 Task: Find connections with filter location Jāmtāra with filter topic #staysafewith filter profile language French with filter current company VICE Media with filter school Saraswati Education Societys Saraswati College of Engineering Kharghar Navi Mumbai with filter industry Cable and Satellite Programming with filter service category Videography with filter keywords title Line Cook
Action: Mouse moved to (560, 71)
Screenshot: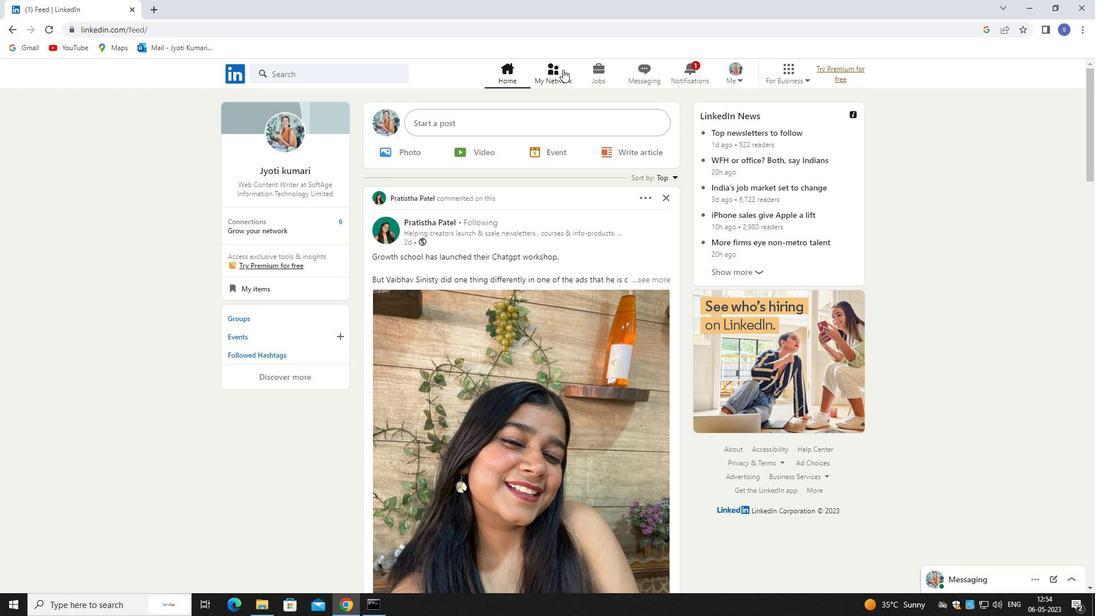 
Action: Mouse pressed left at (560, 71)
Screenshot: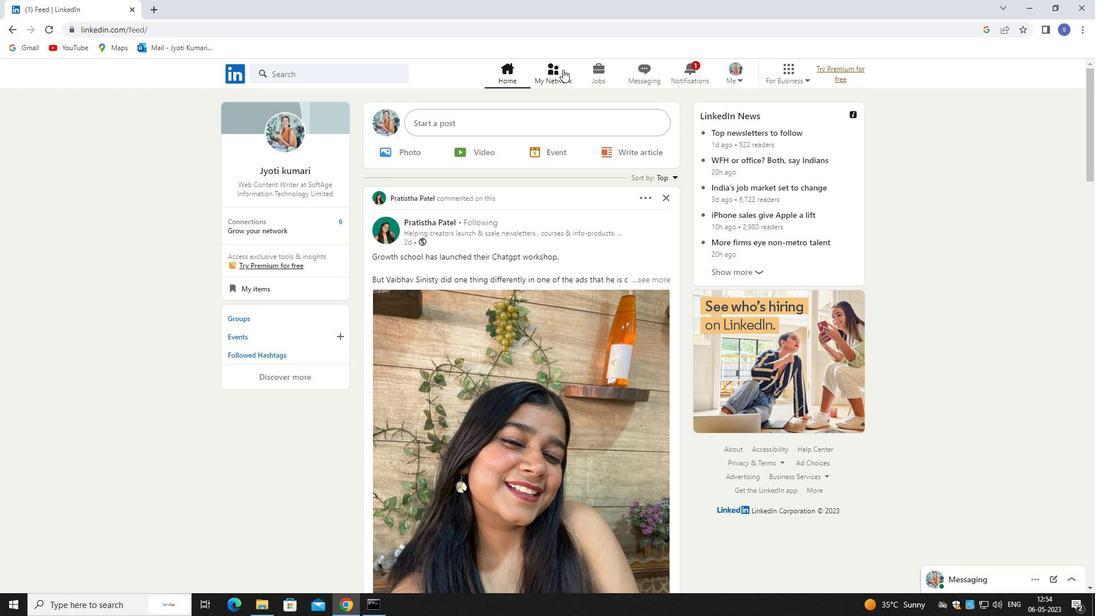
Action: Mouse pressed left at (560, 71)
Screenshot: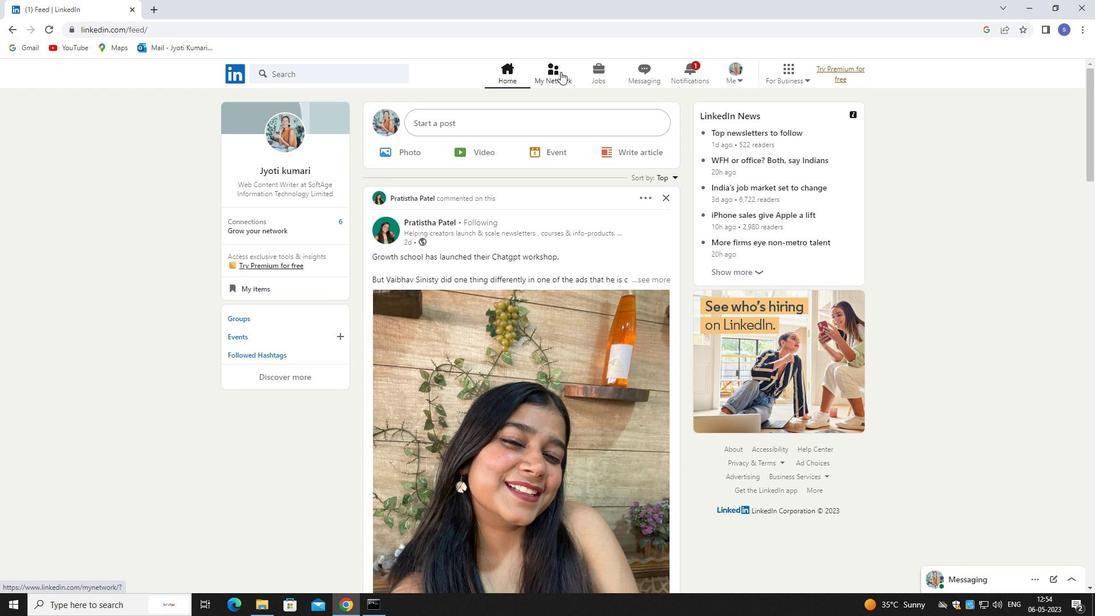 
Action: Mouse moved to (337, 122)
Screenshot: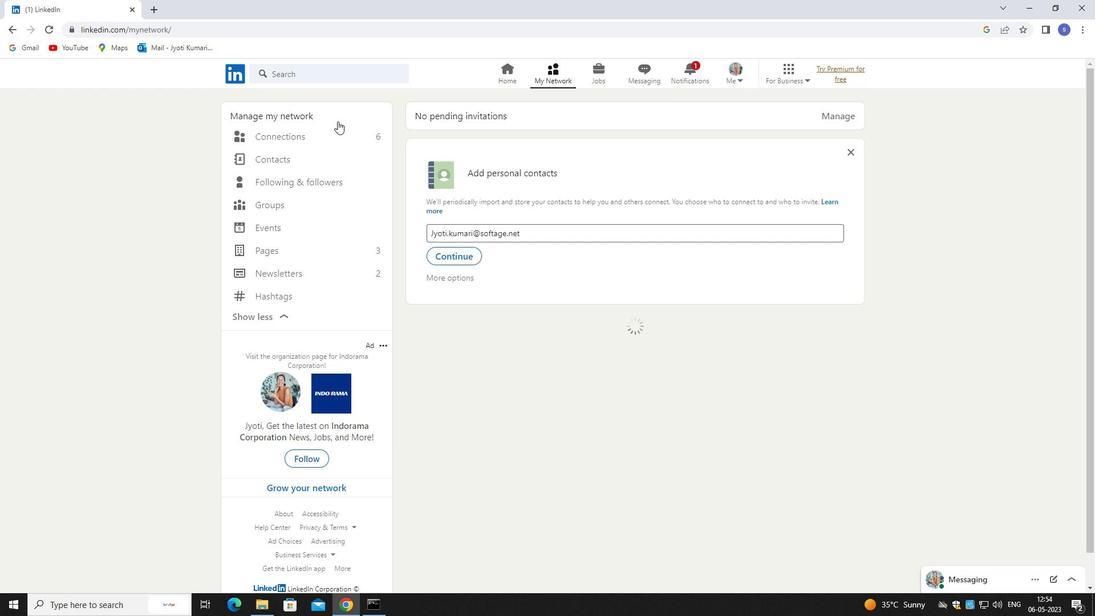 
Action: Mouse pressed left at (337, 122)
Screenshot: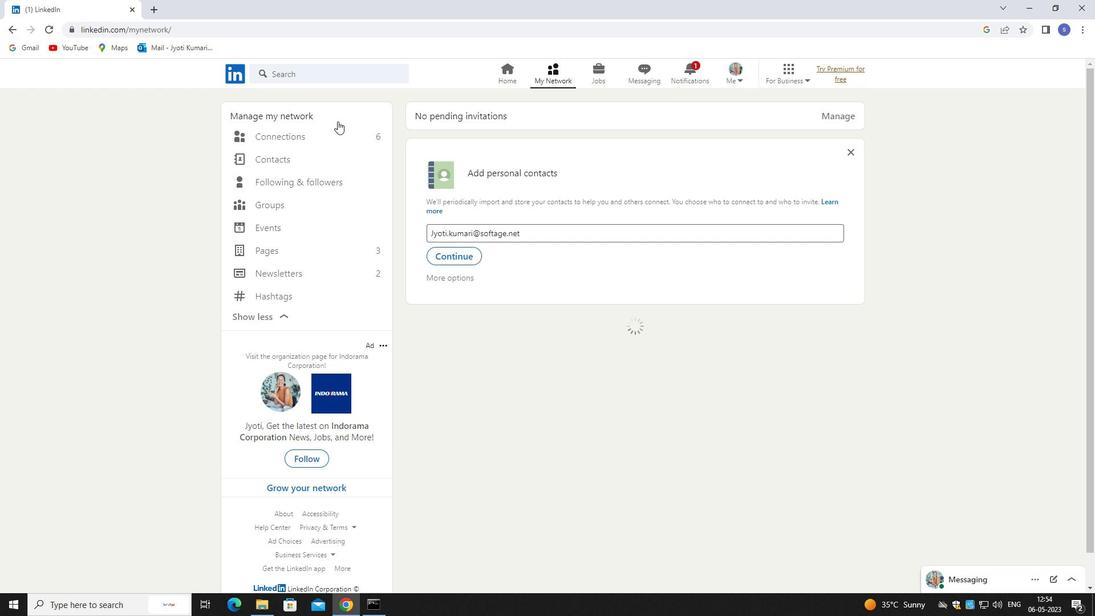 
Action: Mouse moved to (330, 132)
Screenshot: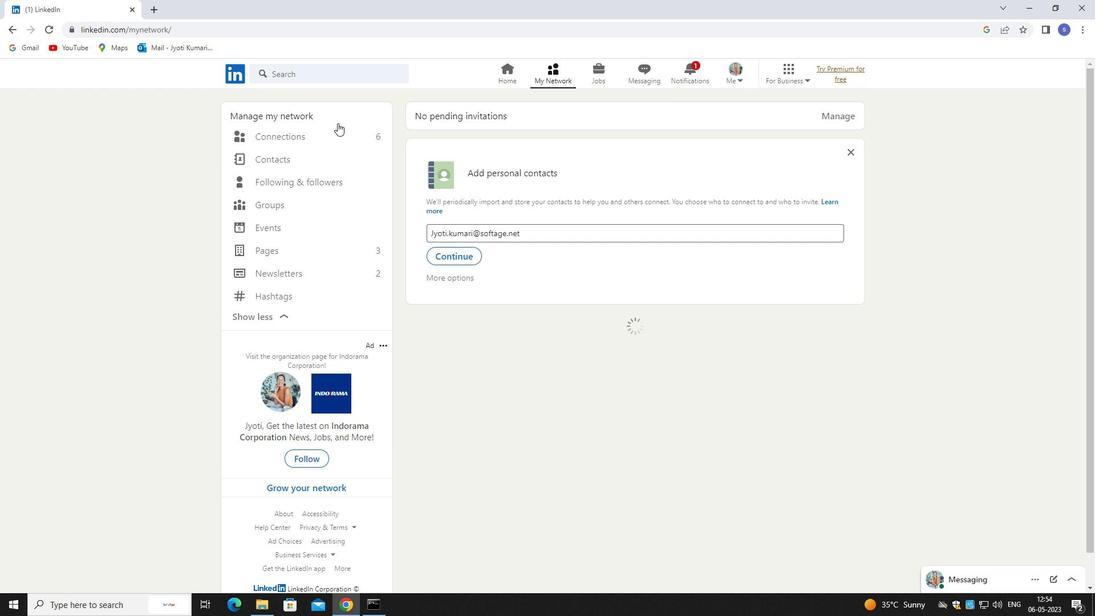 
Action: Mouse pressed left at (330, 132)
Screenshot: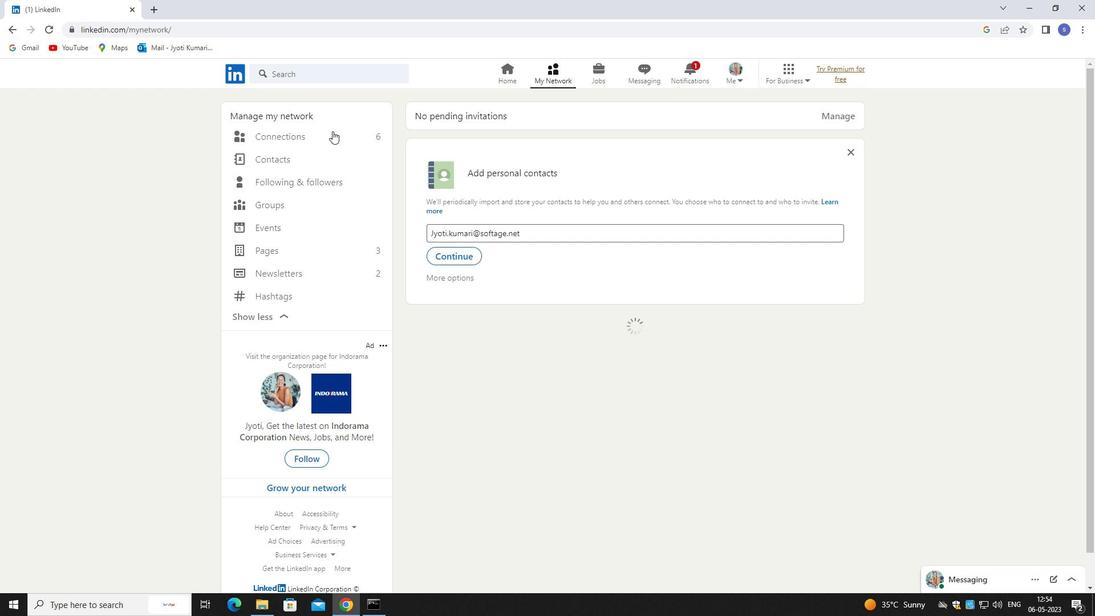 
Action: Mouse moved to (331, 132)
Screenshot: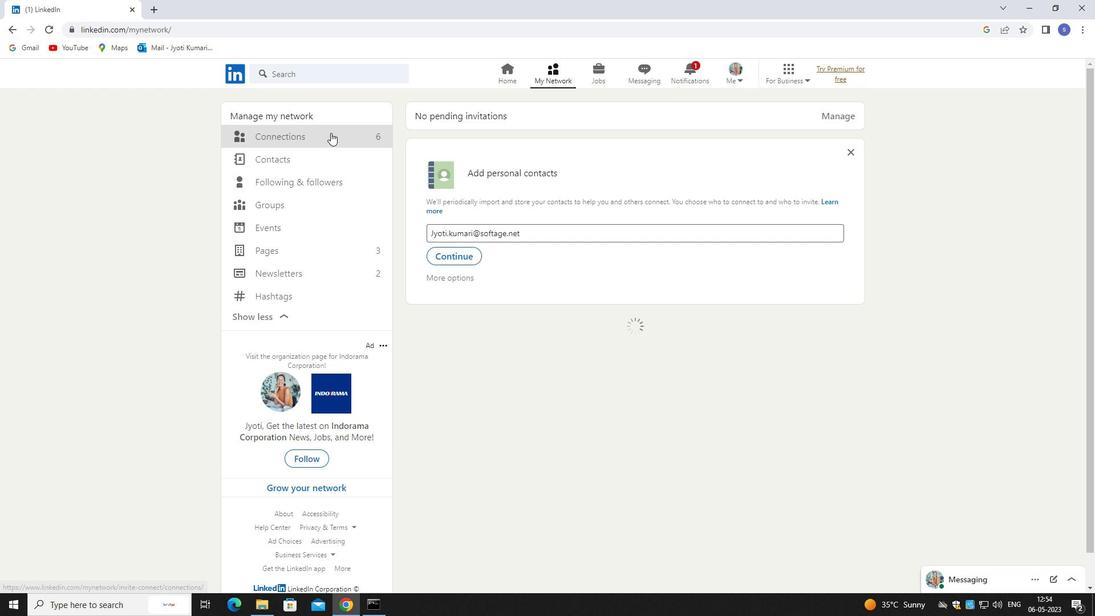 
Action: Mouse pressed left at (331, 132)
Screenshot: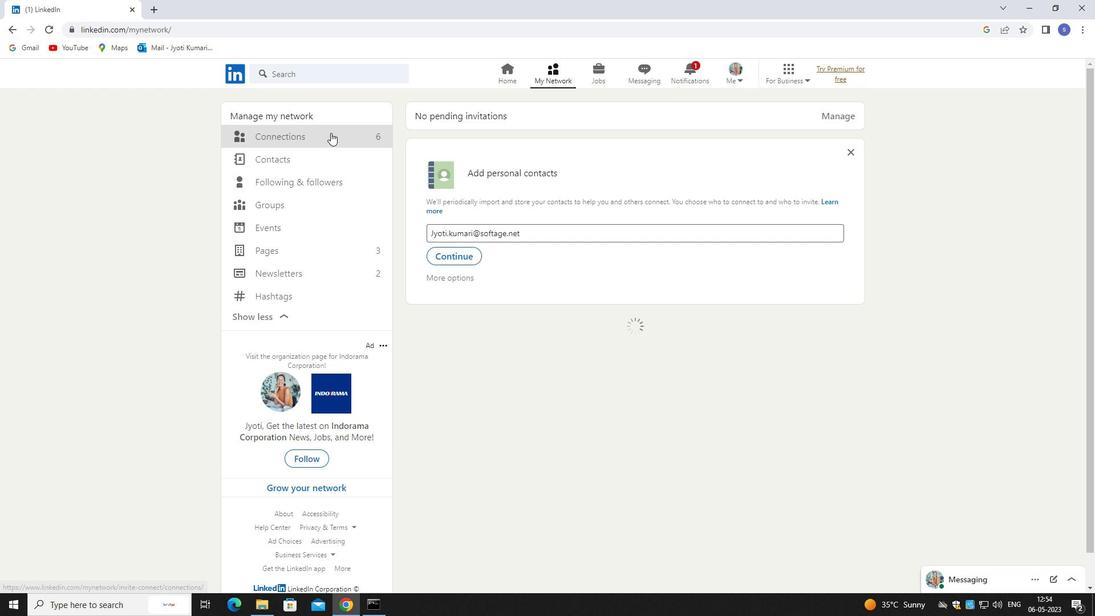 
Action: Mouse moved to (615, 131)
Screenshot: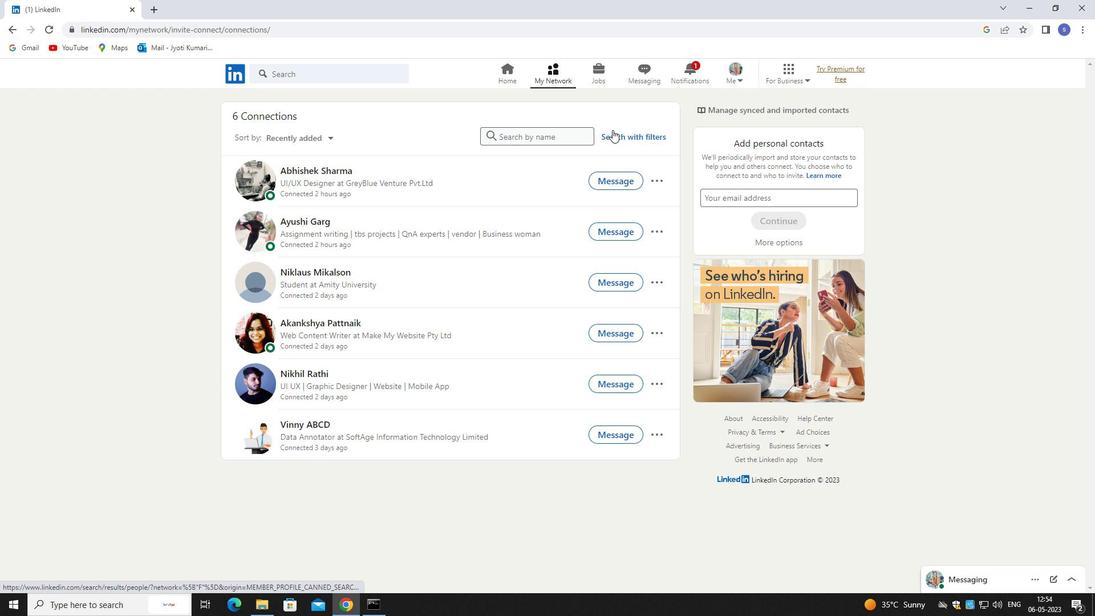 
Action: Mouse pressed left at (615, 131)
Screenshot: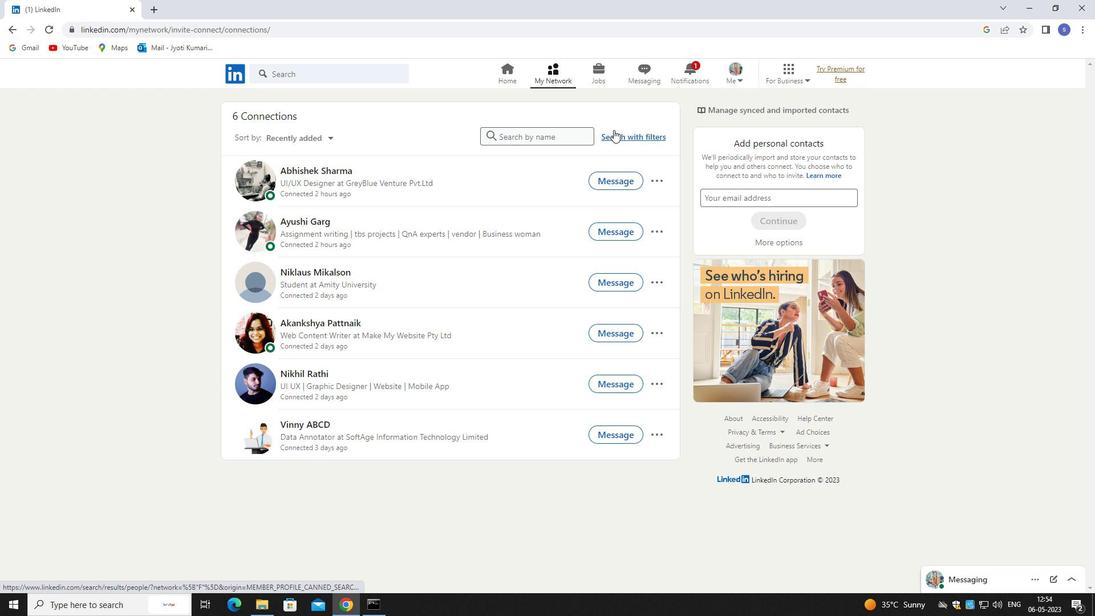 
Action: Mouse moved to (595, 107)
Screenshot: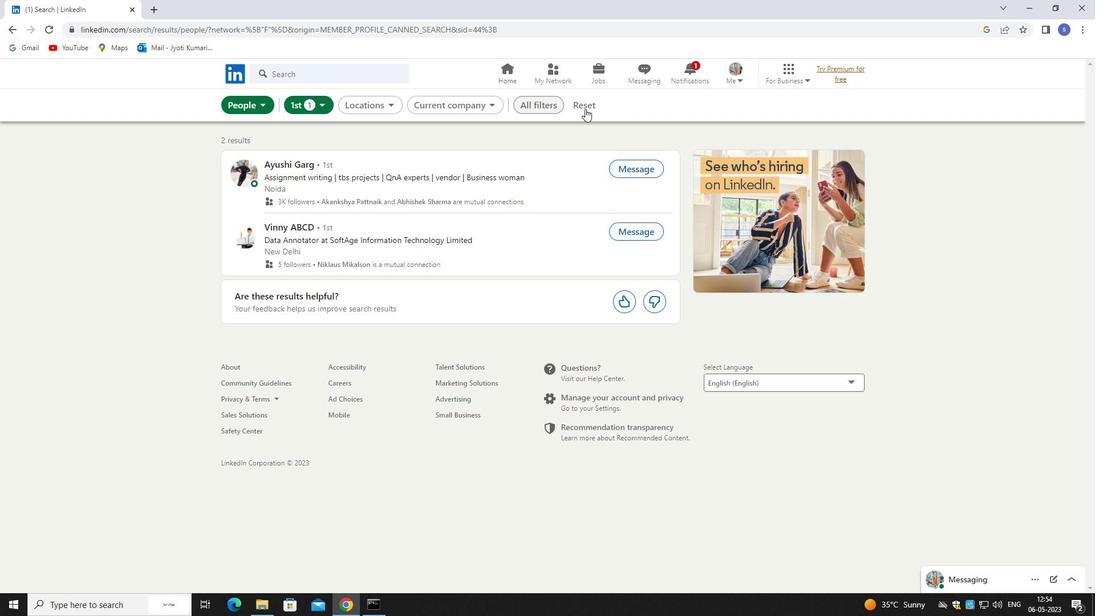 
Action: Mouse pressed left at (595, 107)
Screenshot: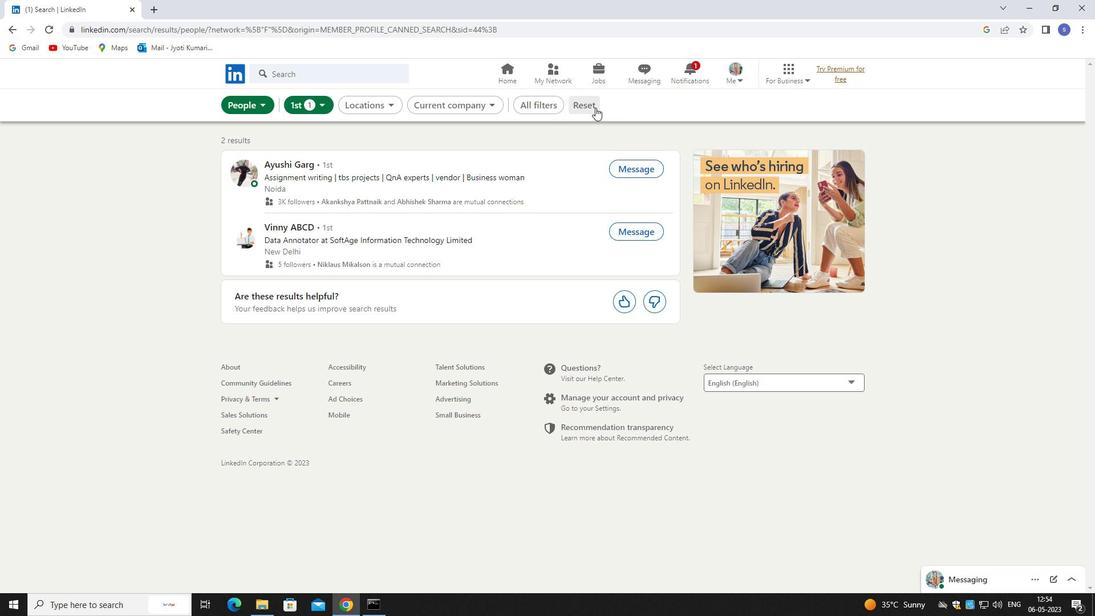 
Action: Mouse moved to (546, 104)
Screenshot: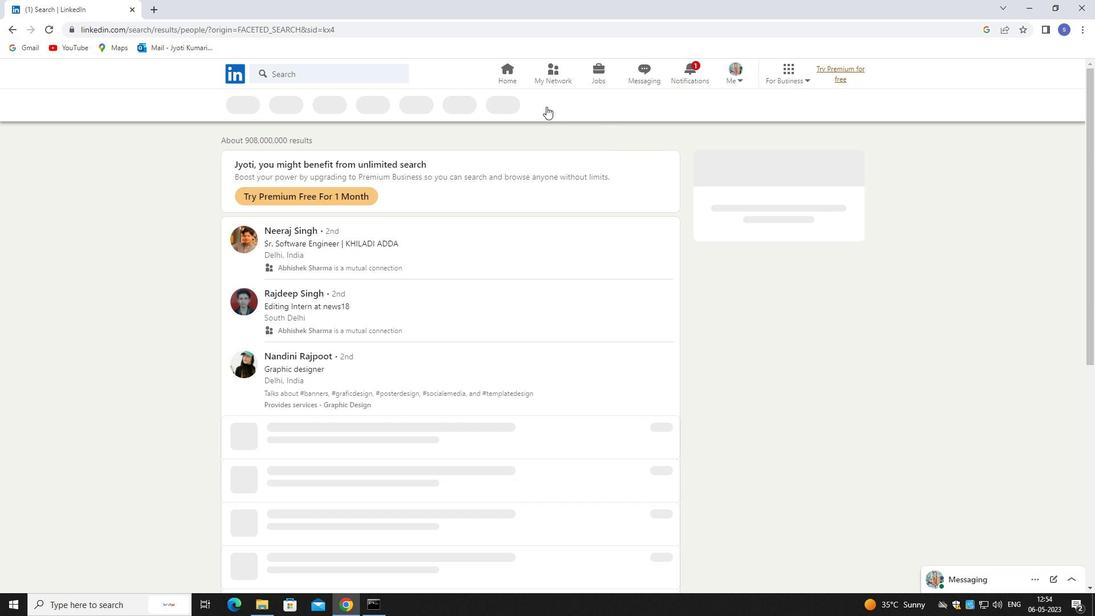 
Action: Mouse pressed left at (546, 104)
Screenshot: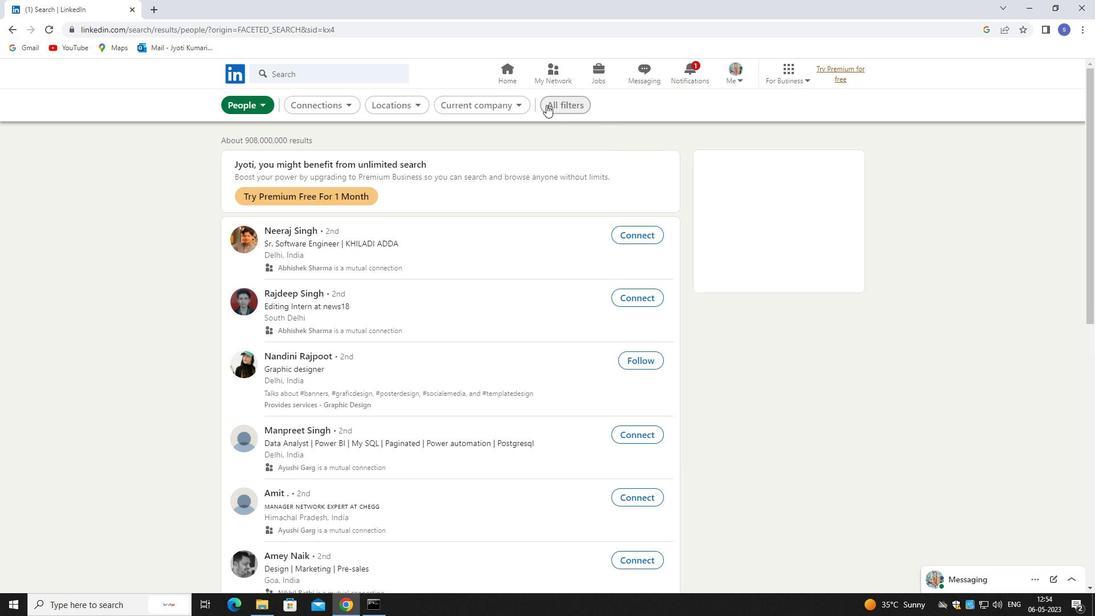 
Action: Mouse moved to (559, 107)
Screenshot: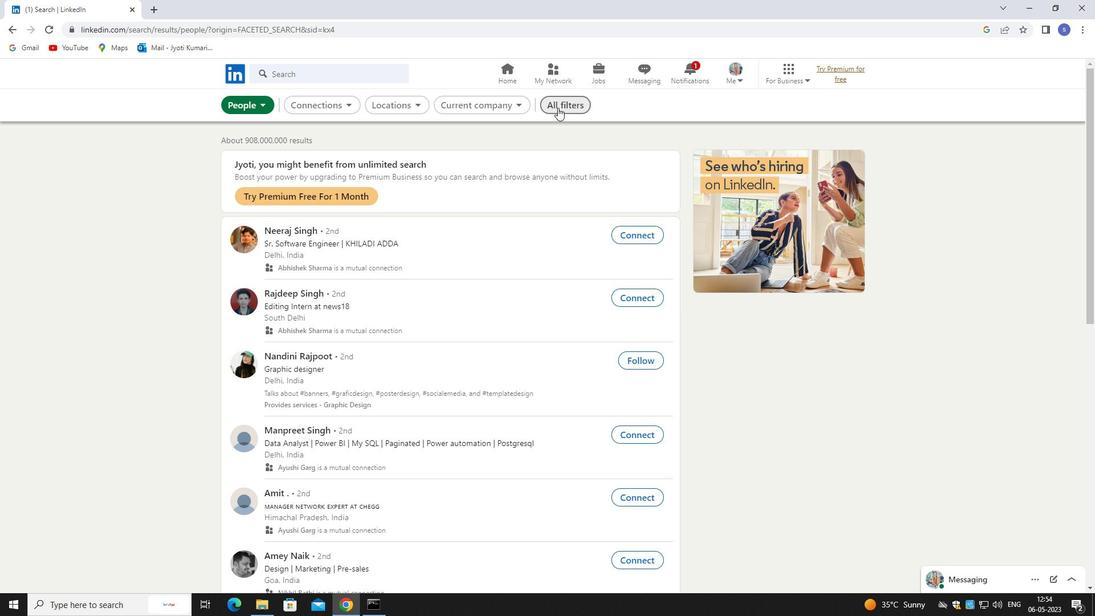 
Action: Mouse pressed left at (559, 107)
Screenshot: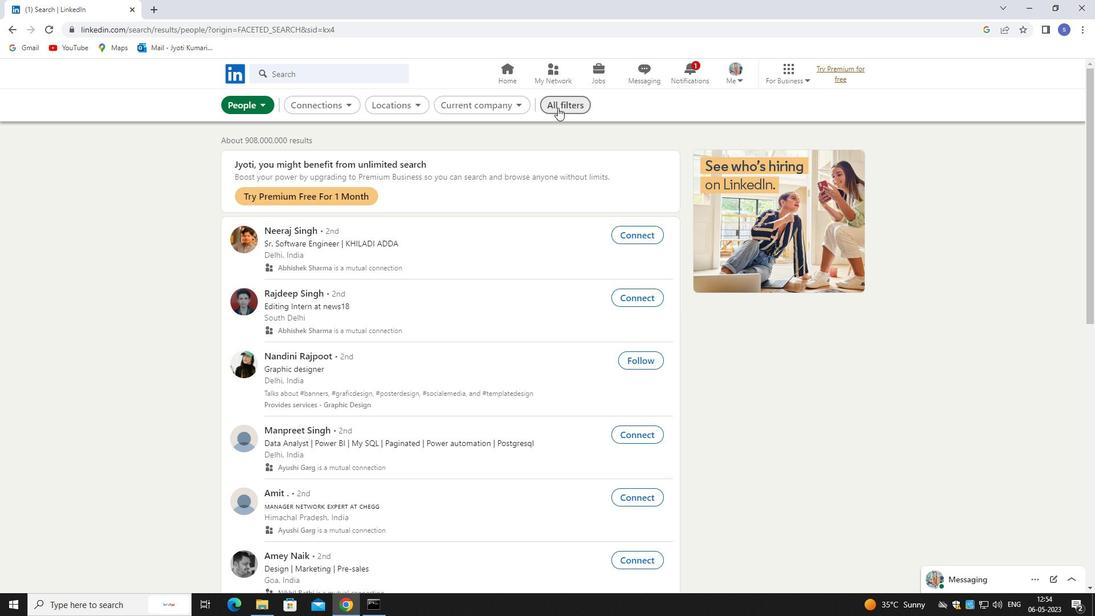 
Action: Mouse moved to (551, 104)
Screenshot: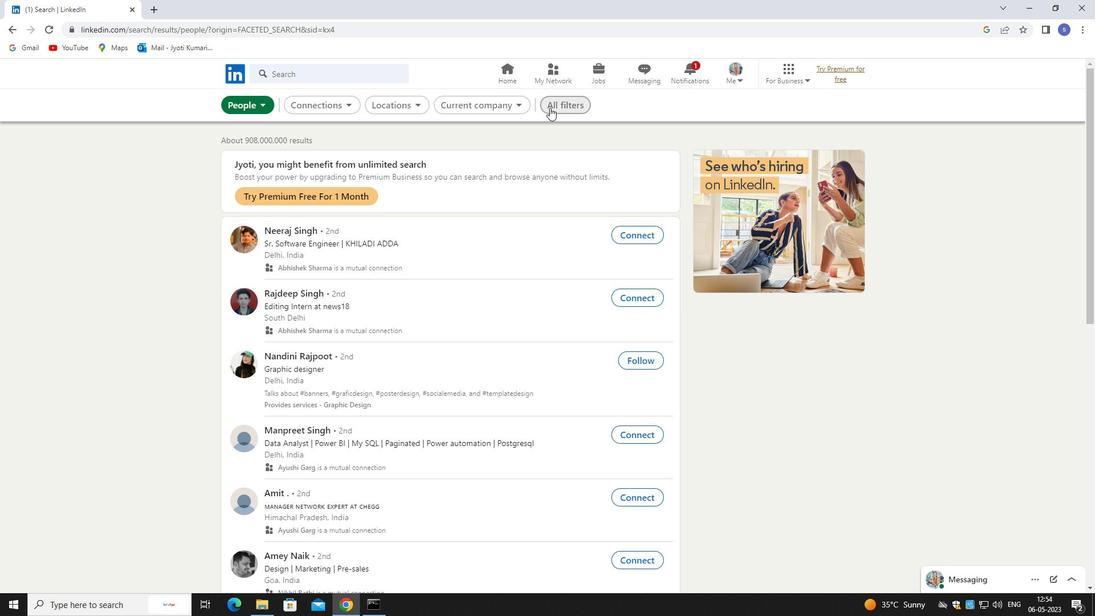 
Action: Mouse pressed left at (551, 104)
Screenshot: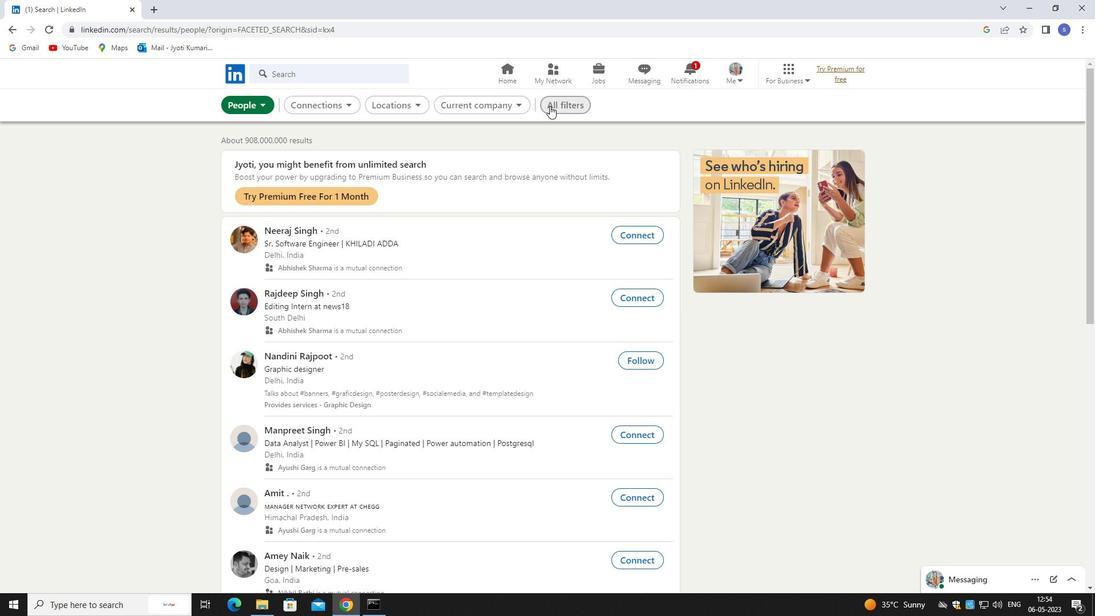 
Action: Mouse pressed left at (551, 104)
Screenshot: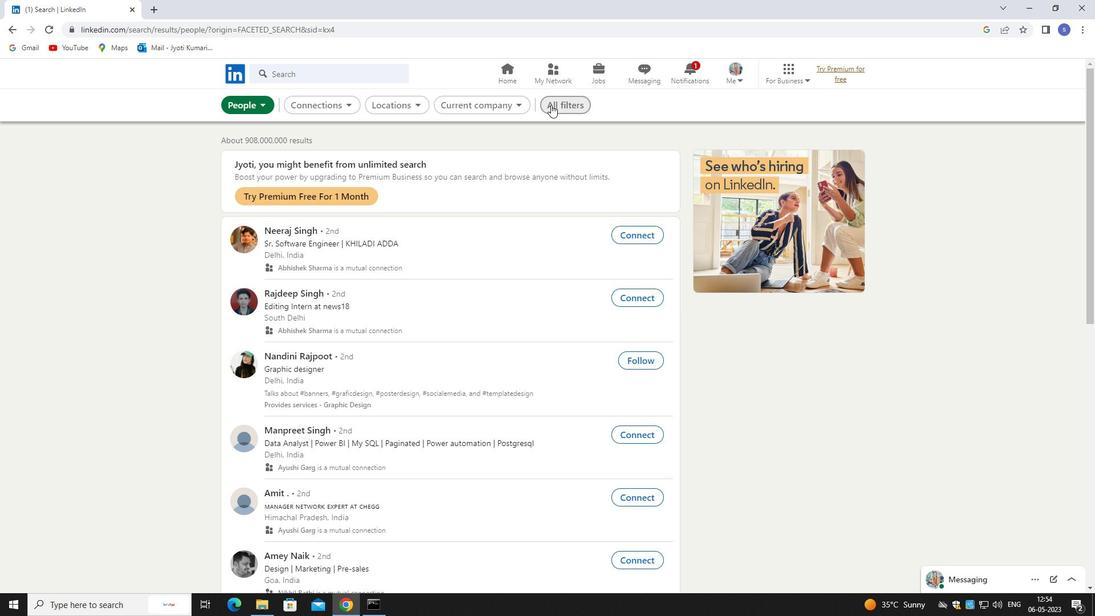 
Action: Mouse moved to (551, 104)
Screenshot: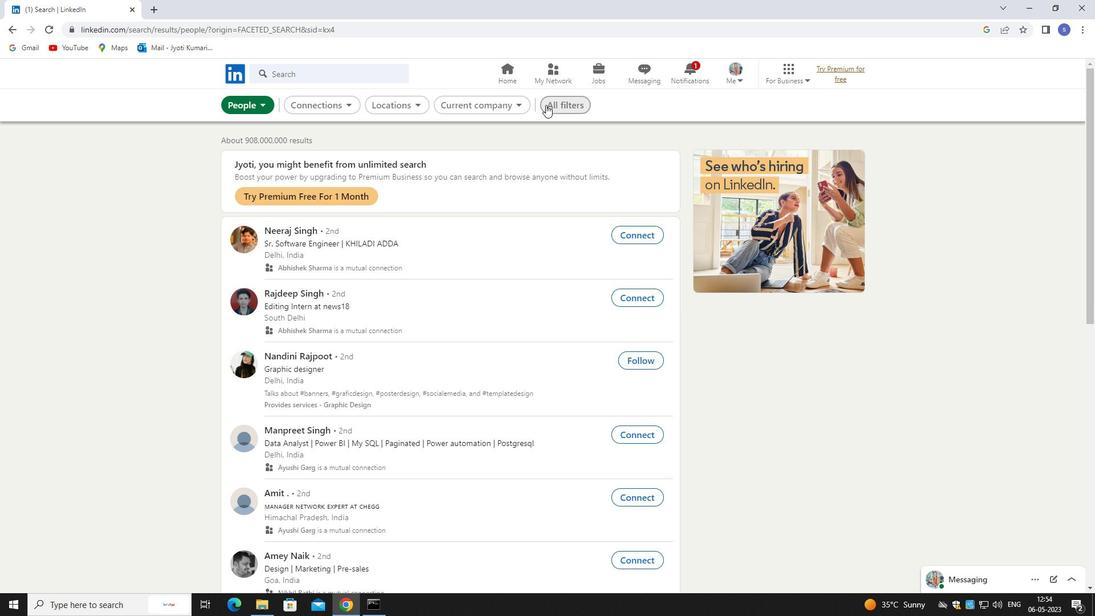 
Action: Mouse pressed left at (551, 104)
Screenshot: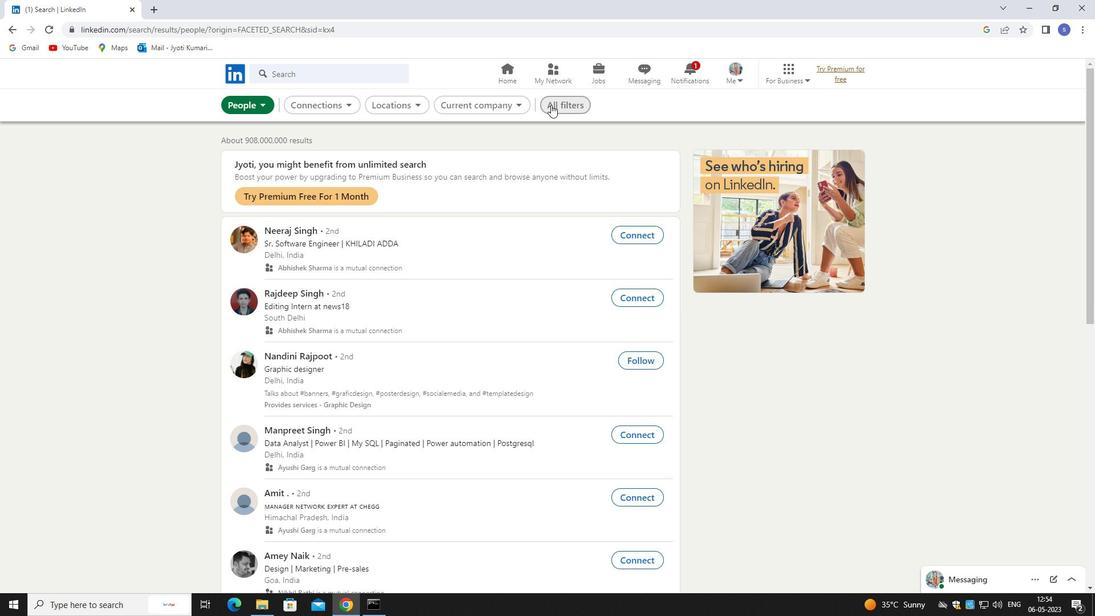 
Action: Mouse moved to (969, 448)
Screenshot: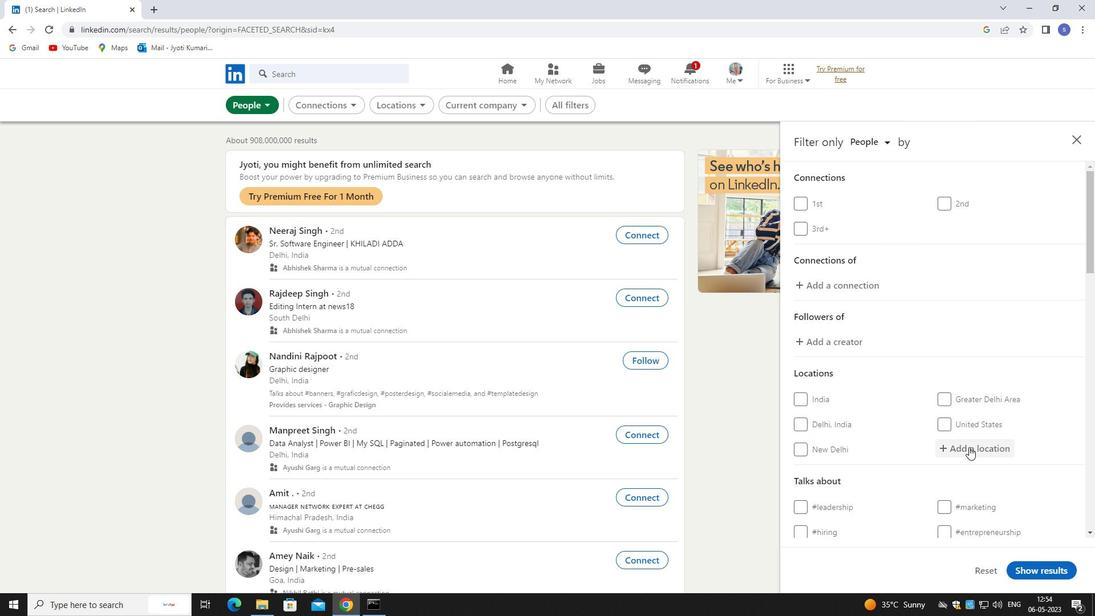 
Action: Mouse pressed left at (969, 448)
Screenshot: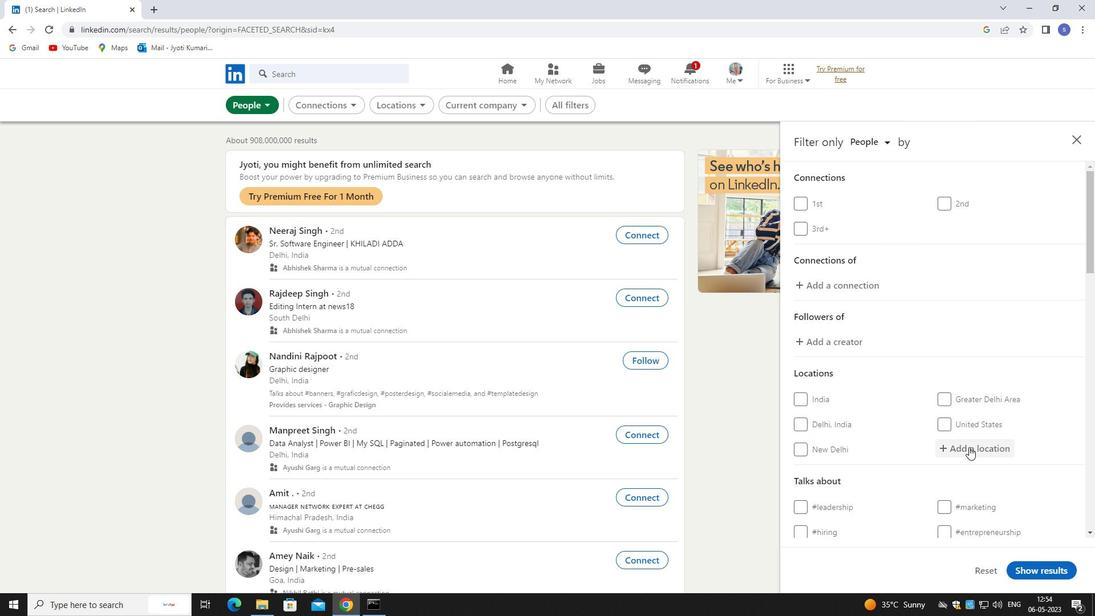 
Action: Mouse moved to (935, 423)
Screenshot: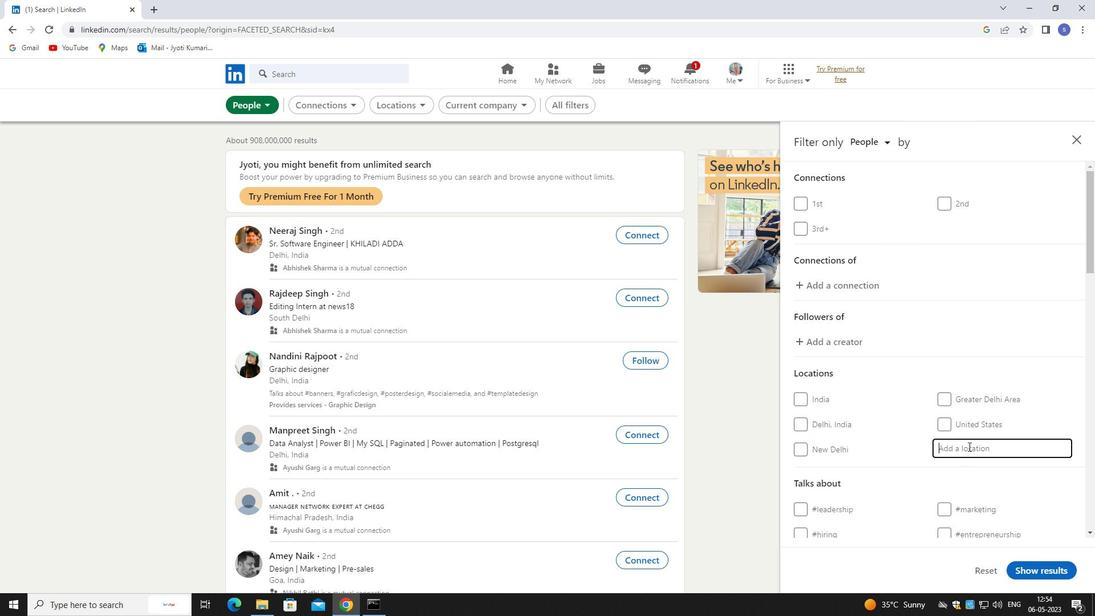 
Action: Key pressed jamtar
Screenshot: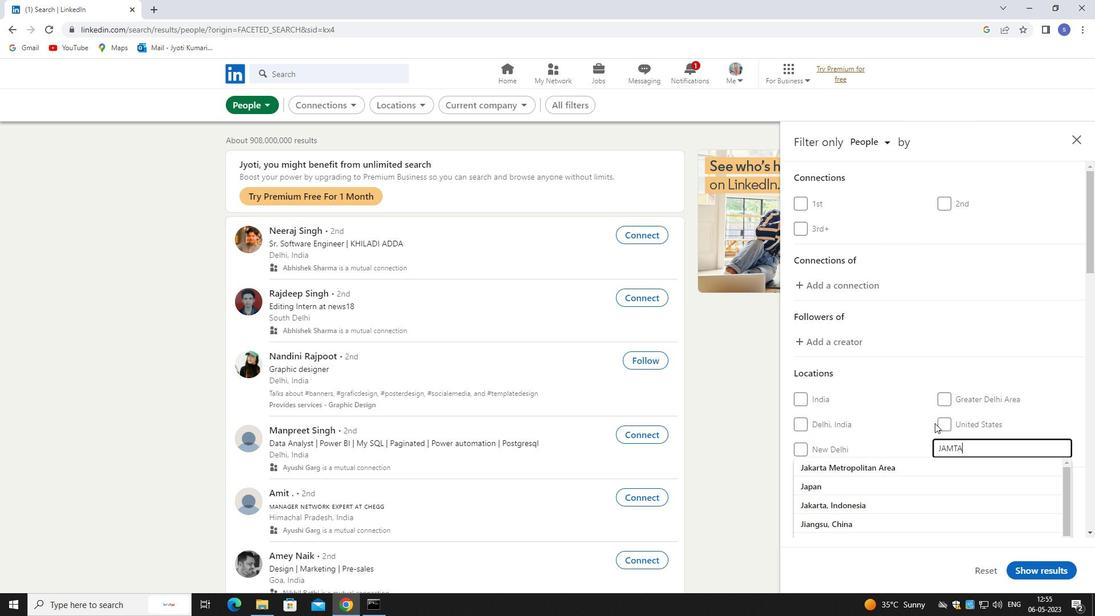 
Action: Mouse moved to (972, 464)
Screenshot: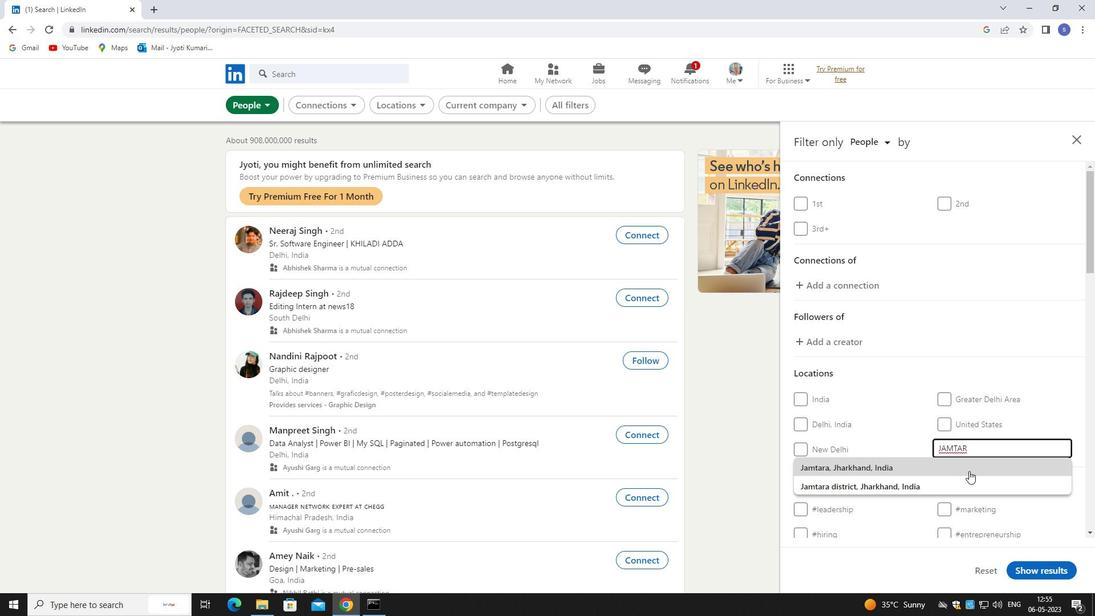 
Action: Mouse pressed left at (972, 464)
Screenshot: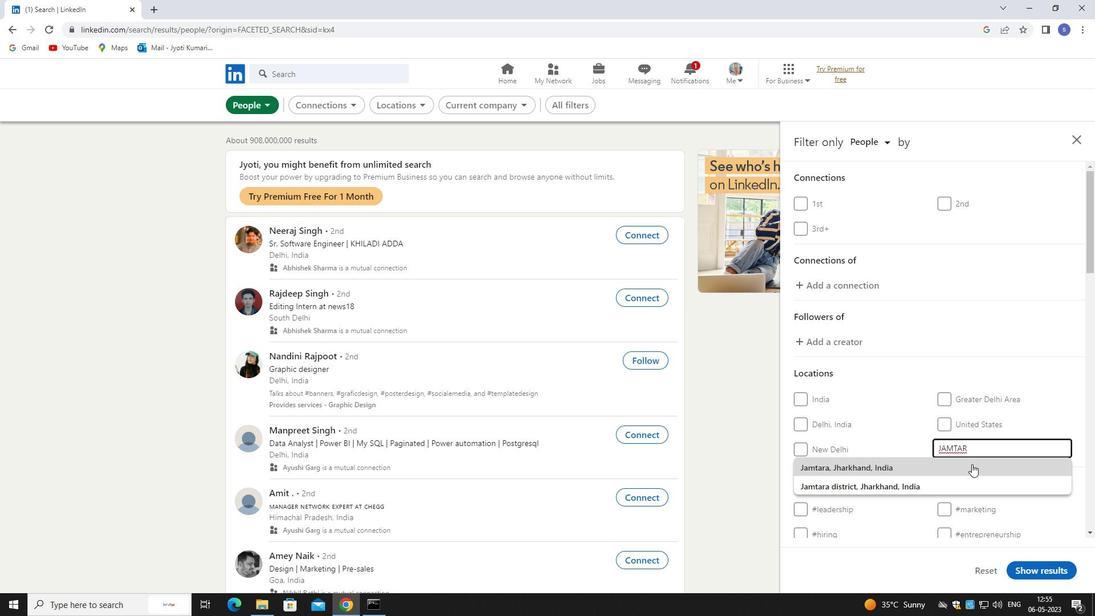 
Action: Mouse moved to (973, 463)
Screenshot: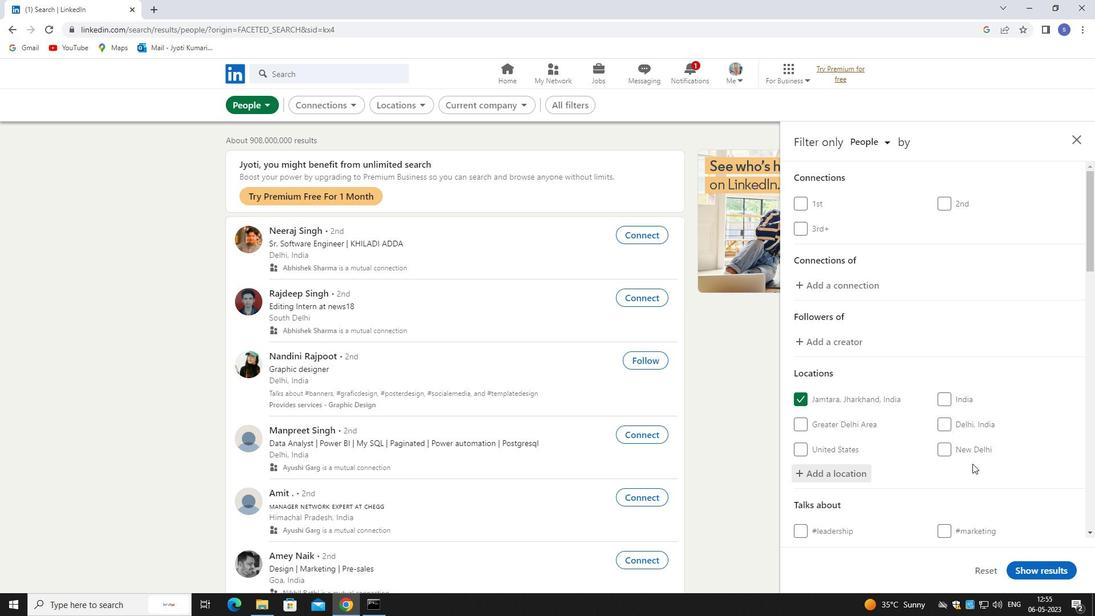 
Action: Key pressed <Key.caps_lock>
Screenshot: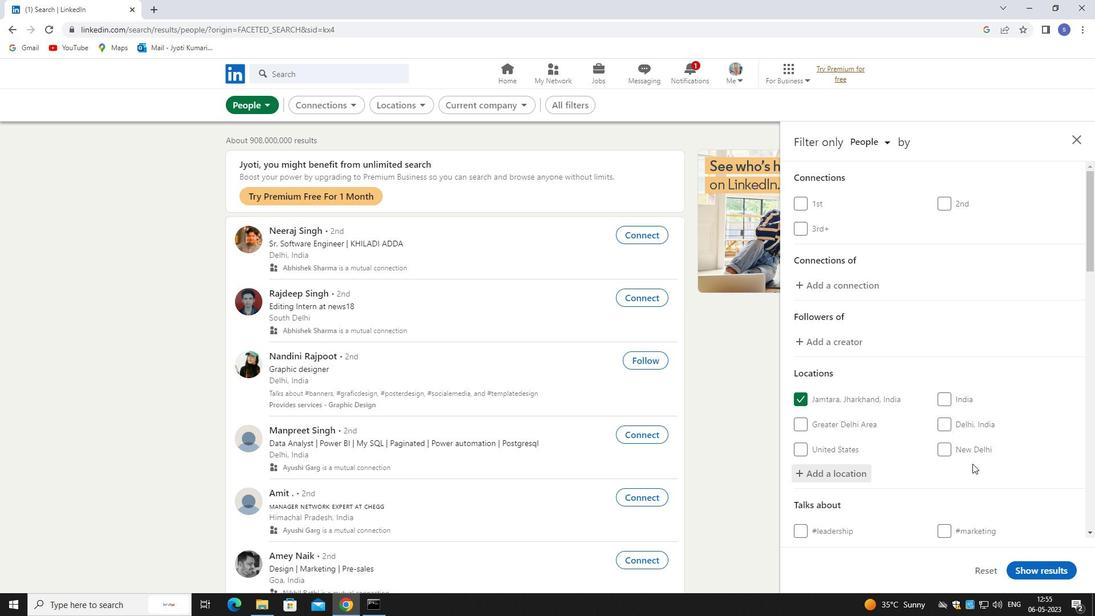 
Action: Mouse moved to (973, 461)
Screenshot: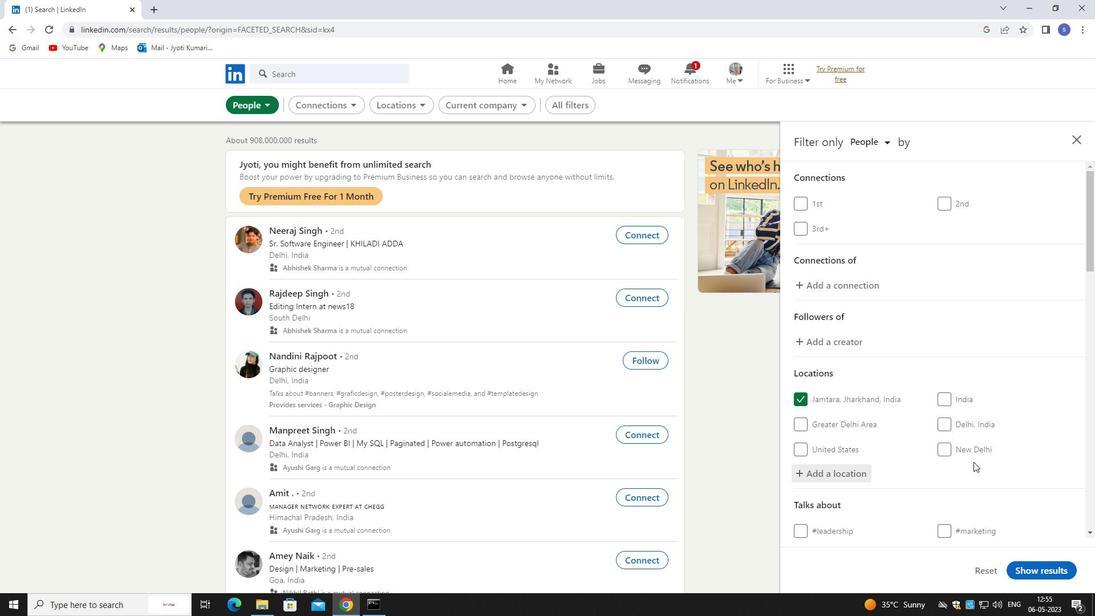 
Action: Mouse scrolled (973, 461) with delta (0, 0)
Screenshot: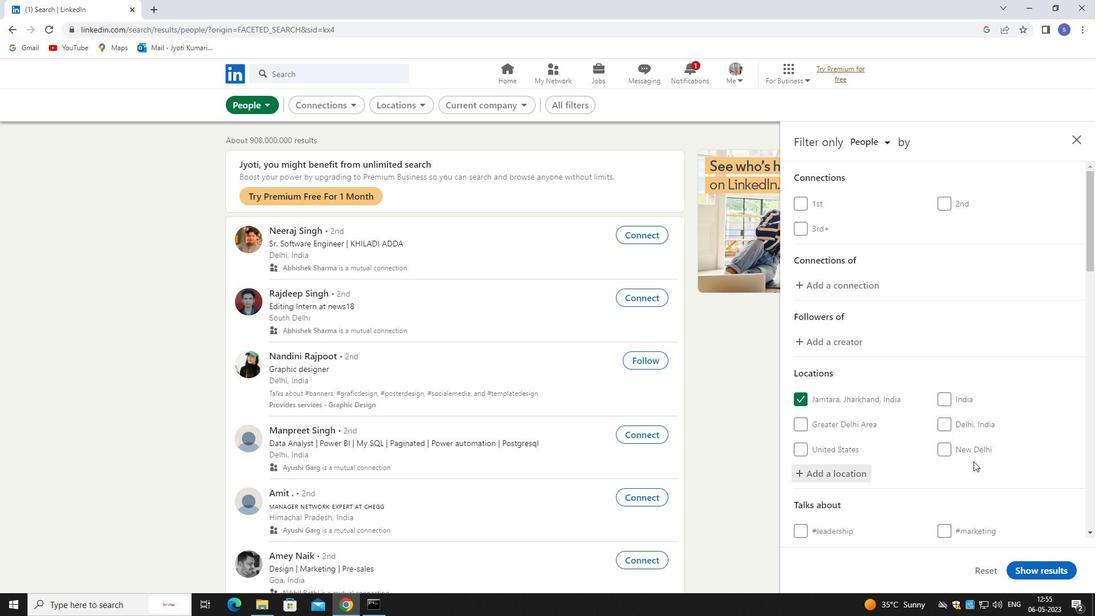 
Action: Mouse scrolled (973, 461) with delta (0, 0)
Screenshot: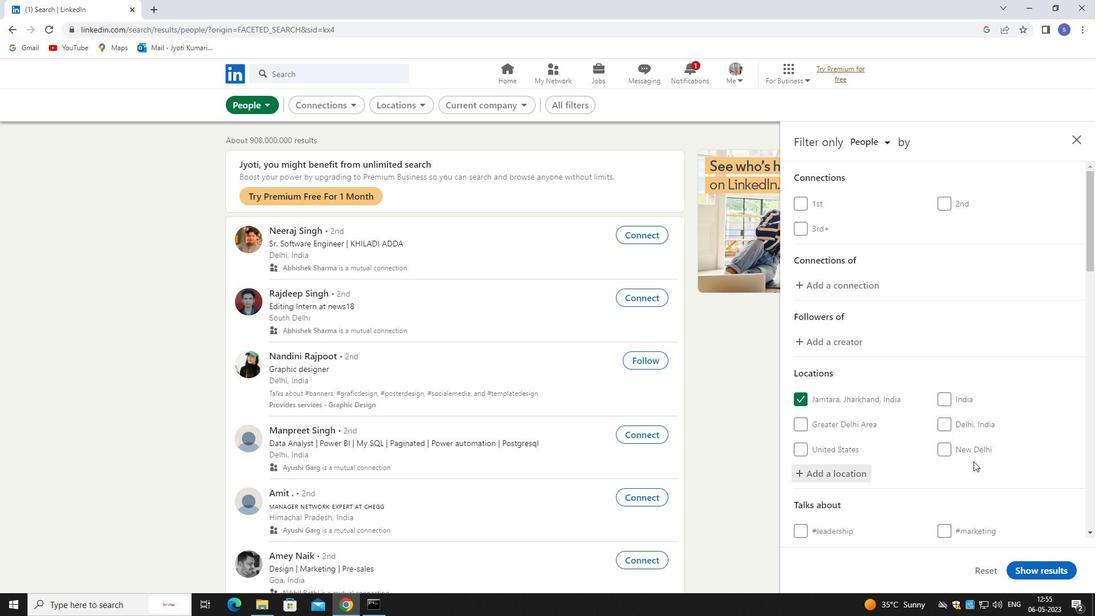 
Action: Mouse scrolled (973, 461) with delta (0, 0)
Screenshot: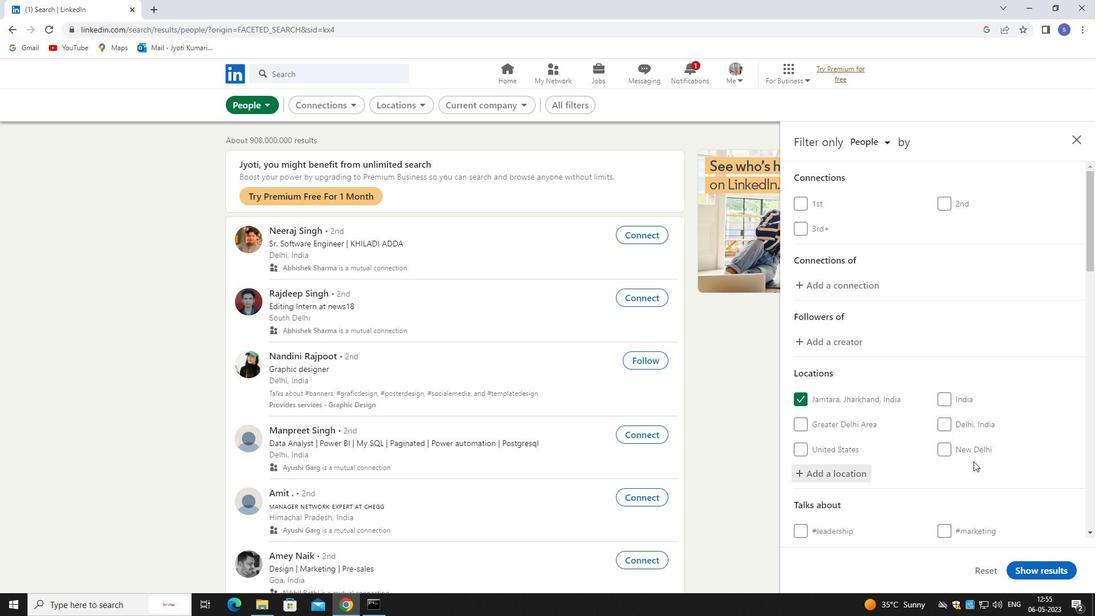 
Action: Mouse scrolled (973, 461) with delta (0, 0)
Screenshot: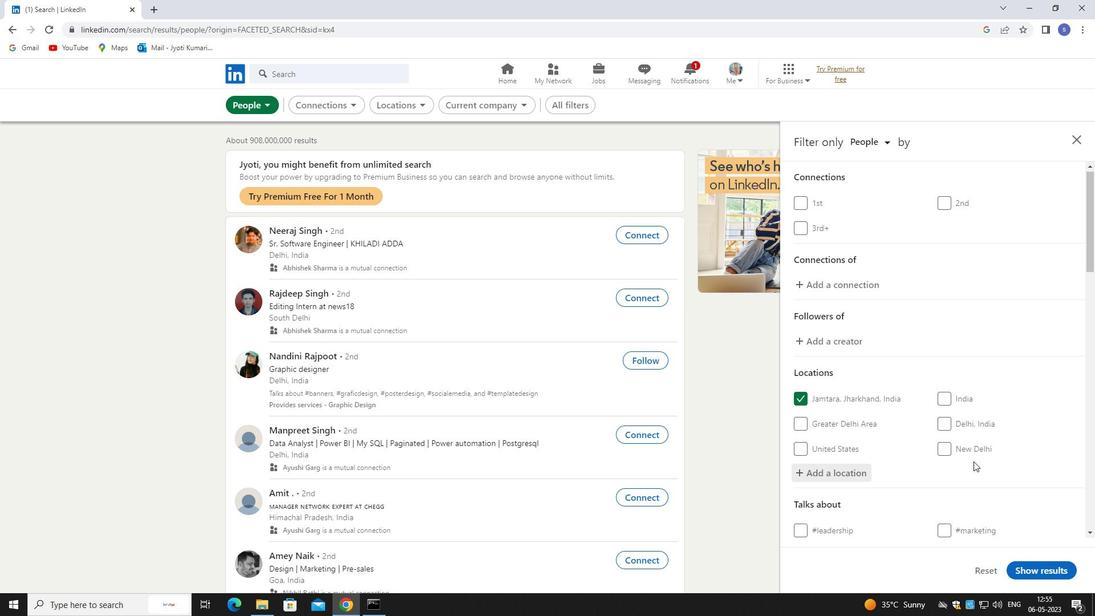
Action: Mouse moved to (973, 350)
Screenshot: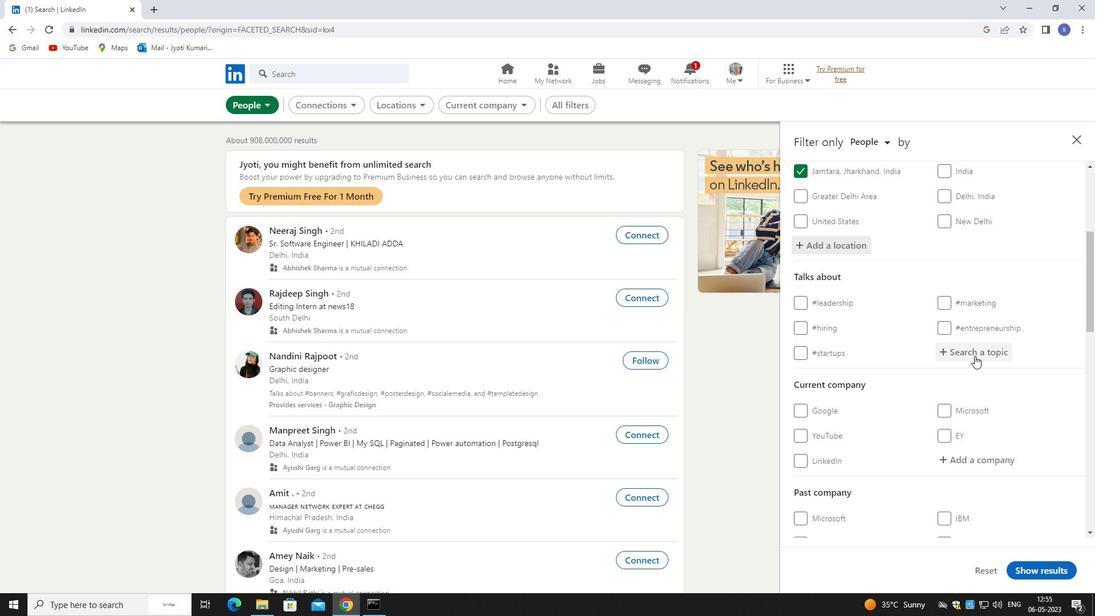 
Action: Mouse pressed left at (973, 350)
Screenshot: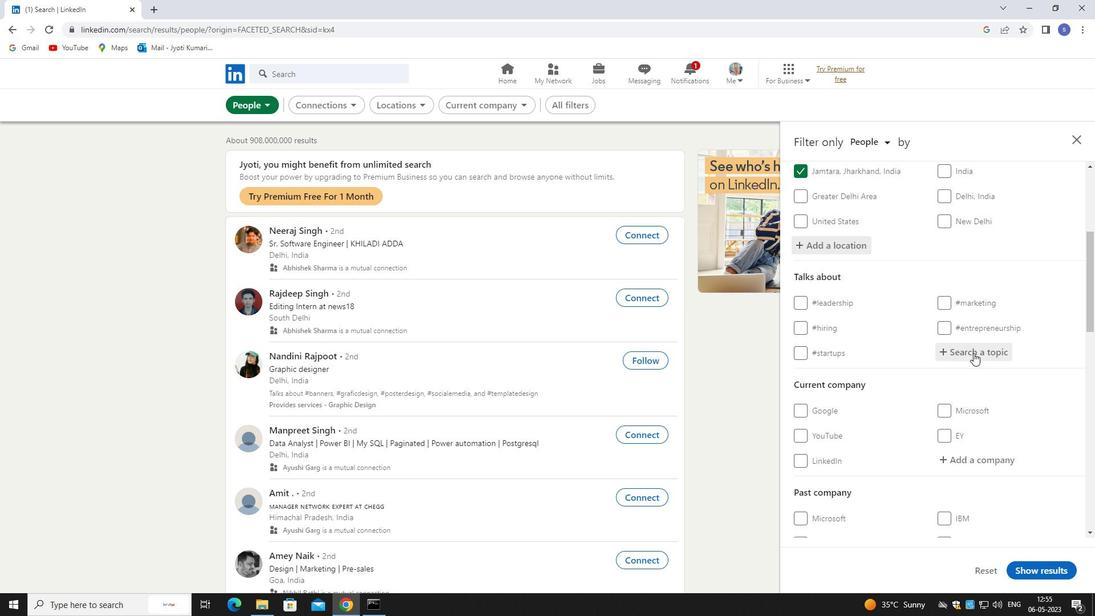 
Action: Mouse moved to (965, 344)
Screenshot: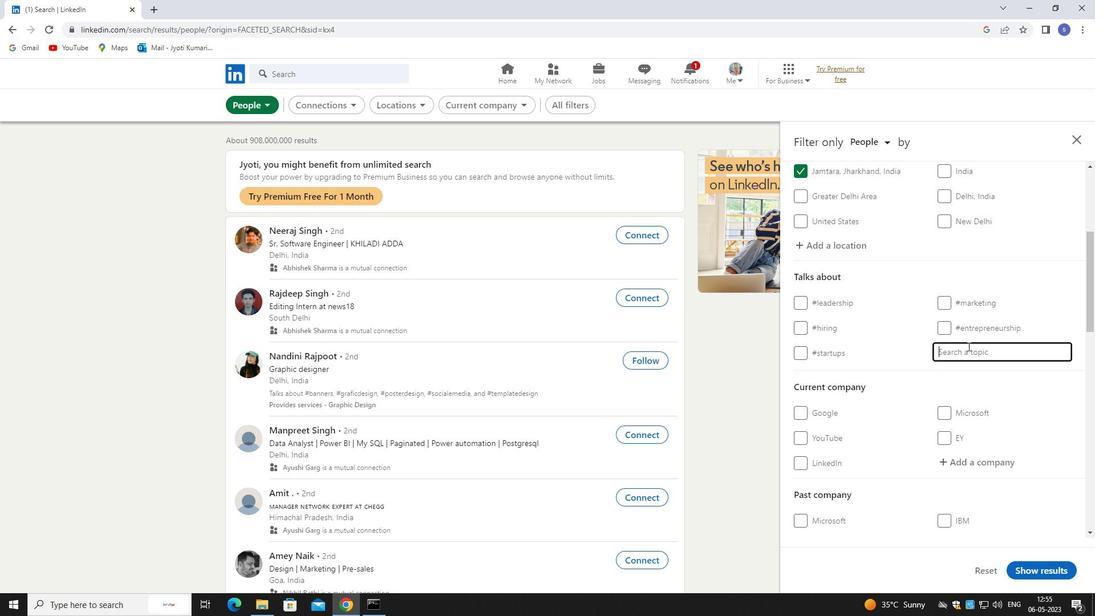 
Action: Key pressed stsyesa
Screenshot: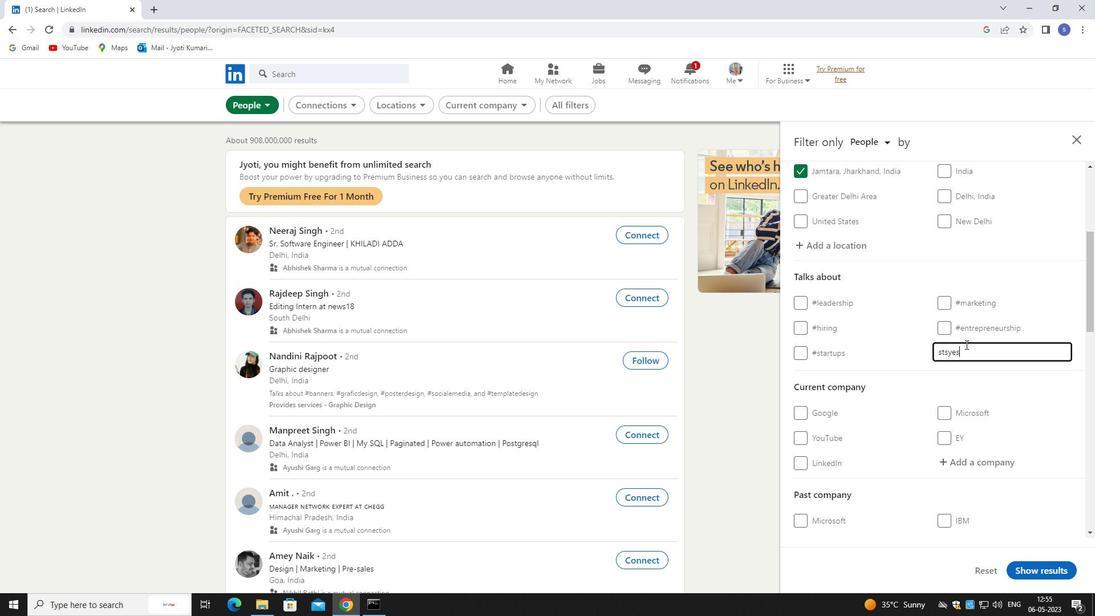 
Action: Mouse moved to (952, 346)
Screenshot: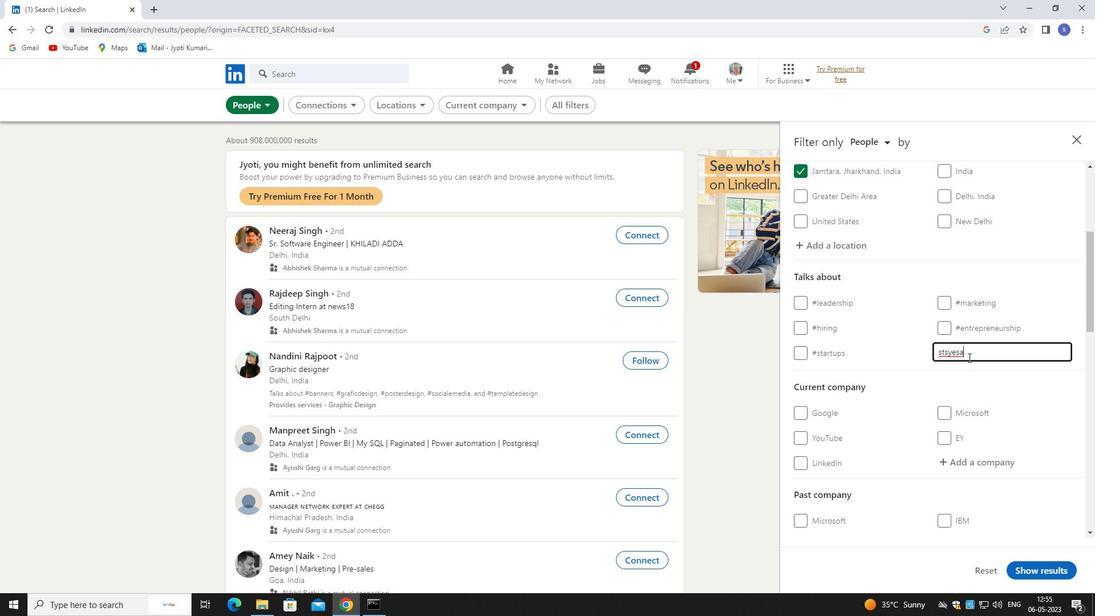 
Action: Key pressed <Key.backspace><Key.backspace><Key.backspace><Key.backspace><Key.backspace>atsafe
Screenshot: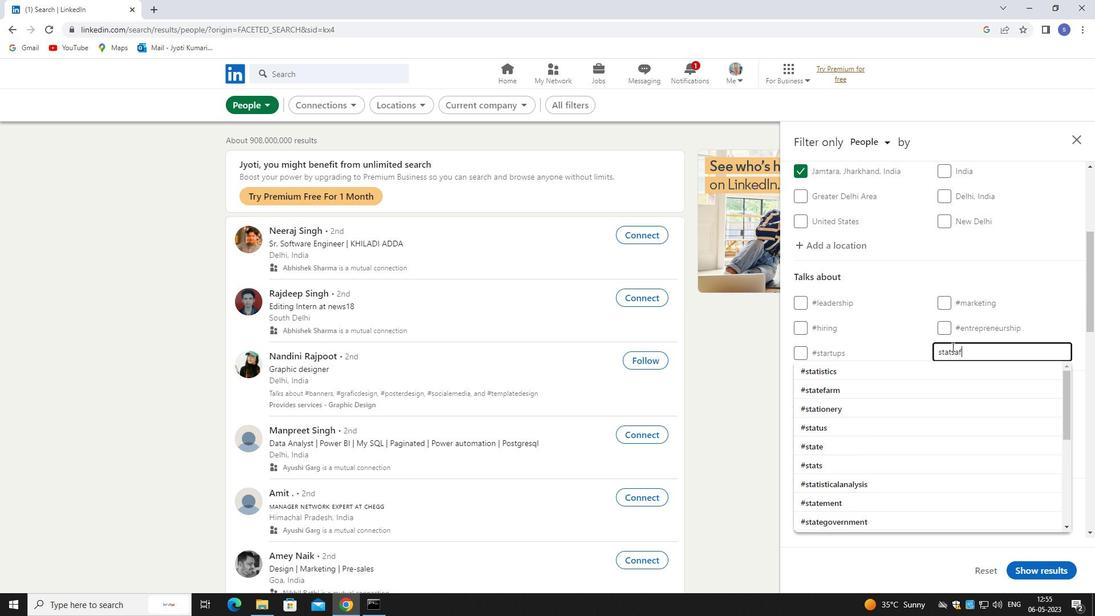 
Action: Mouse moved to (963, 385)
Screenshot: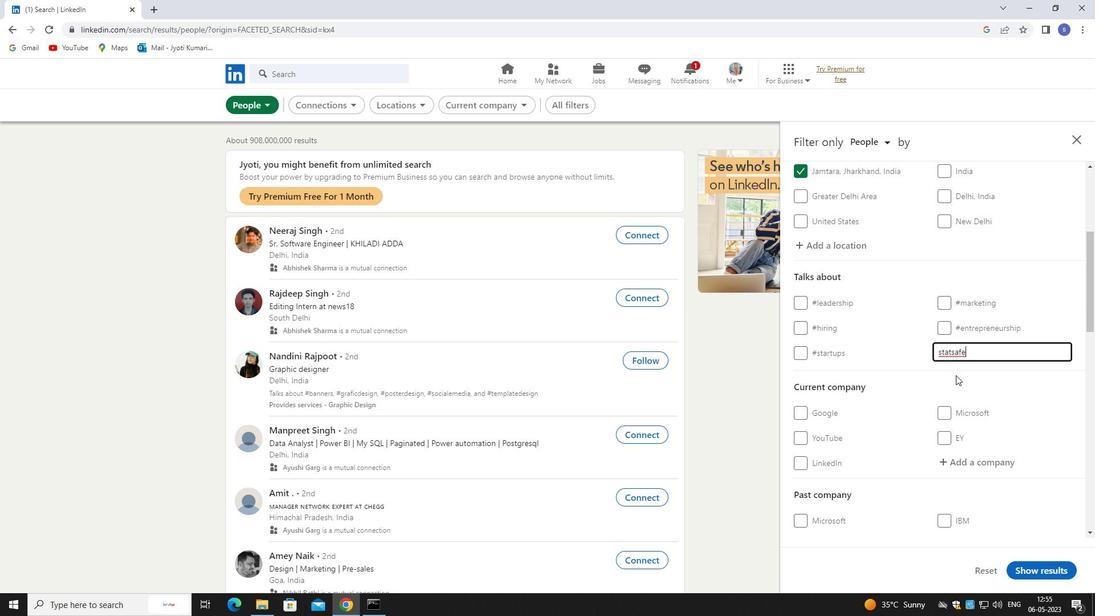 
Action: Mouse scrolled (963, 384) with delta (0, 0)
Screenshot: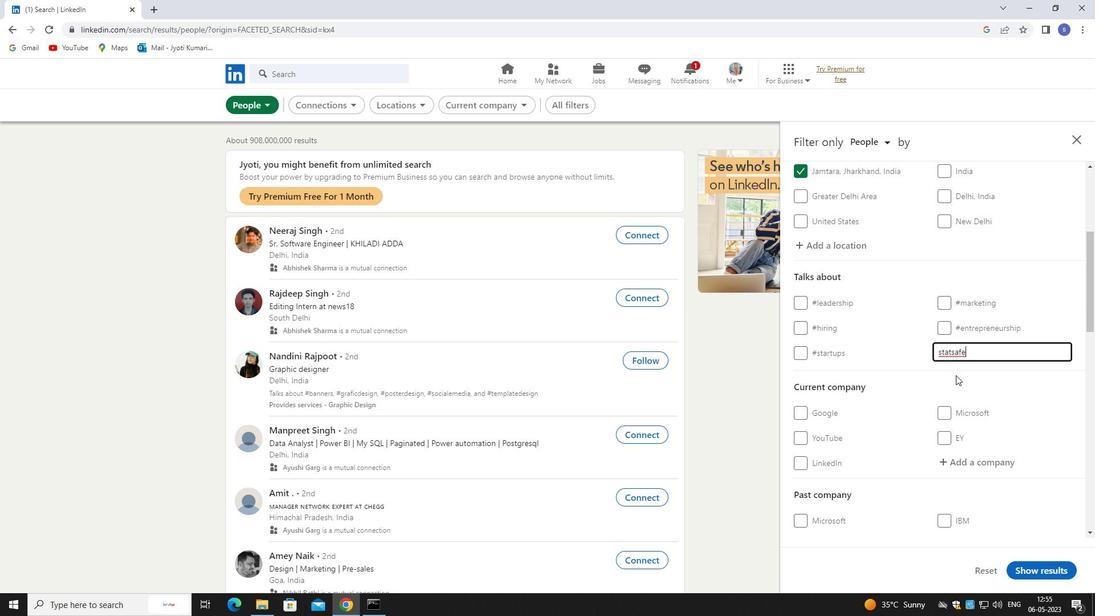 
Action: Mouse moved to (964, 386)
Screenshot: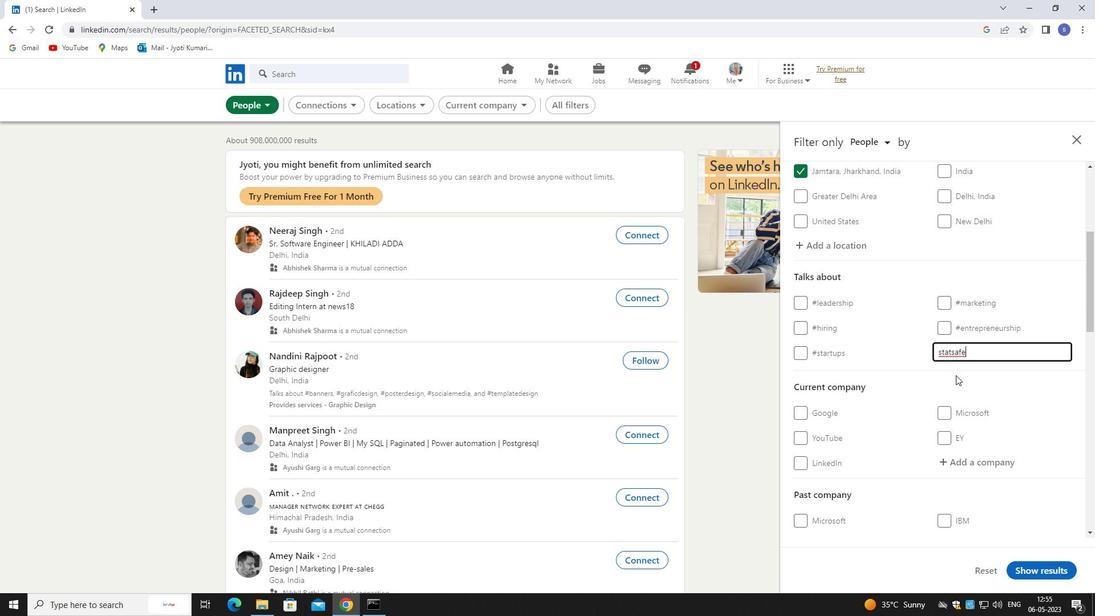 
Action: Mouse scrolled (964, 386) with delta (0, 0)
Screenshot: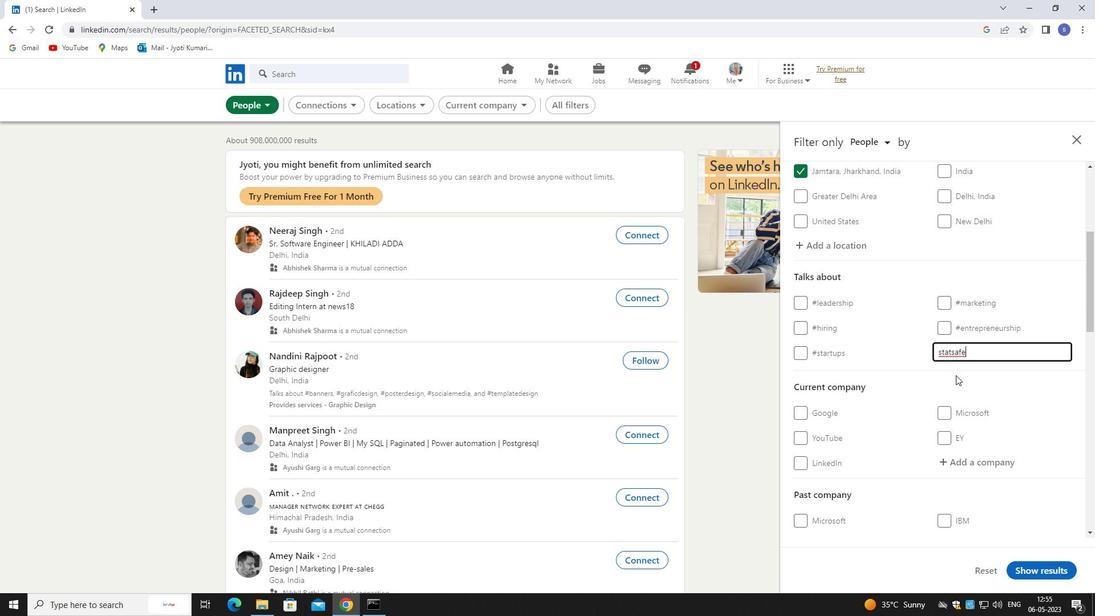 
Action: Mouse moved to (967, 344)
Screenshot: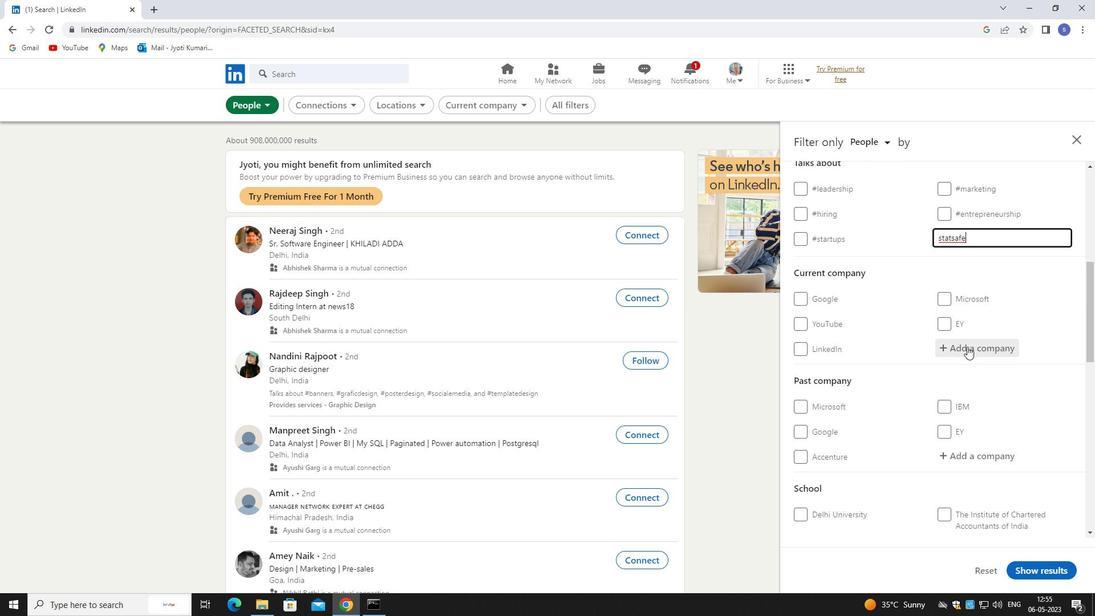 
Action: Mouse pressed left at (967, 344)
Screenshot: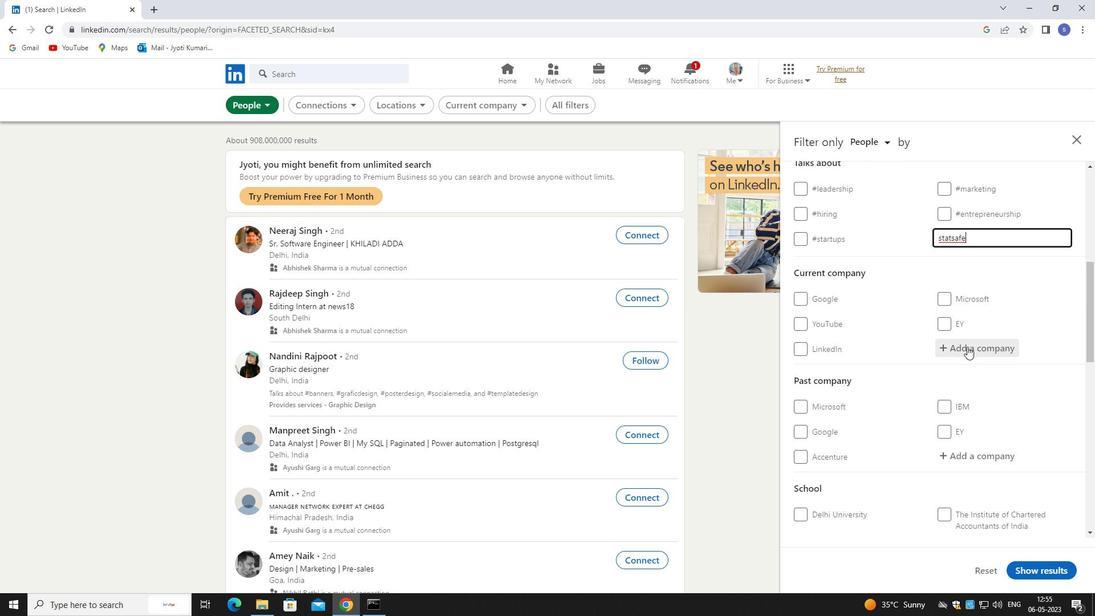 
Action: Mouse moved to (967, 341)
Screenshot: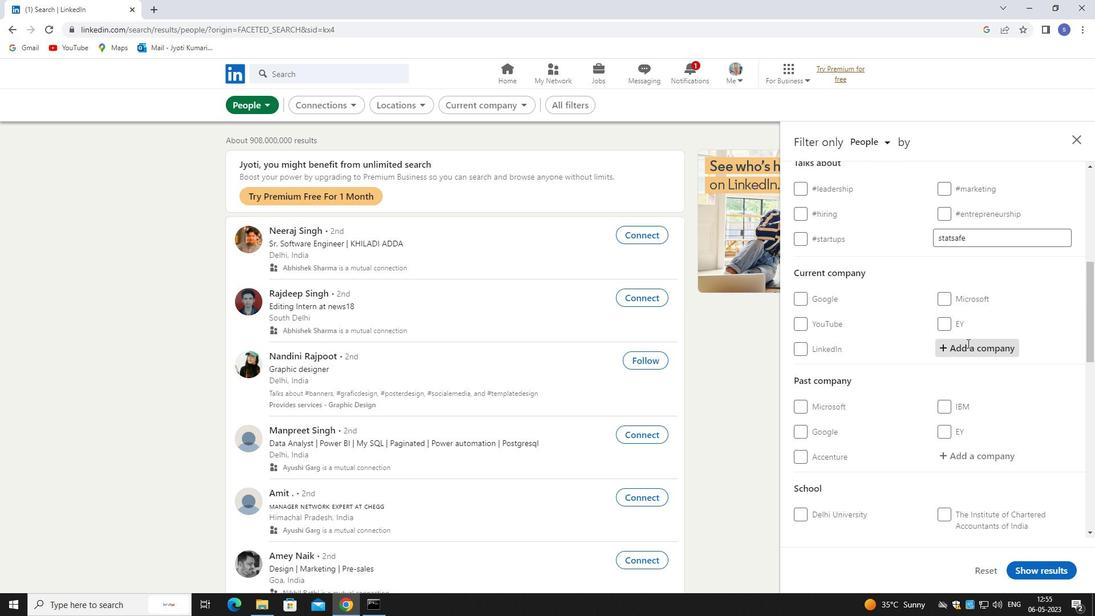 
Action: Key pressed vice<Key.f10><Key.backspace>
Screenshot: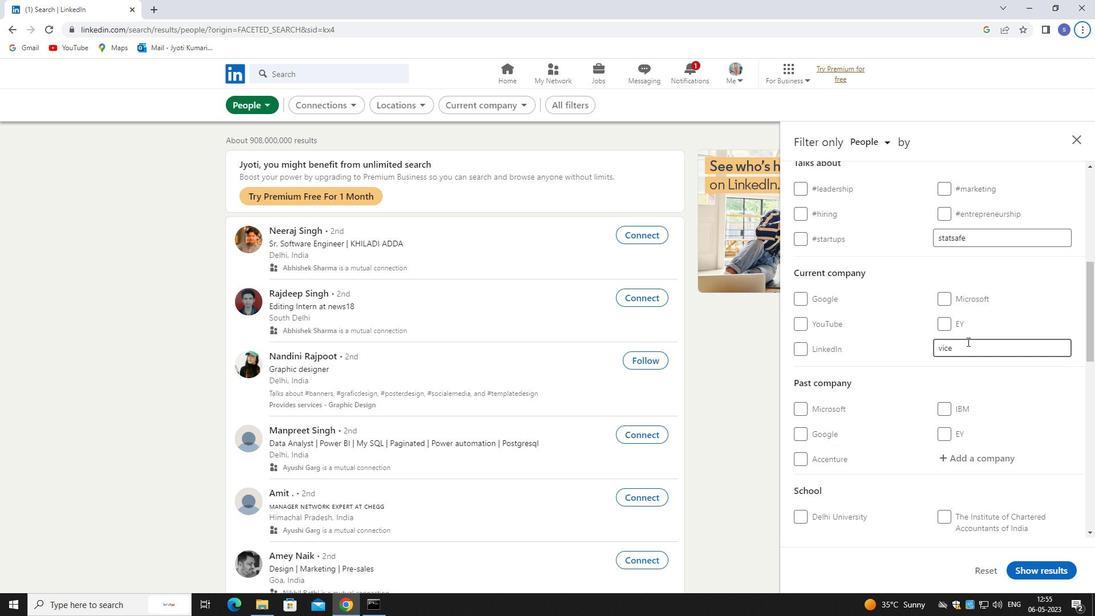 
Action: Mouse moved to (972, 346)
Screenshot: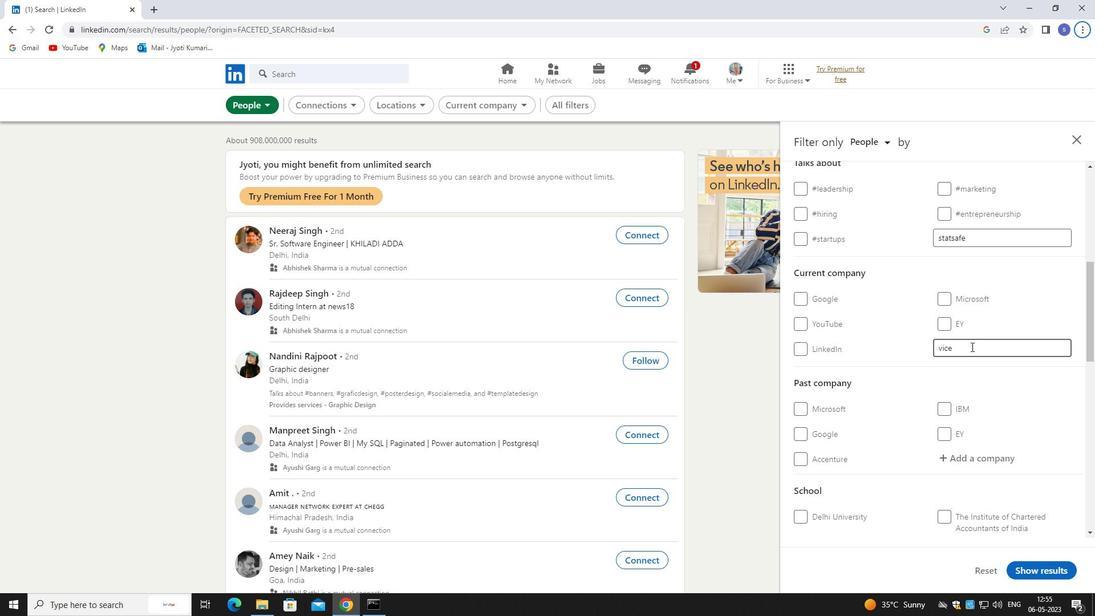 
Action: Mouse pressed left at (972, 346)
Screenshot: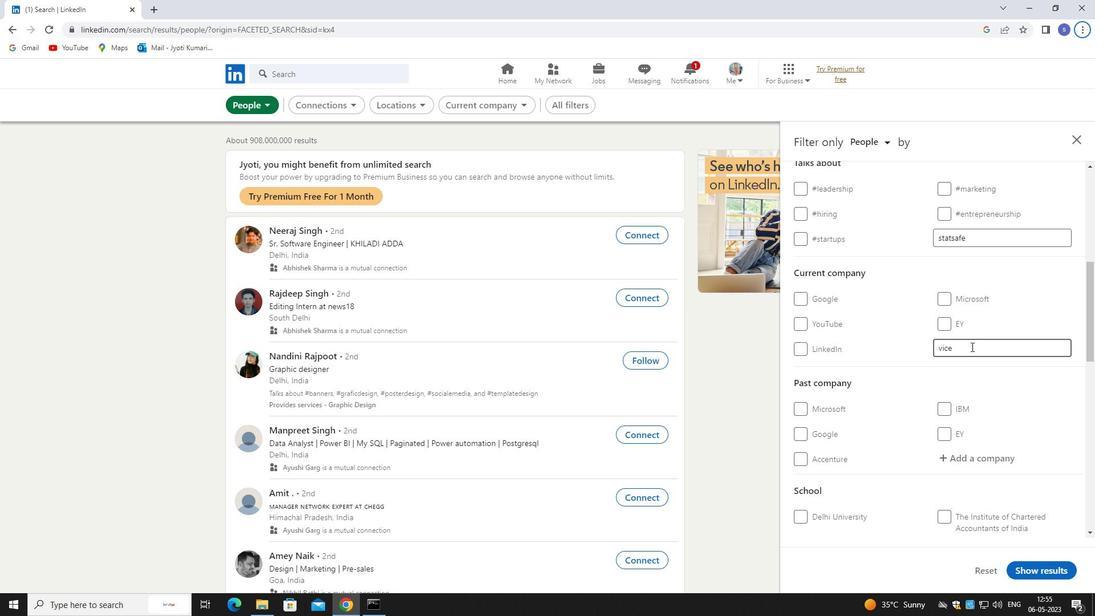
Action: Mouse moved to (868, 360)
Screenshot: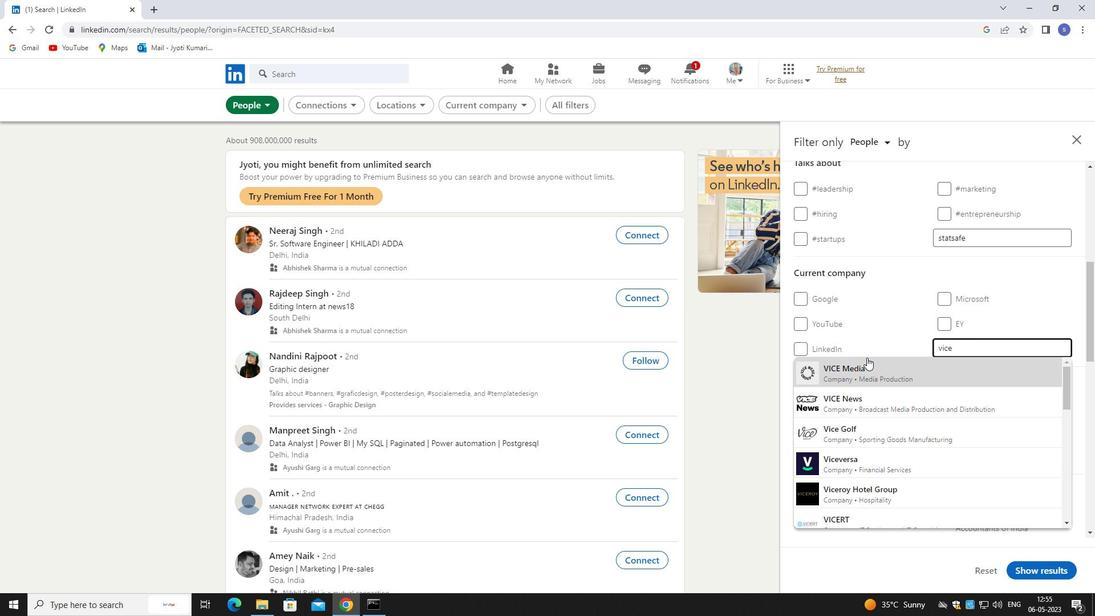 
Action: Mouse pressed left at (868, 360)
Screenshot: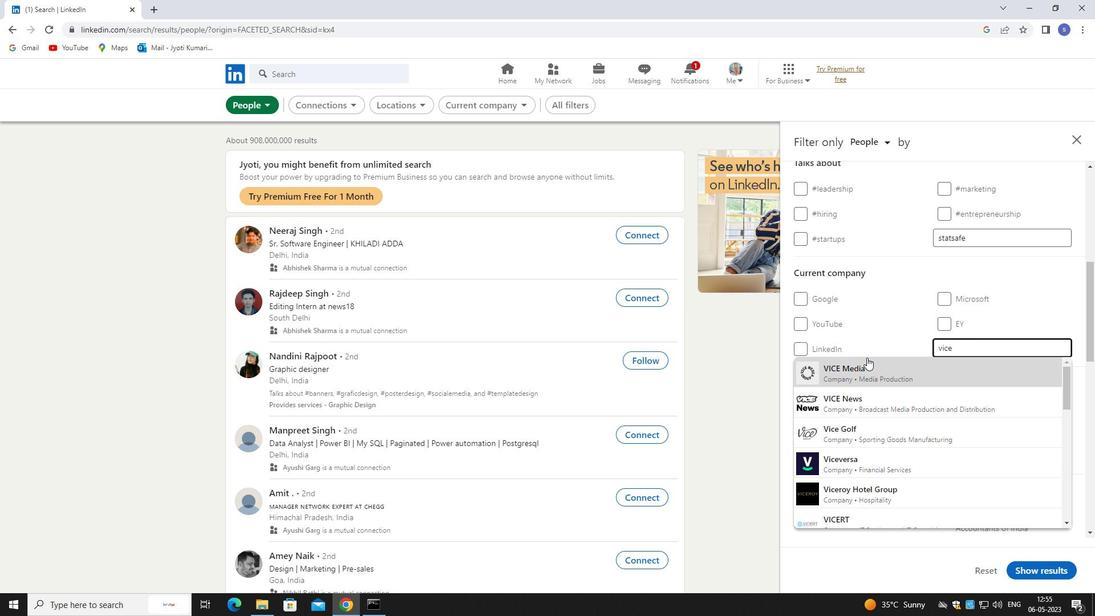 
Action: Mouse moved to (891, 358)
Screenshot: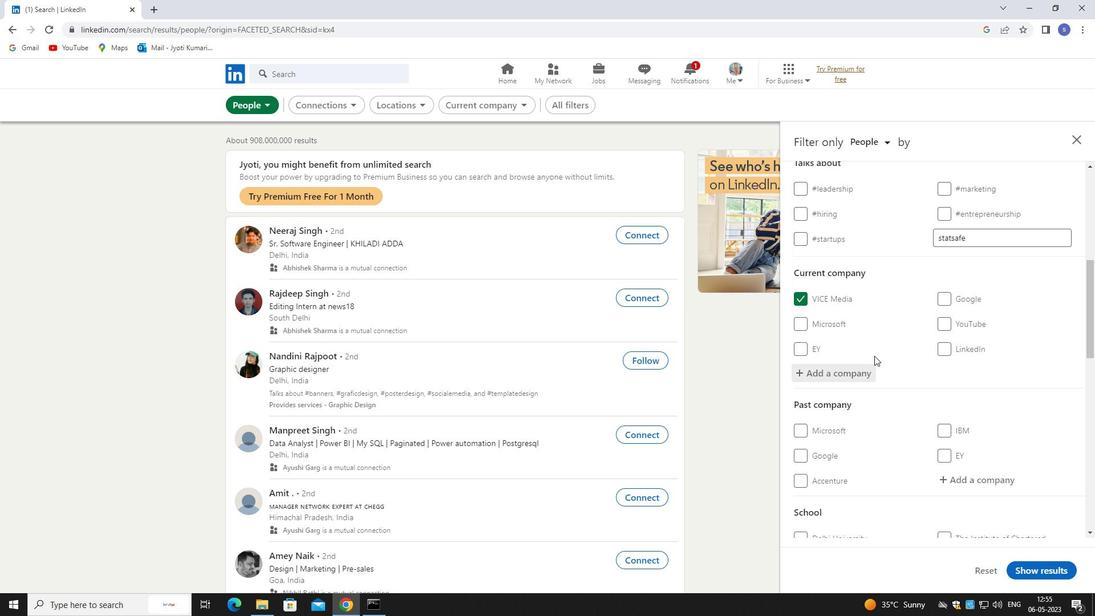 
Action: Mouse scrolled (891, 358) with delta (0, 0)
Screenshot: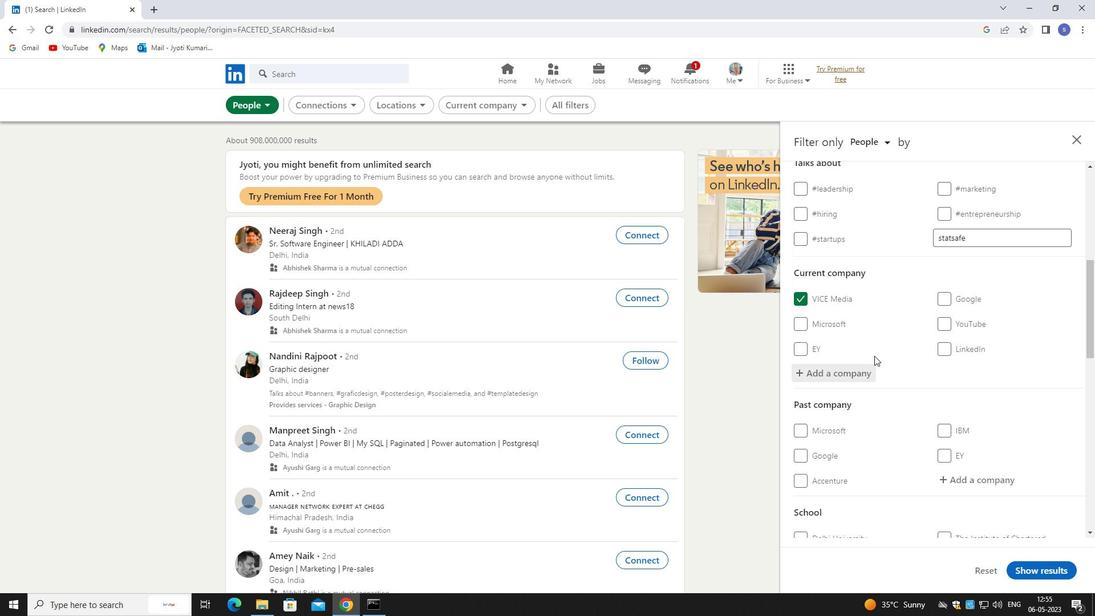 
Action: Mouse moved to (935, 378)
Screenshot: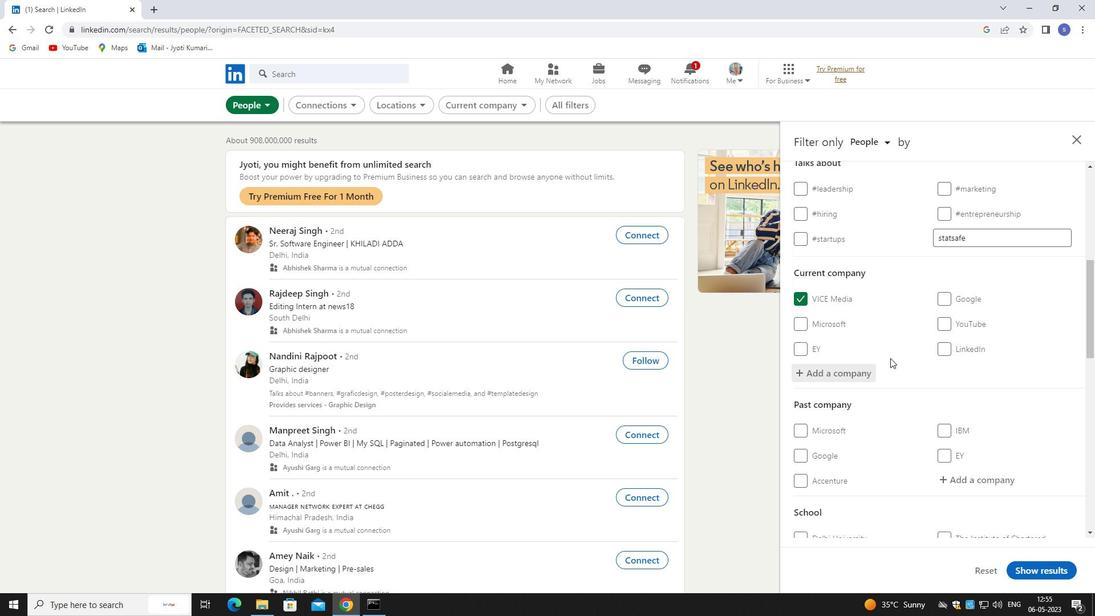 
Action: Mouse scrolled (935, 377) with delta (0, 0)
Screenshot: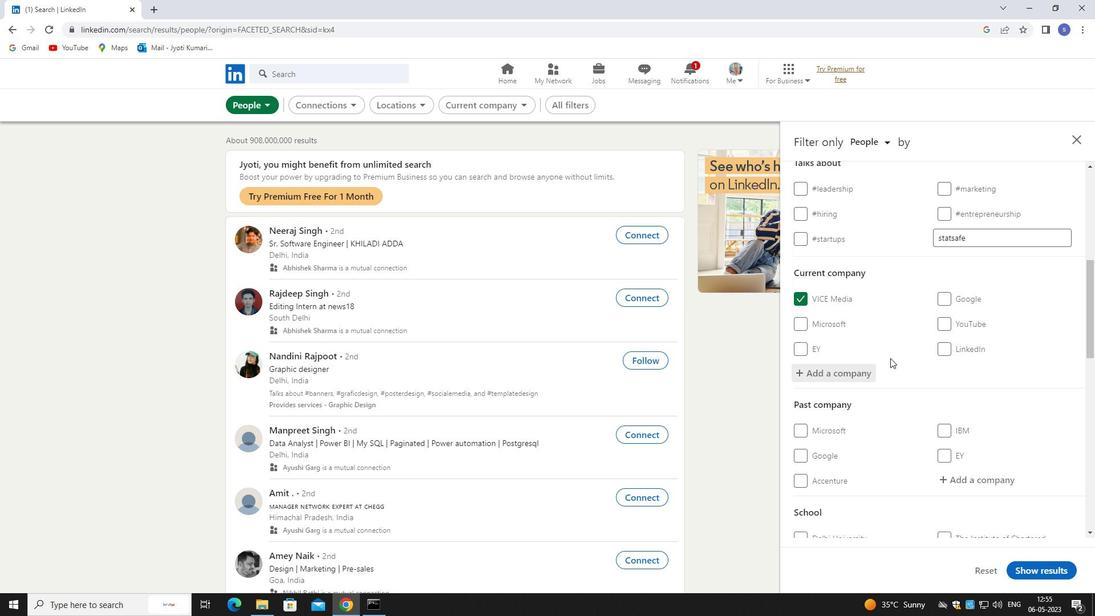 
Action: Mouse moved to (992, 411)
Screenshot: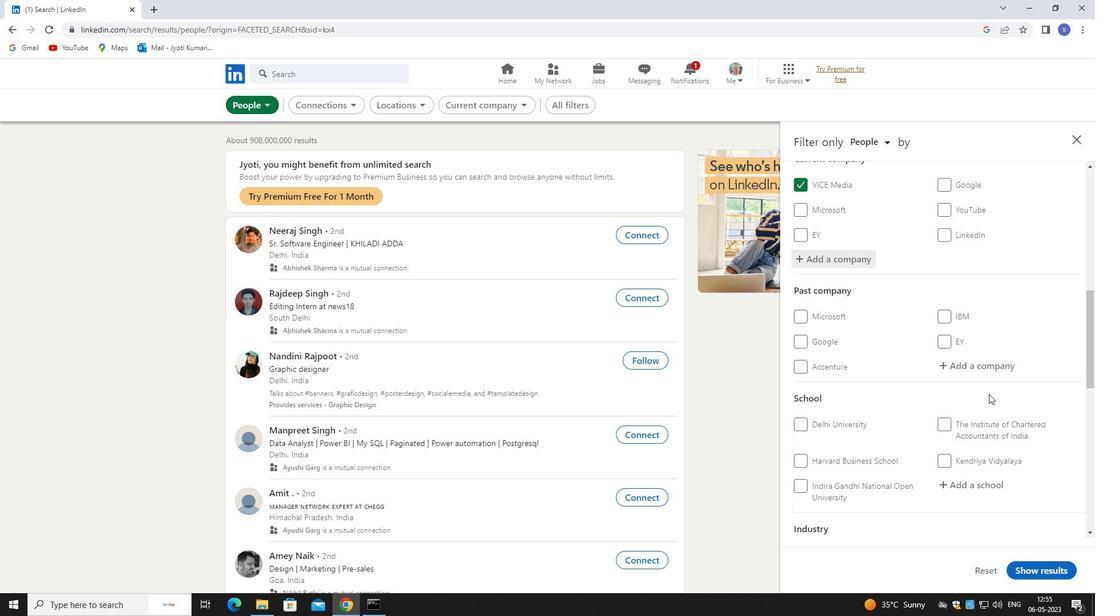 
Action: Mouse scrolled (992, 410) with delta (0, 0)
Screenshot: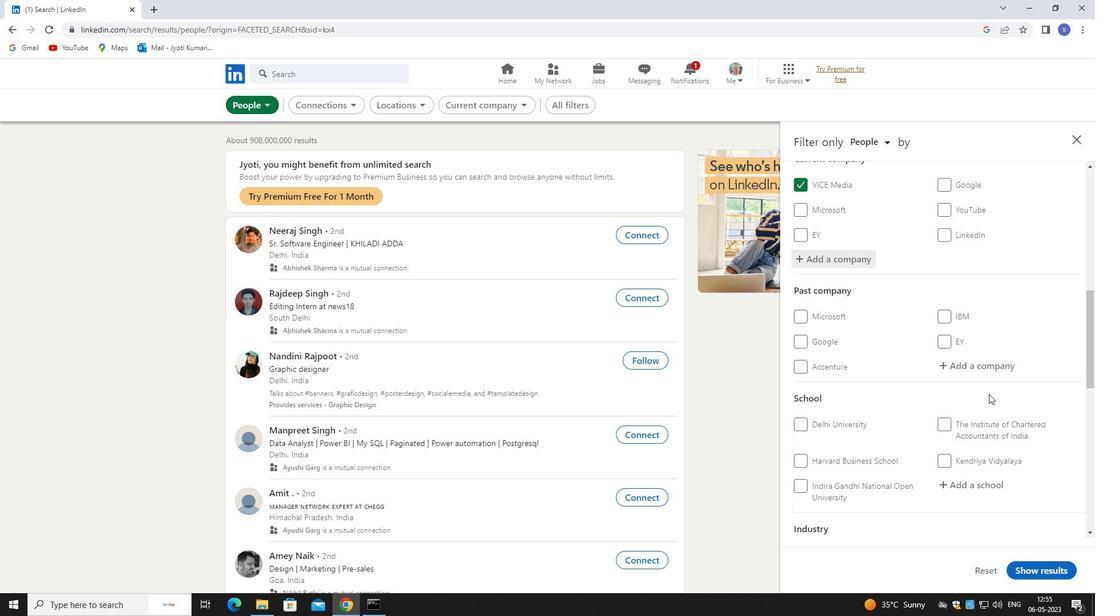 
Action: Mouse moved to (985, 427)
Screenshot: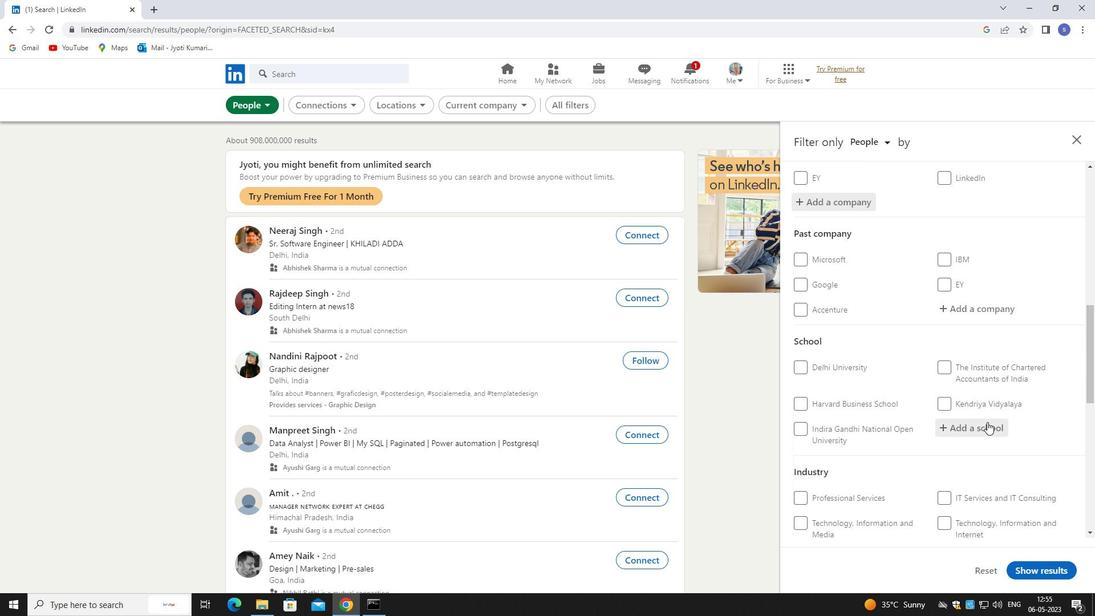 
Action: Mouse pressed left at (985, 427)
Screenshot: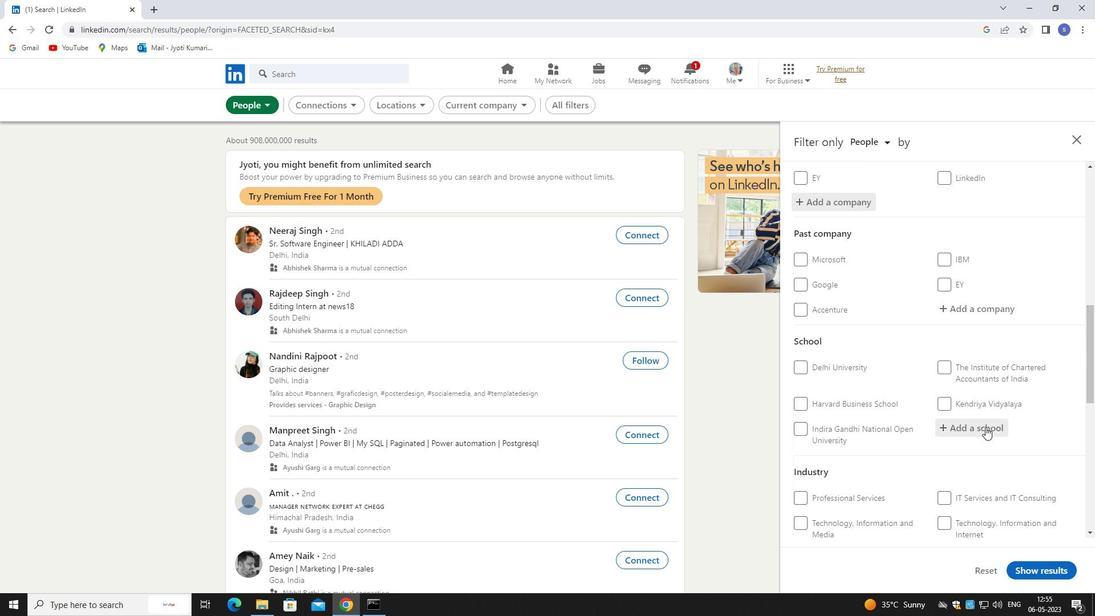 
Action: Mouse moved to (987, 423)
Screenshot: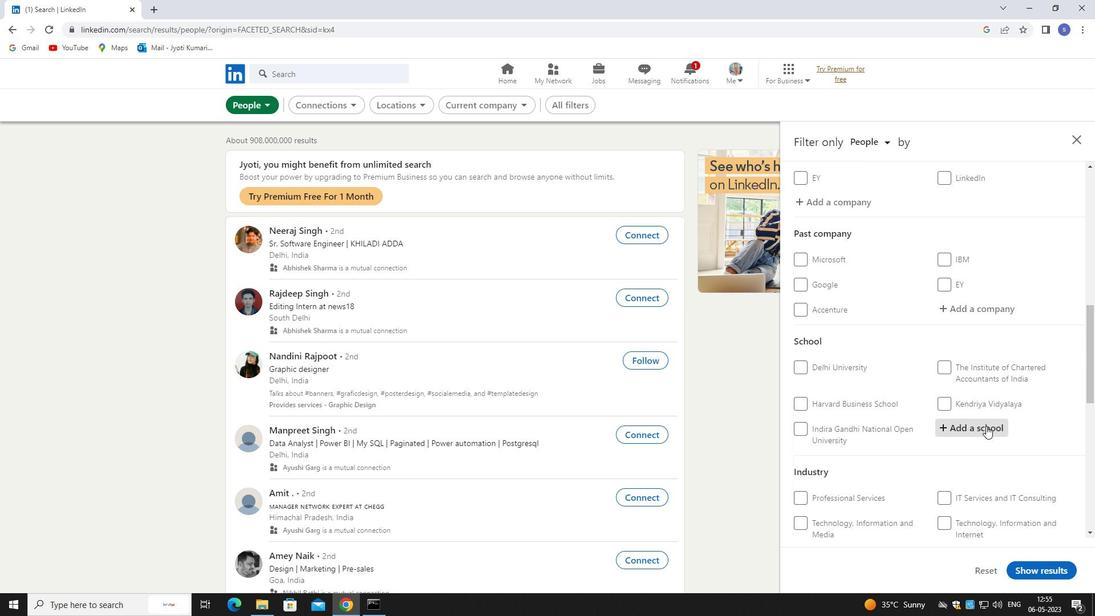 
Action: Key pressed saraswa
Screenshot: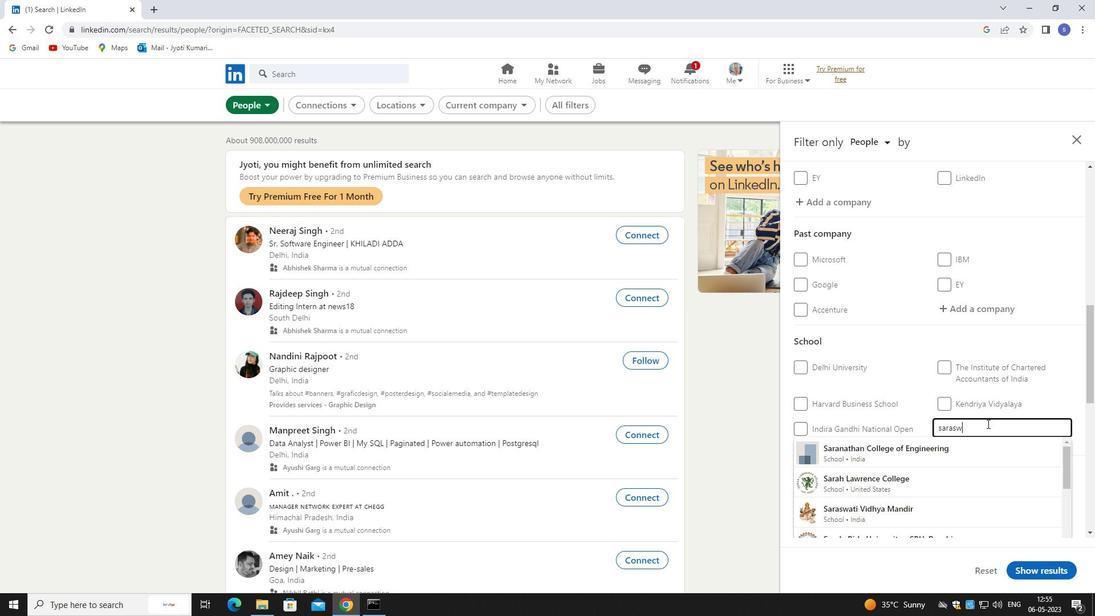
Action: Mouse moved to (939, 479)
Screenshot: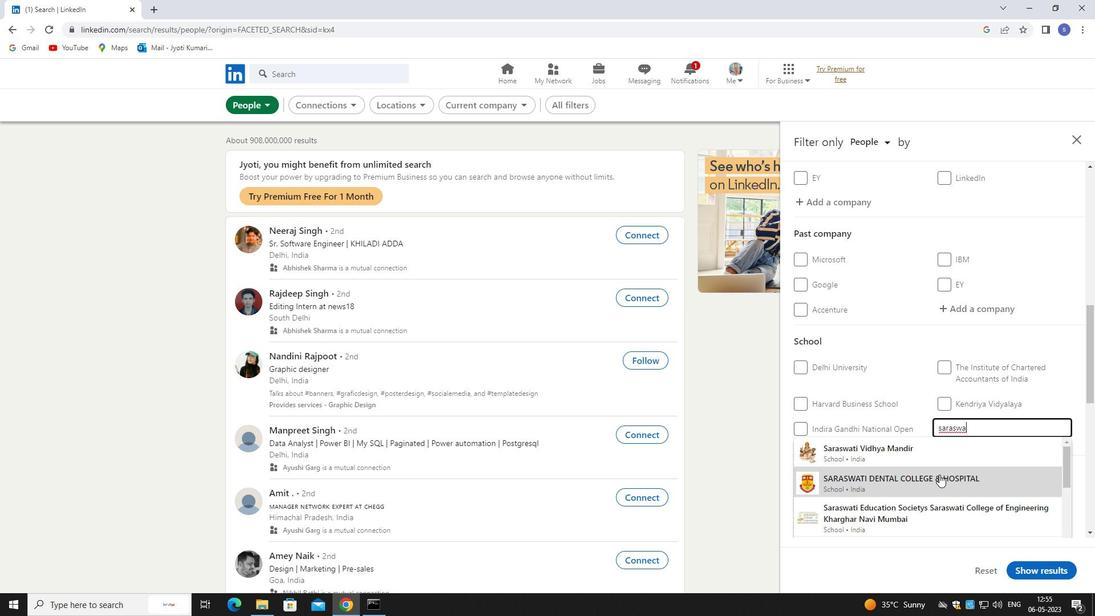 
Action: Mouse scrolled (939, 478) with delta (0, 0)
Screenshot: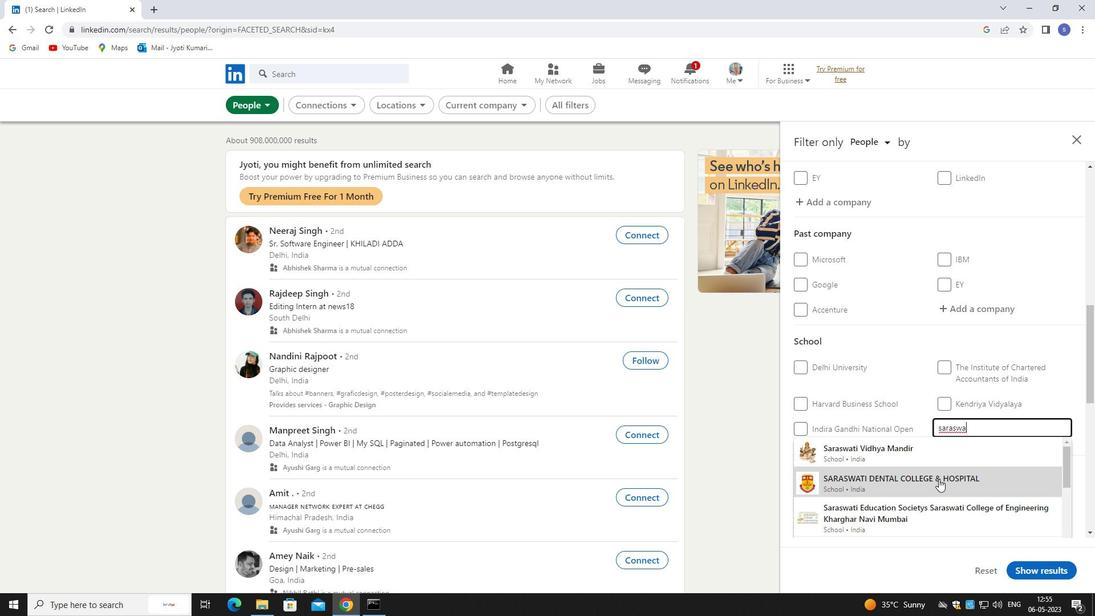 
Action: Mouse scrolled (939, 478) with delta (0, 0)
Screenshot: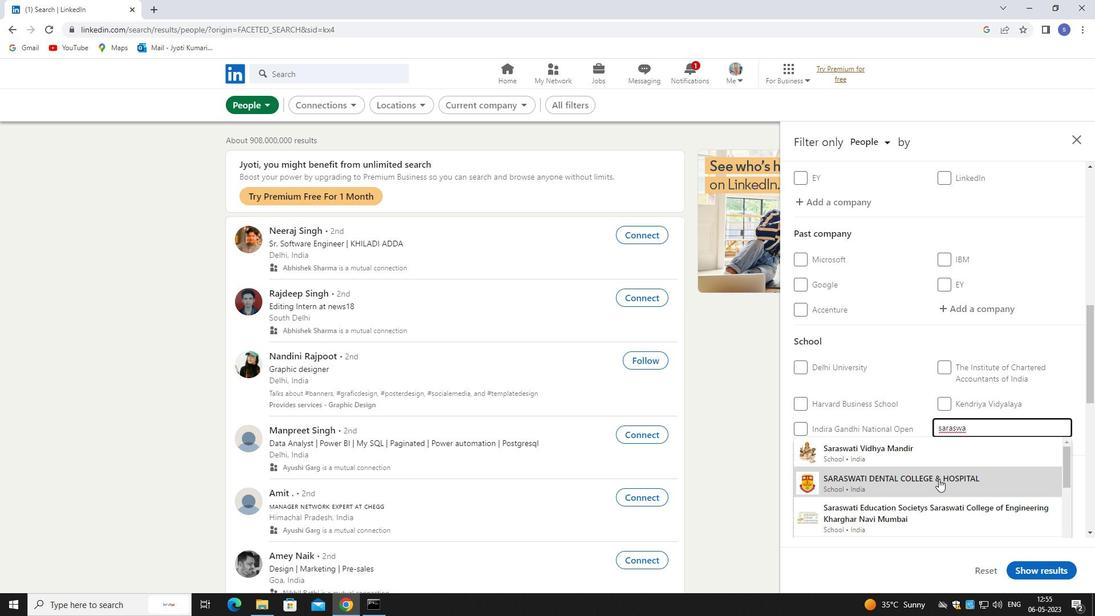 
Action: Mouse moved to (939, 477)
Screenshot: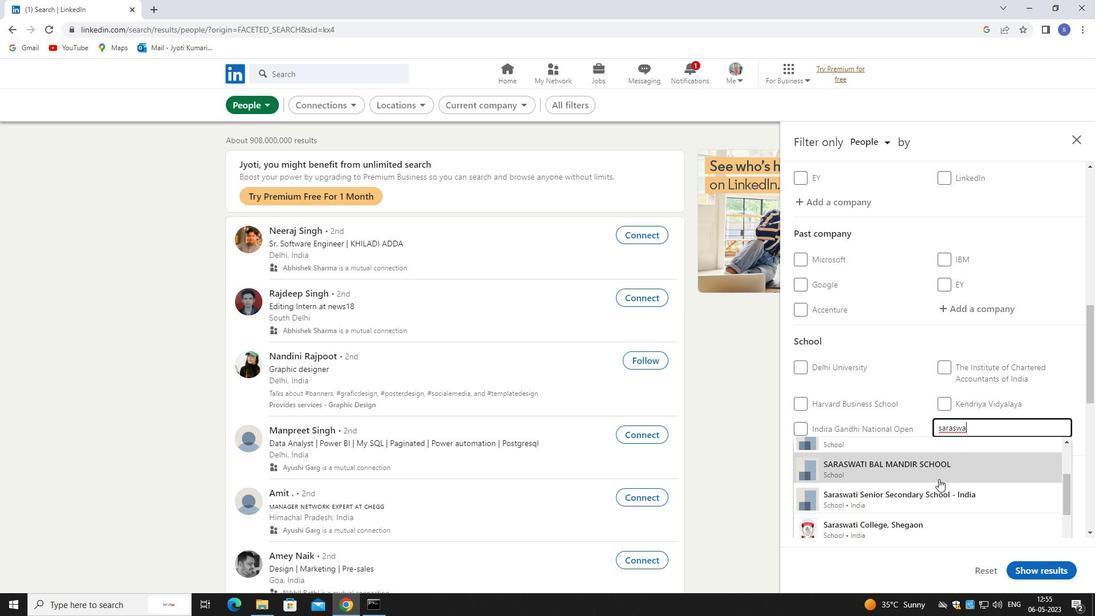 
Action: Mouse scrolled (939, 478) with delta (0, 0)
Screenshot: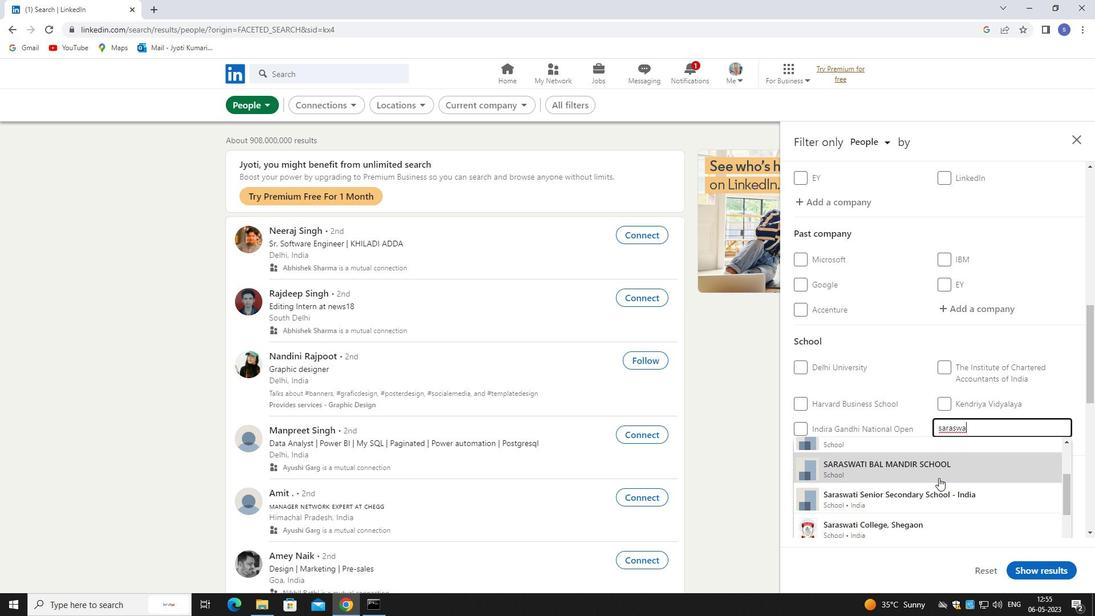 
Action: Mouse moved to (937, 470)
Screenshot: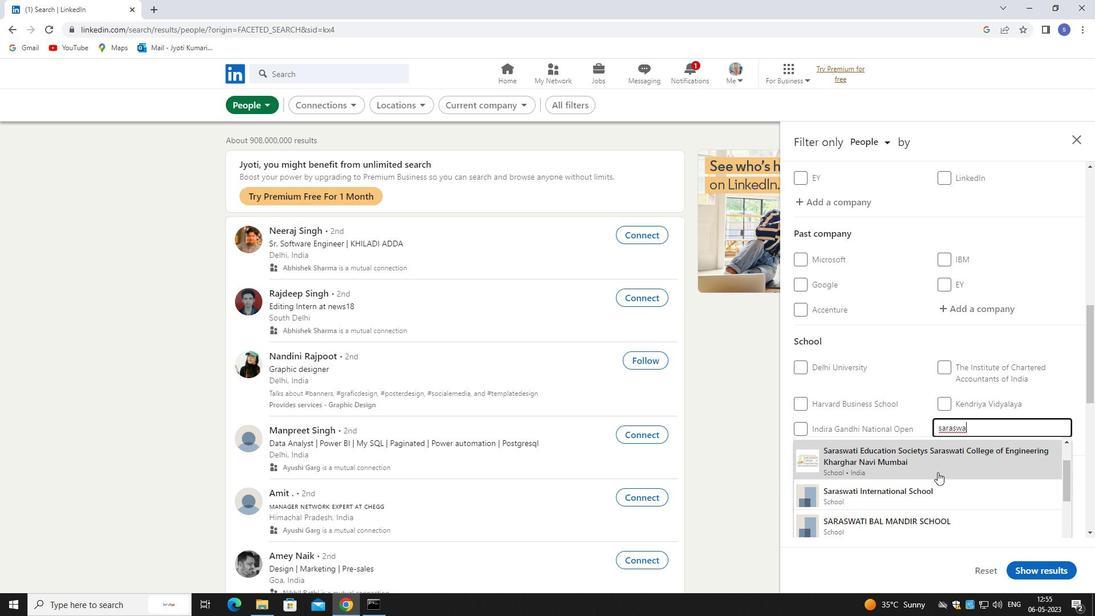 
Action: Mouse pressed left at (937, 470)
Screenshot: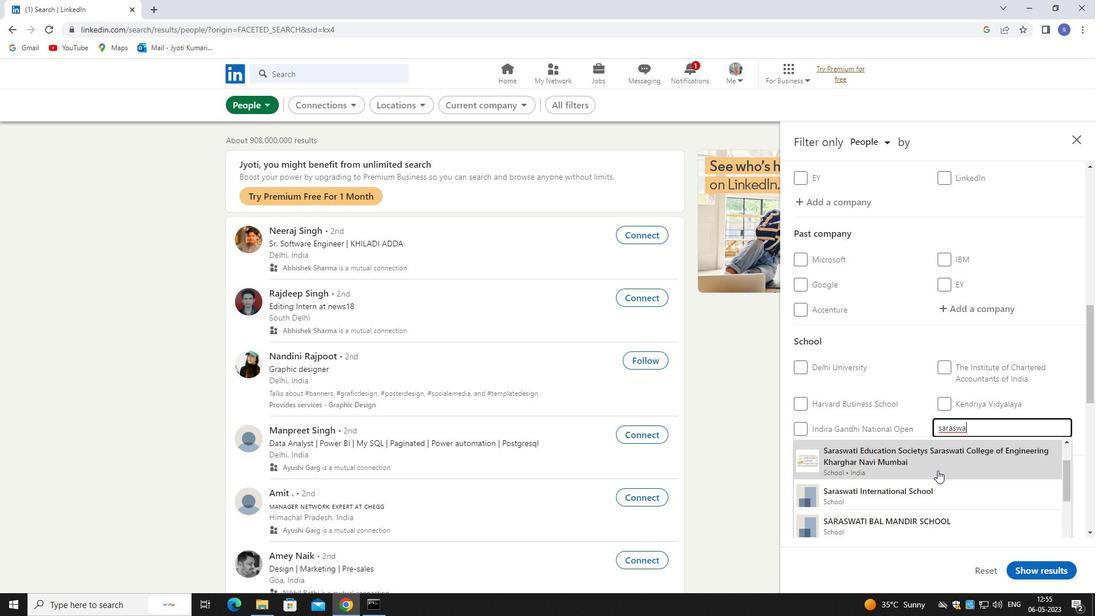 
Action: Mouse moved to (937, 470)
Screenshot: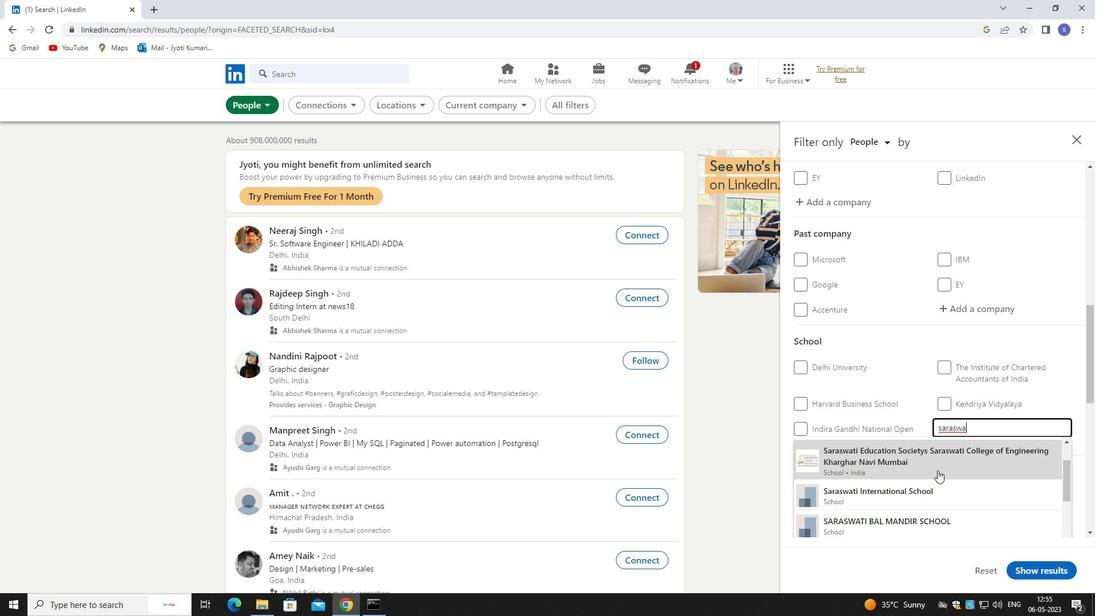 
Action: Mouse scrolled (937, 470) with delta (0, 0)
Screenshot: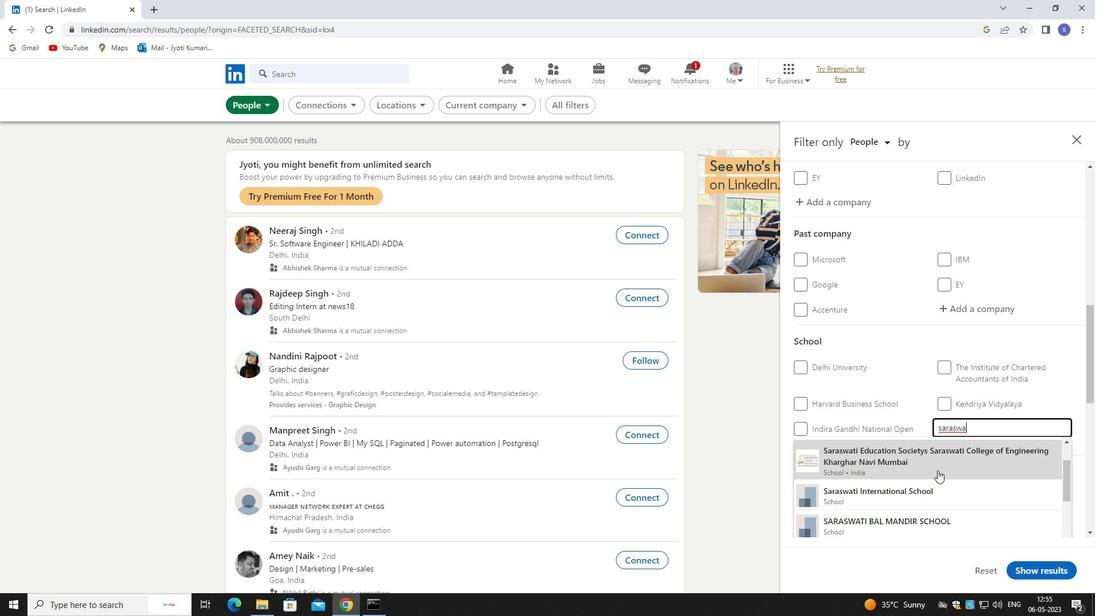 
Action: Mouse moved to (937, 472)
Screenshot: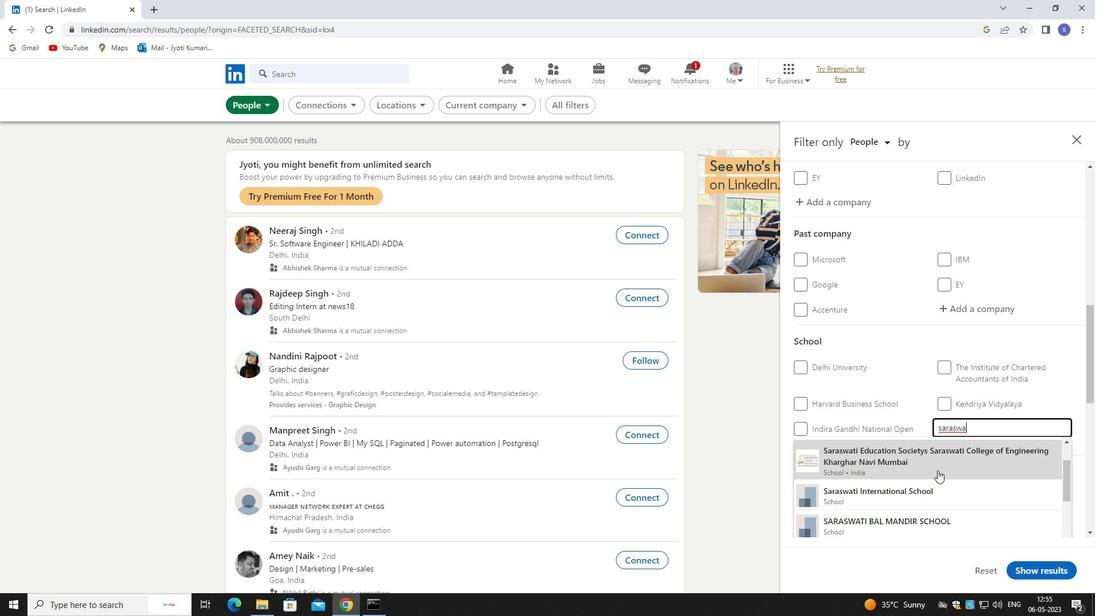 
Action: Mouse scrolled (937, 471) with delta (0, 0)
Screenshot: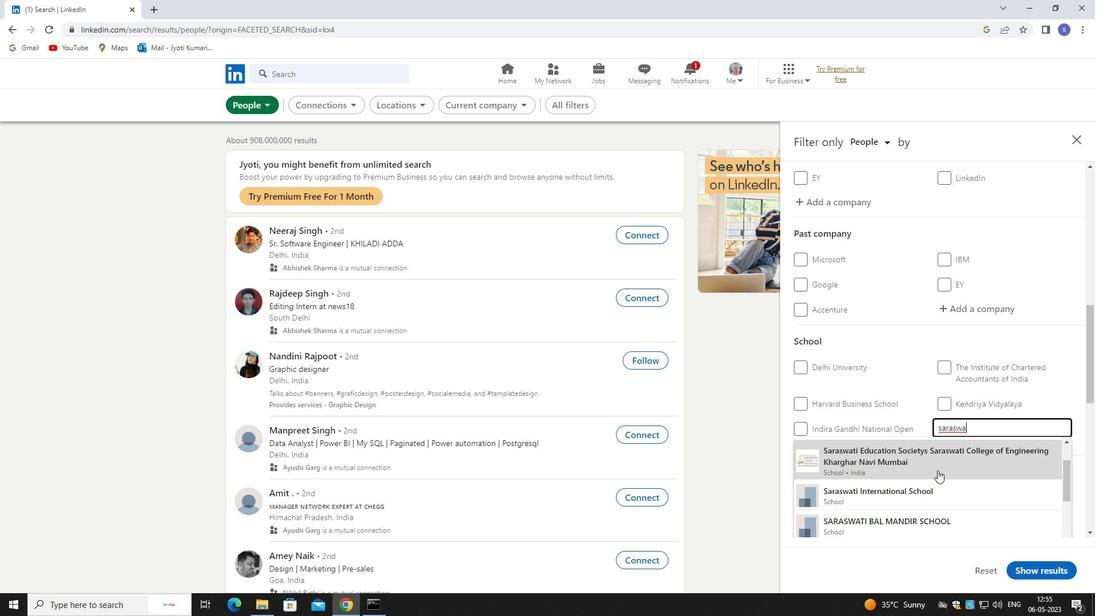 
Action: Mouse moved to (962, 500)
Screenshot: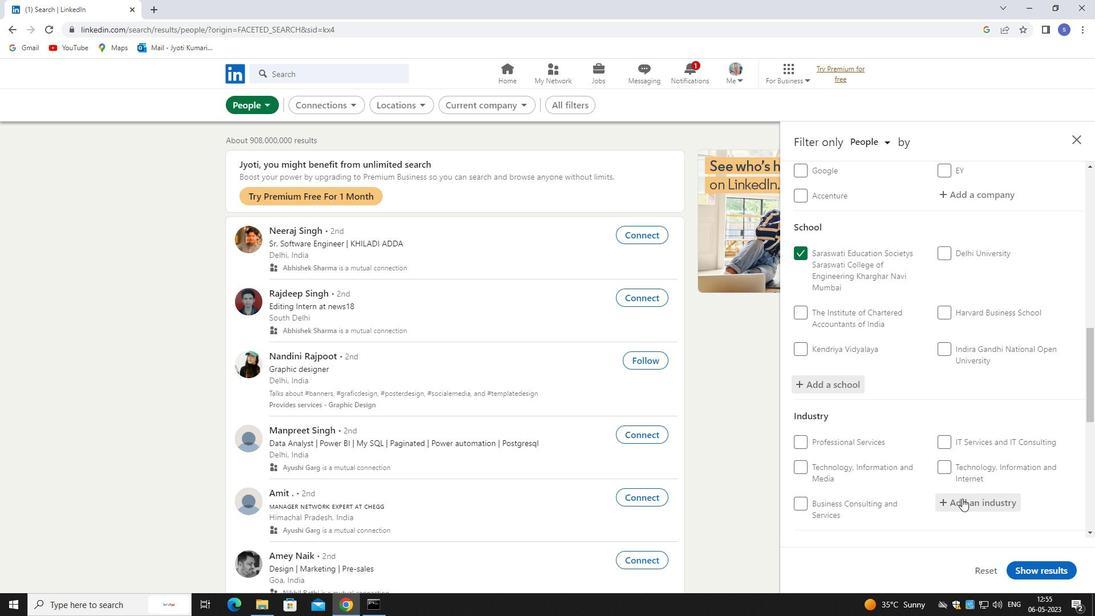 
Action: Mouse pressed left at (962, 500)
Screenshot: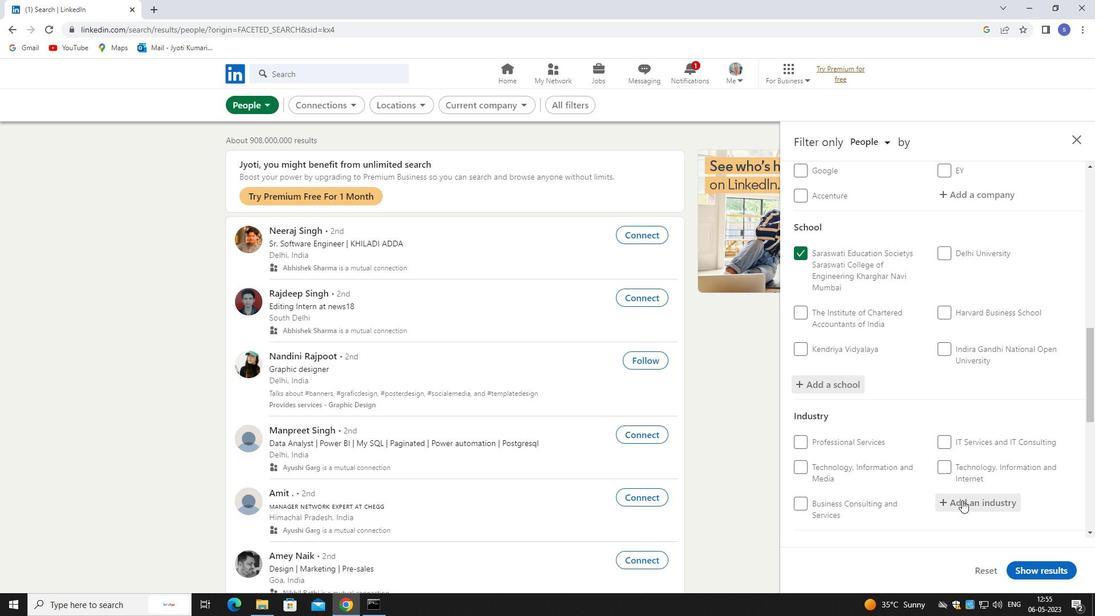 
Action: Key pressed cab
Screenshot: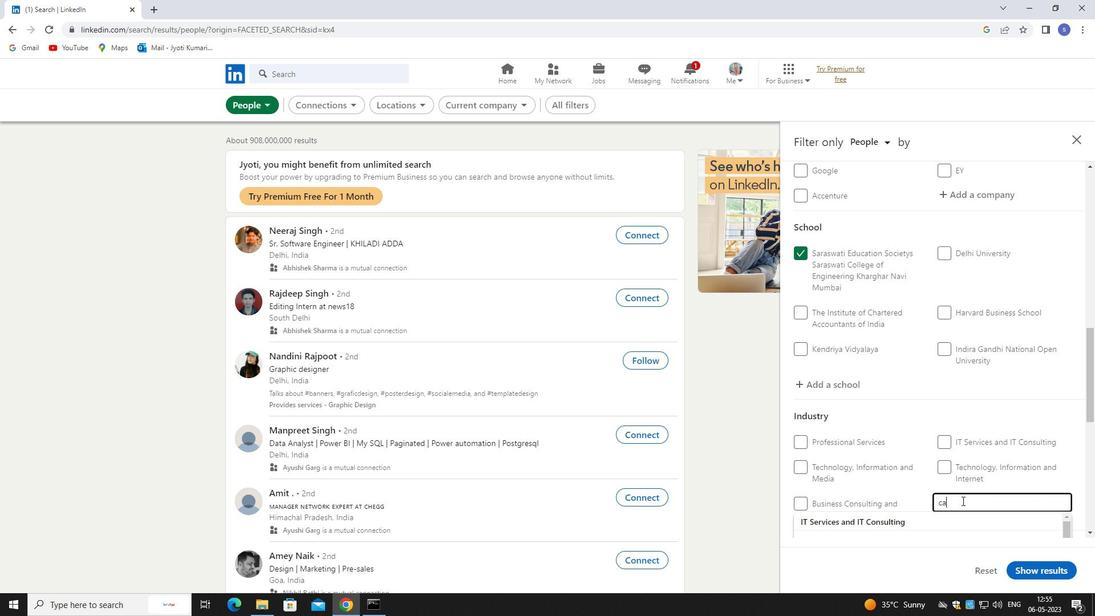 
Action: Mouse moved to (962, 500)
Screenshot: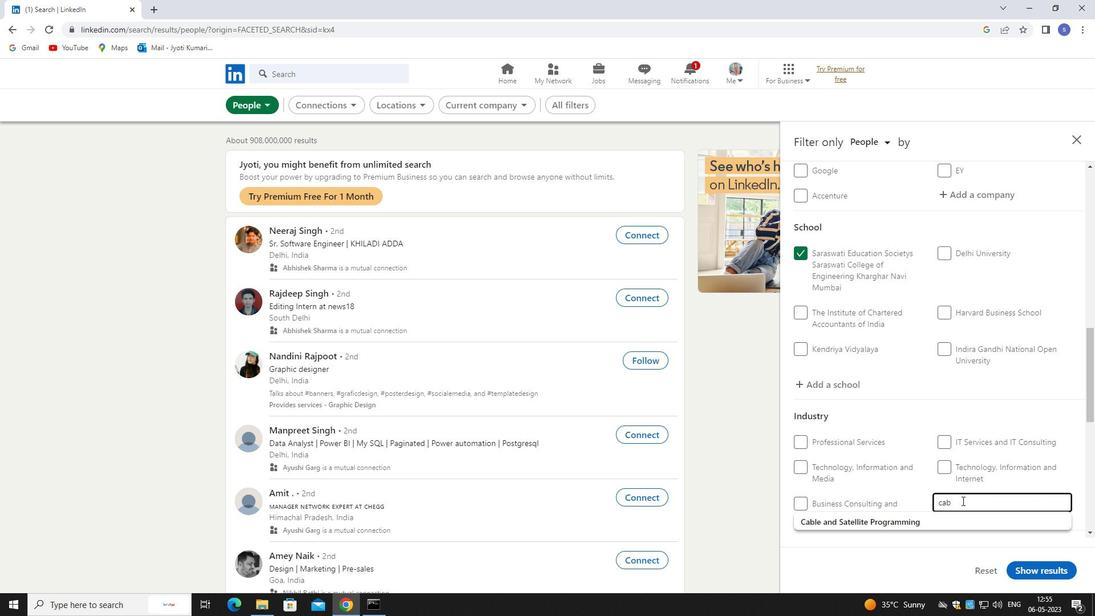 
Action: Mouse scrolled (962, 500) with delta (0, 0)
Screenshot: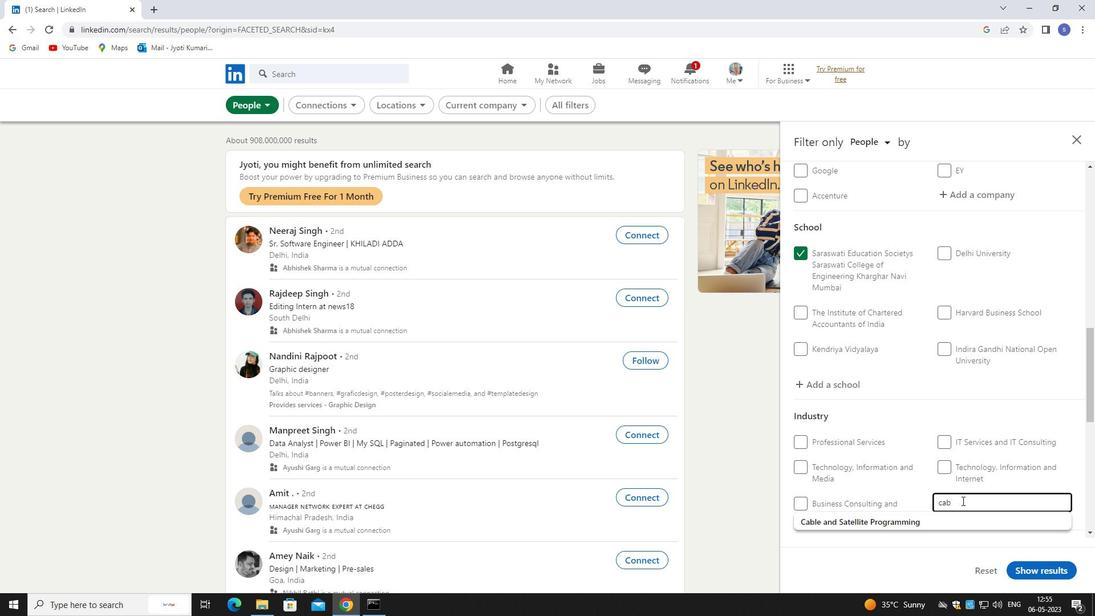
Action: Mouse moved to (961, 468)
Screenshot: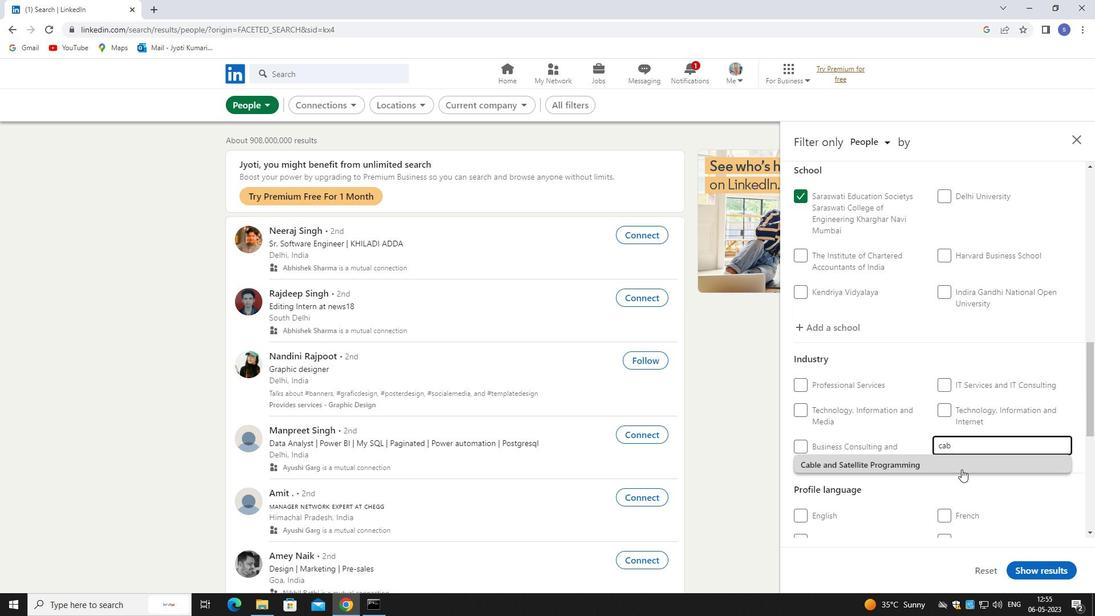 
Action: Mouse pressed left at (961, 468)
Screenshot: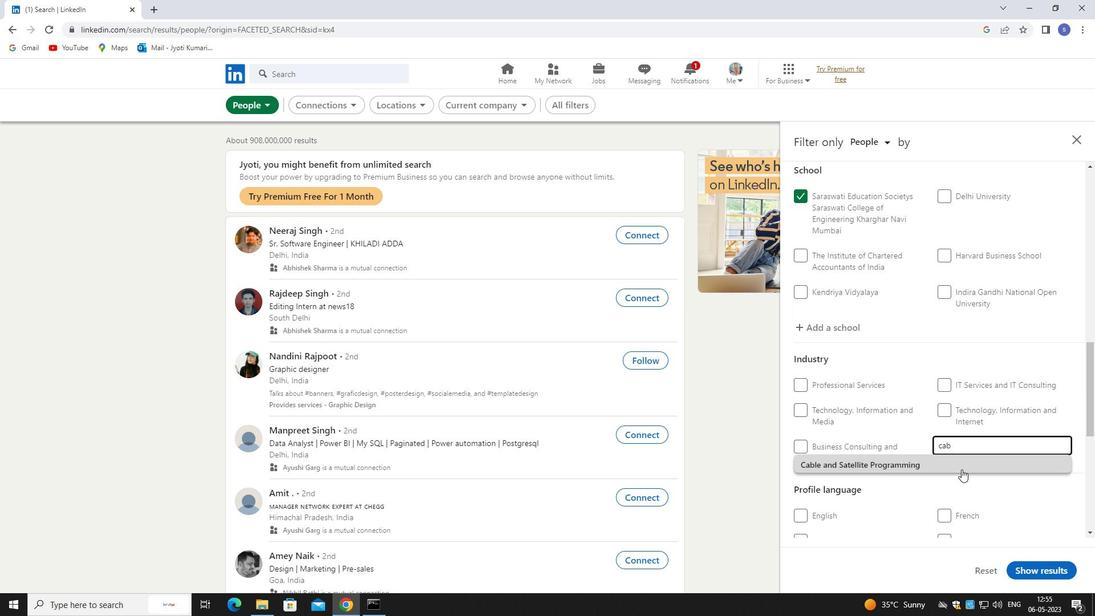 
Action: Mouse moved to (961, 473)
Screenshot: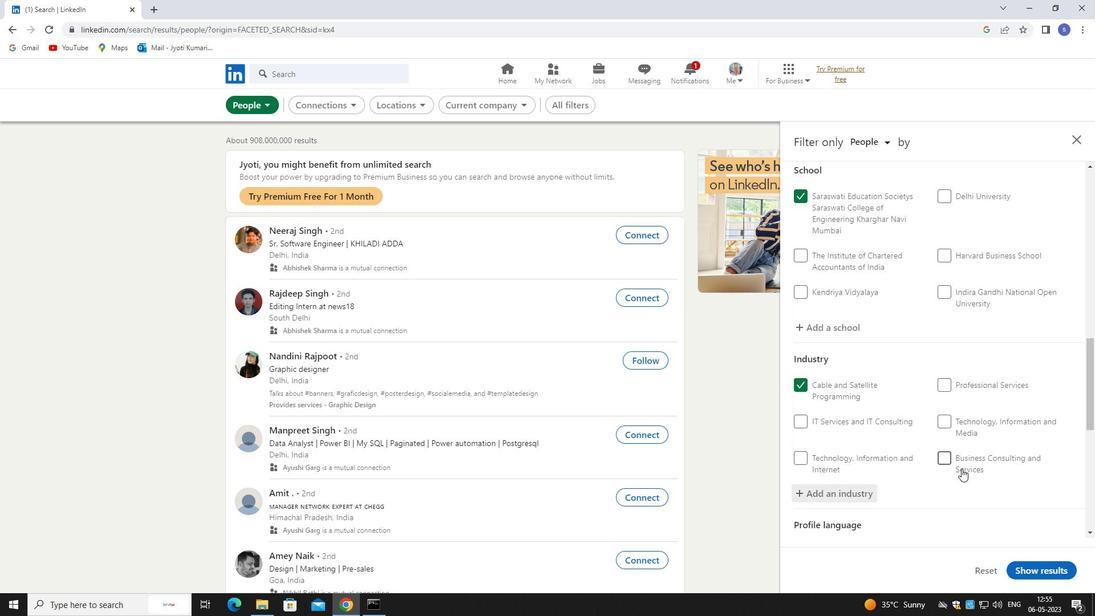 
Action: Mouse scrolled (961, 472) with delta (0, 0)
Screenshot: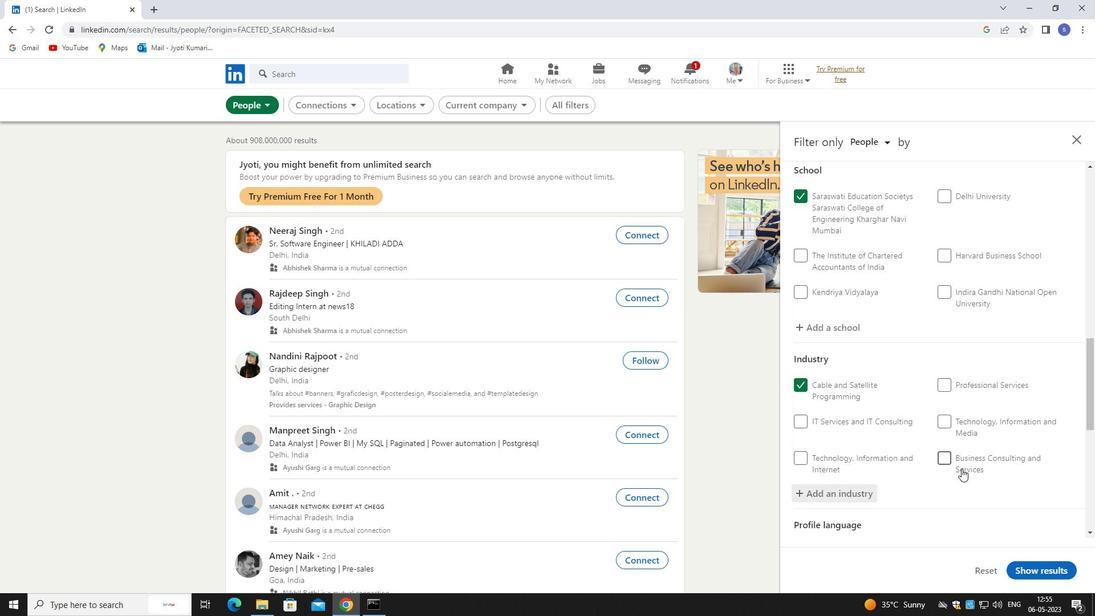 
Action: Mouse moved to (961, 474)
Screenshot: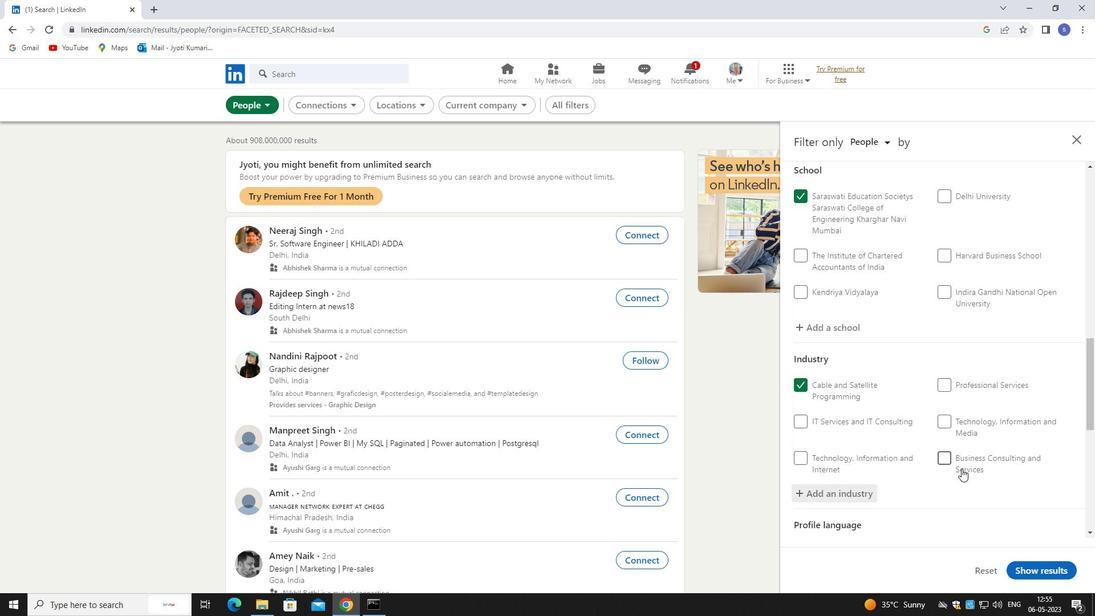 
Action: Mouse scrolled (961, 474) with delta (0, 0)
Screenshot: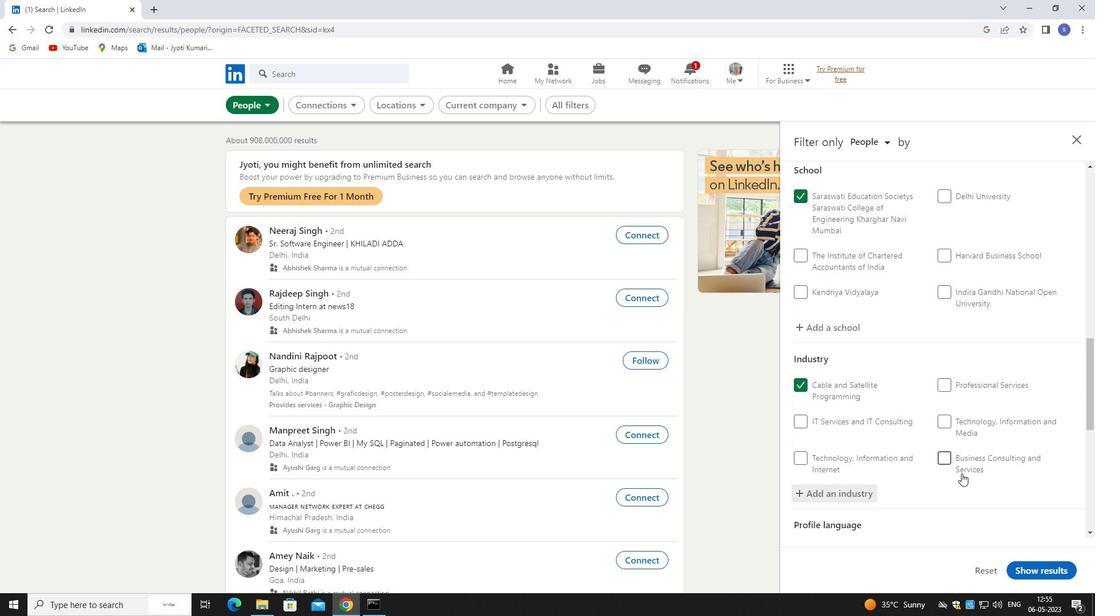 
Action: Mouse moved to (961, 476)
Screenshot: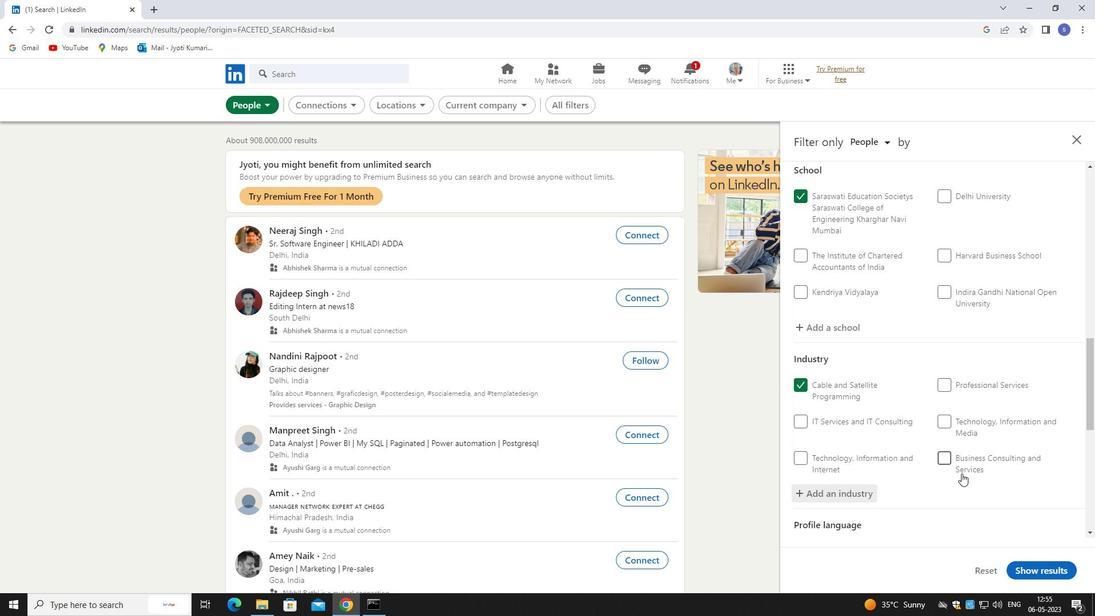 
Action: Mouse scrolled (961, 475) with delta (0, 0)
Screenshot: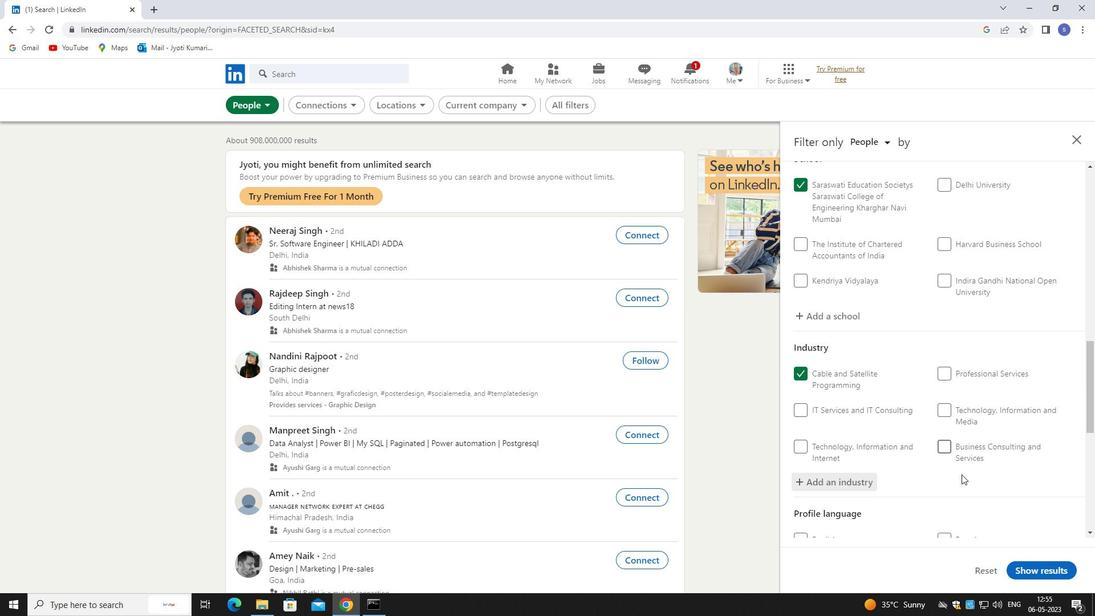 
Action: Mouse moved to (945, 385)
Screenshot: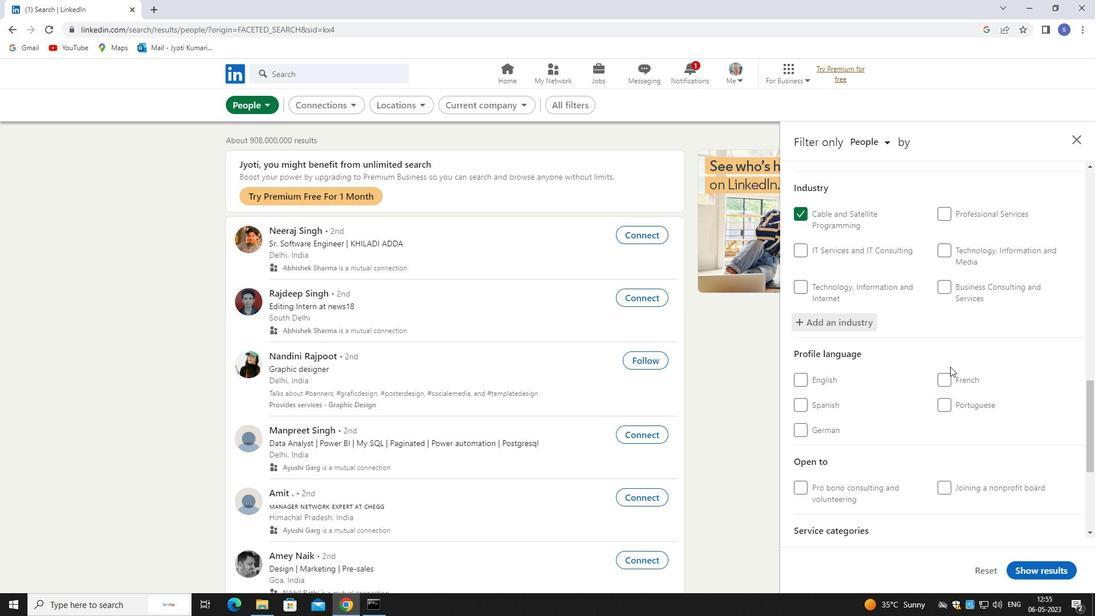 
Action: Mouse pressed left at (945, 385)
Screenshot: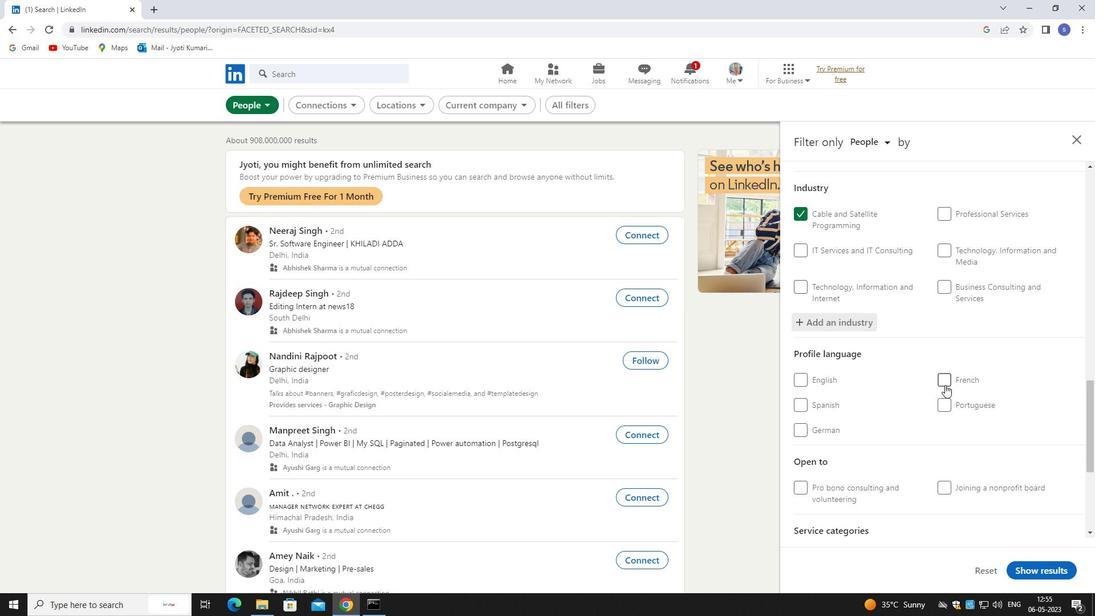 
Action: Mouse moved to (940, 387)
Screenshot: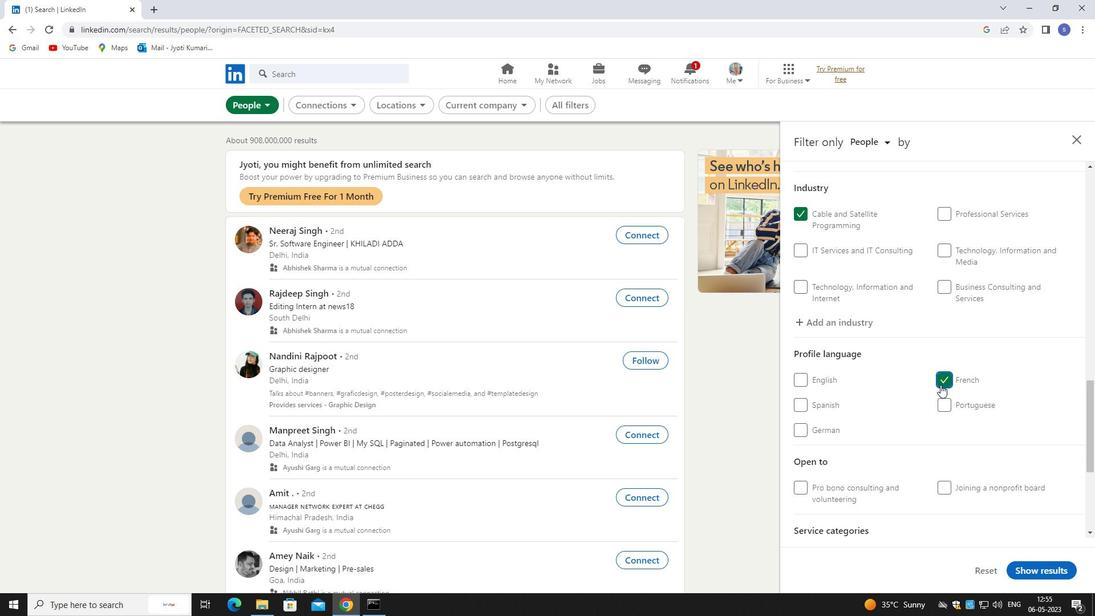 
Action: Mouse scrolled (940, 387) with delta (0, 0)
Screenshot: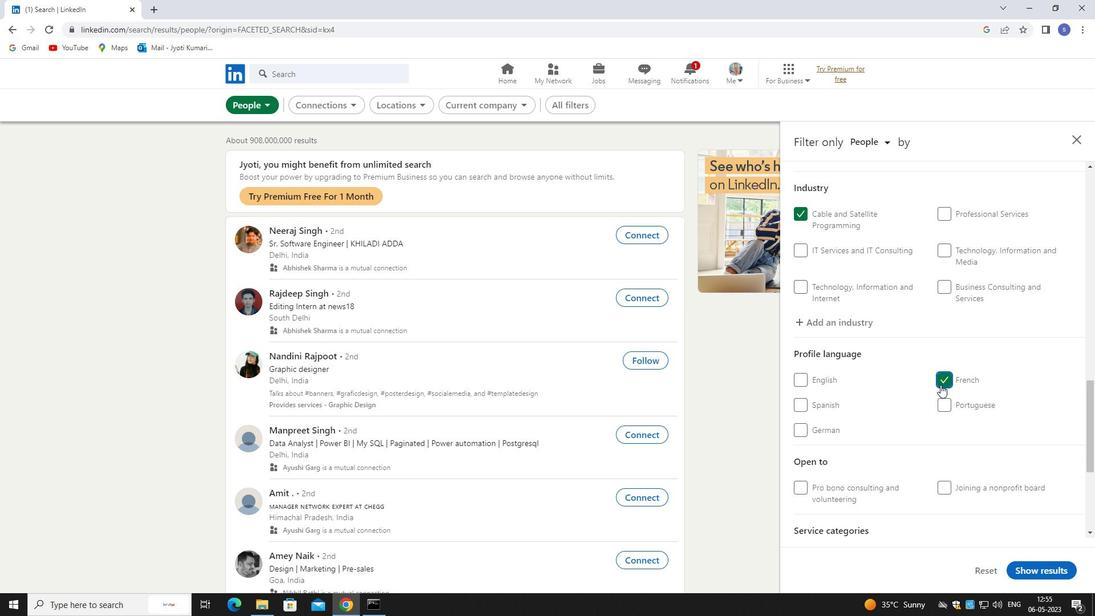 
Action: Mouse moved to (943, 393)
Screenshot: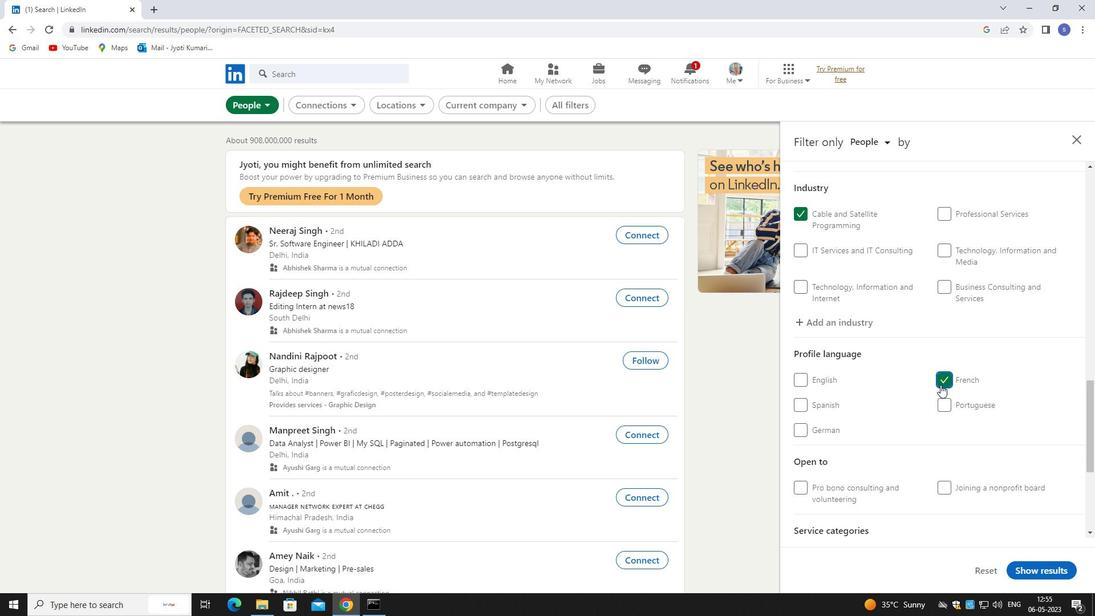 
Action: Mouse scrolled (943, 393) with delta (0, 0)
Screenshot: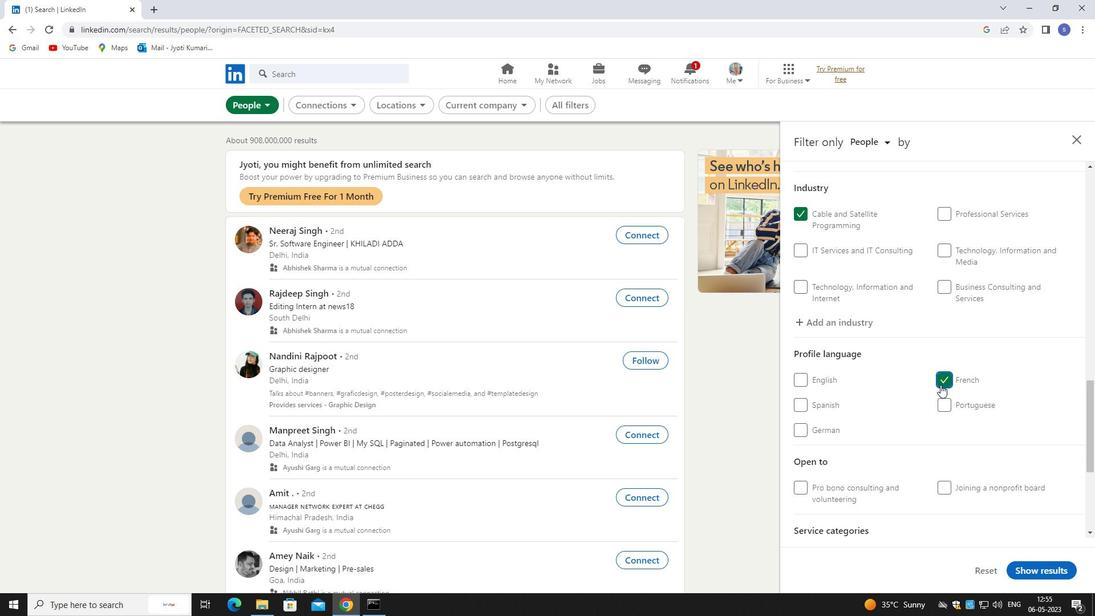 
Action: Mouse moved to (944, 396)
Screenshot: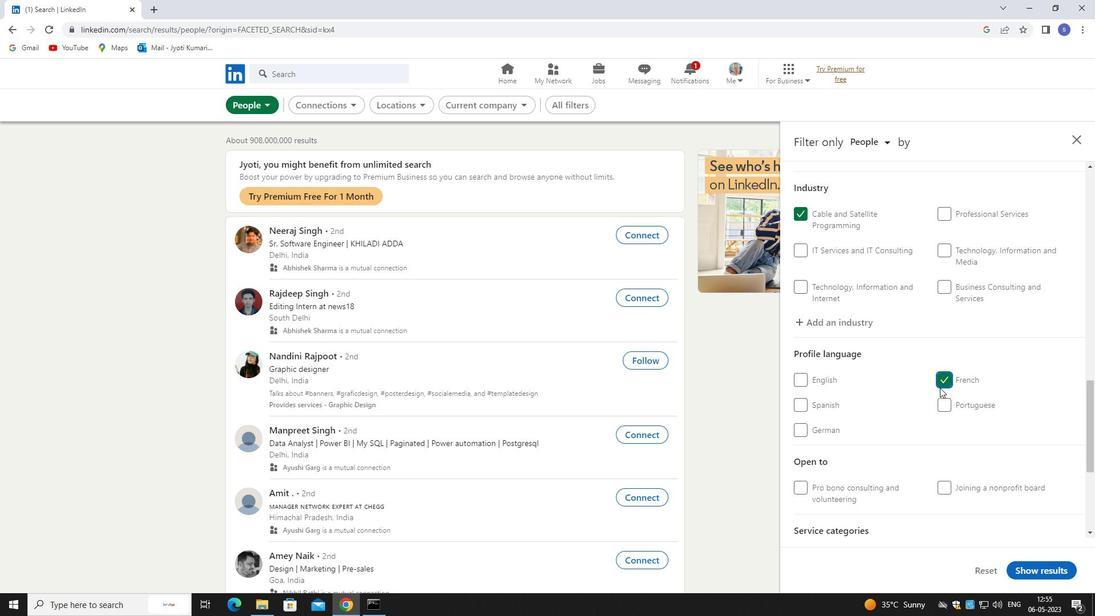 
Action: Mouse scrolled (944, 395) with delta (0, 0)
Screenshot: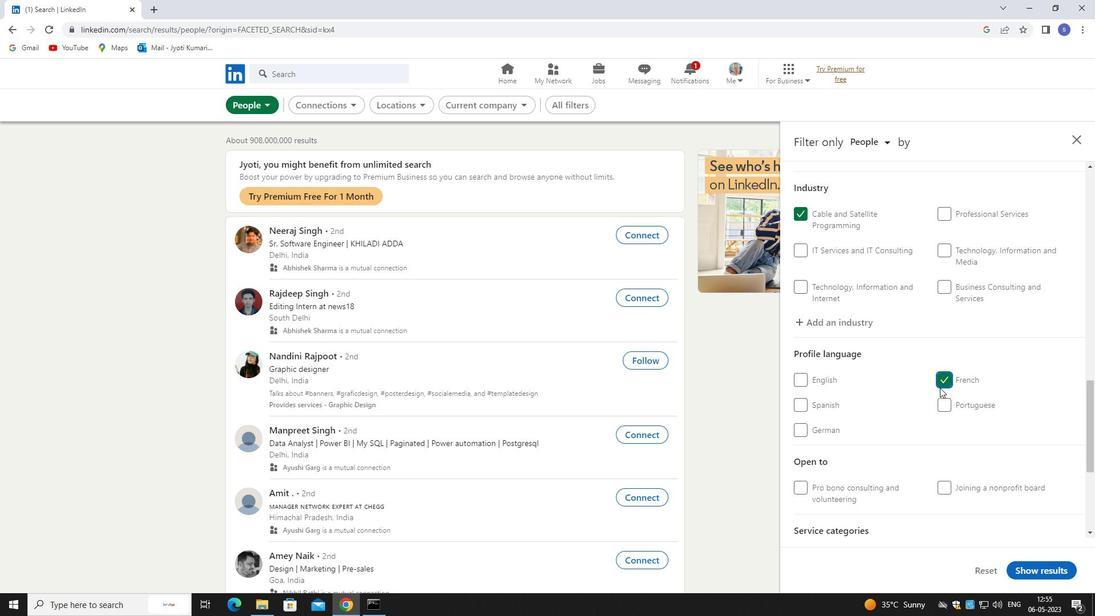 
Action: Mouse moved to (945, 399)
Screenshot: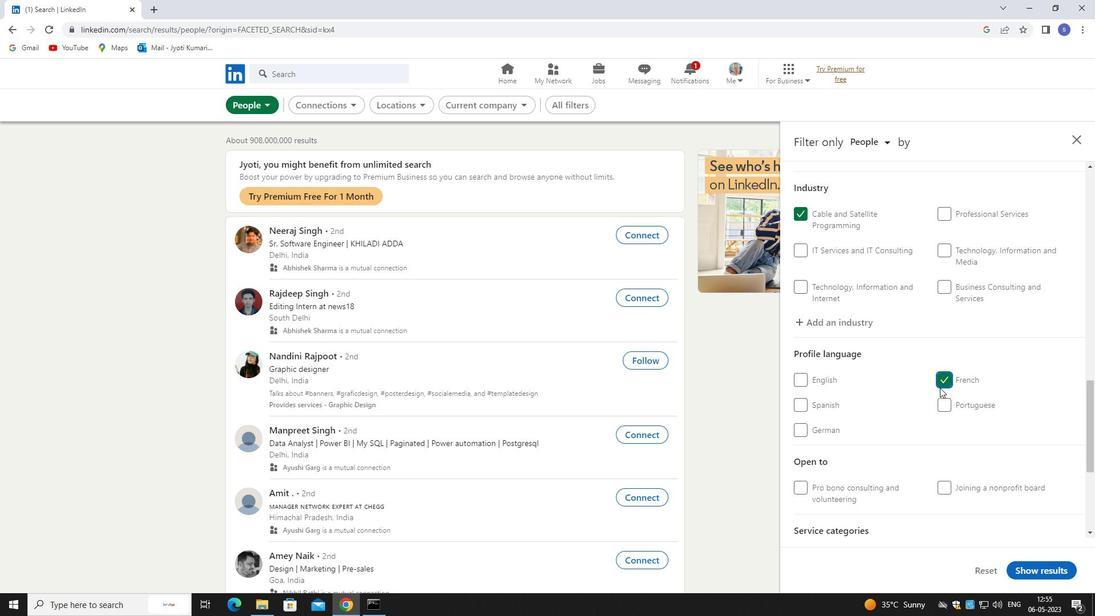 
Action: Mouse scrolled (945, 398) with delta (0, 0)
Screenshot: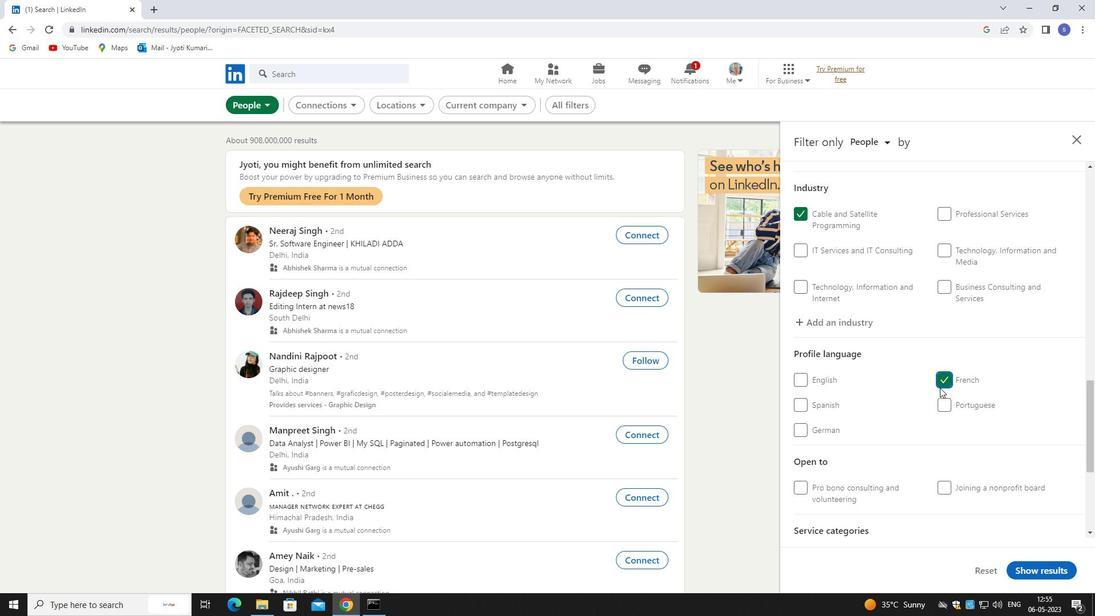 
Action: Mouse moved to (969, 375)
Screenshot: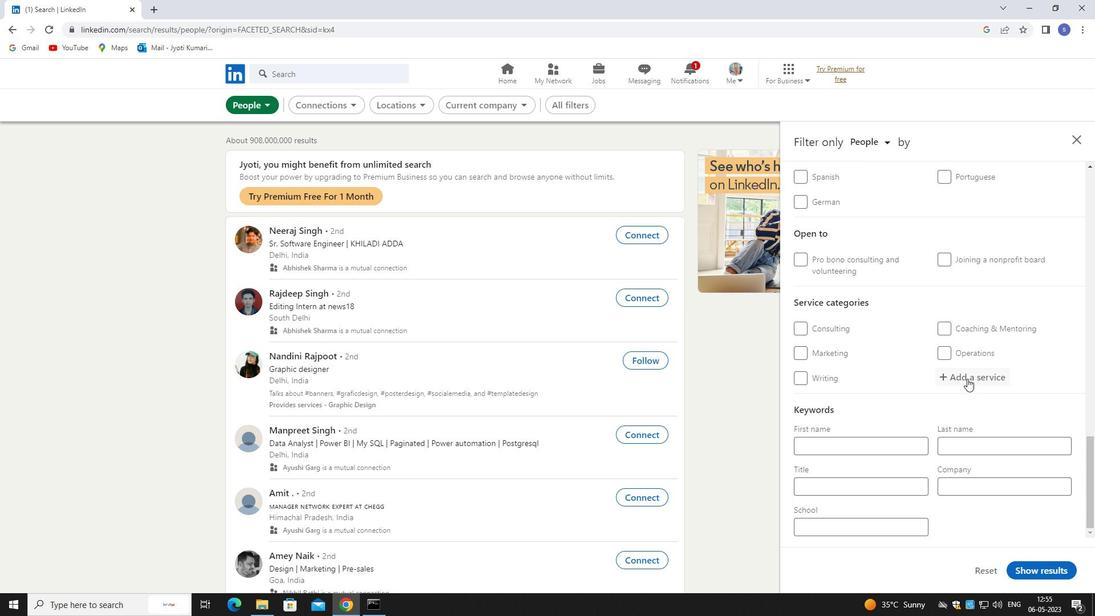 
Action: Mouse pressed left at (969, 375)
Screenshot: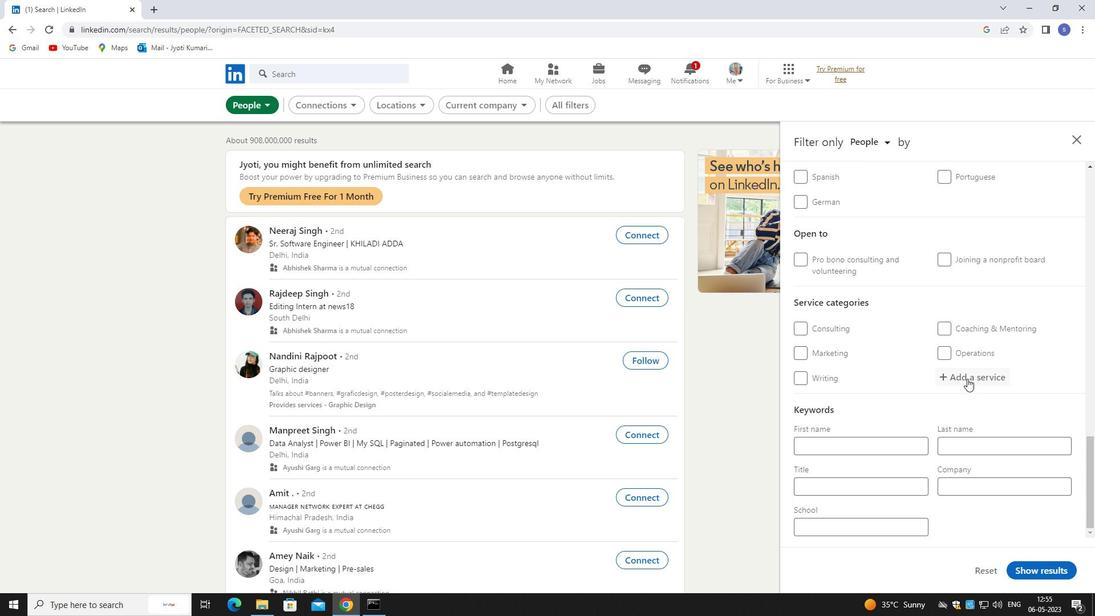
Action: Mouse moved to (970, 374)
Screenshot: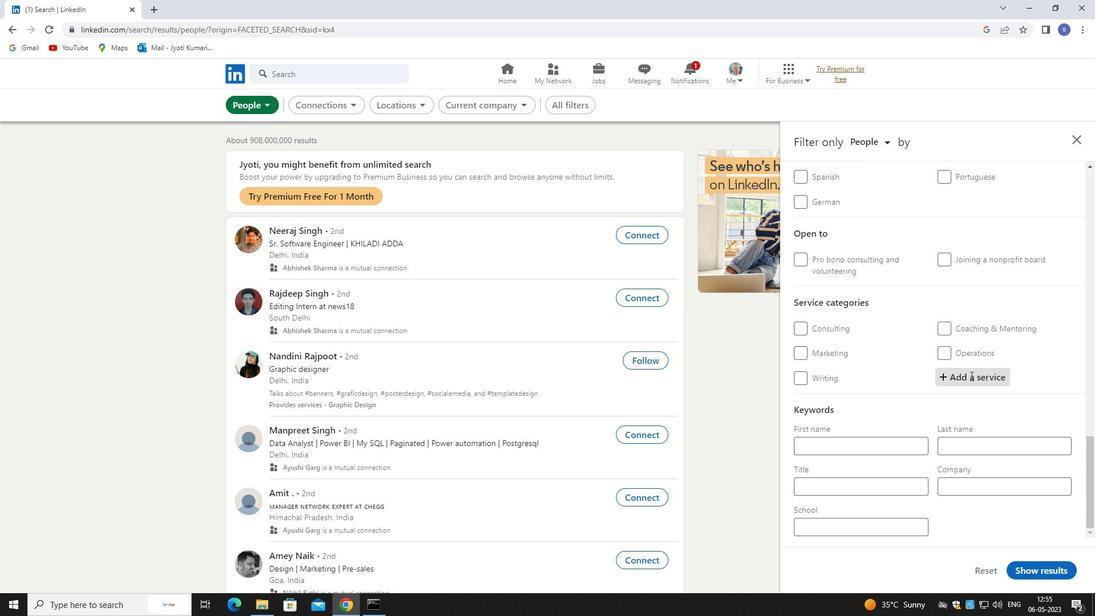 
Action: Key pressed vif<Key.backspace>deog
Screenshot: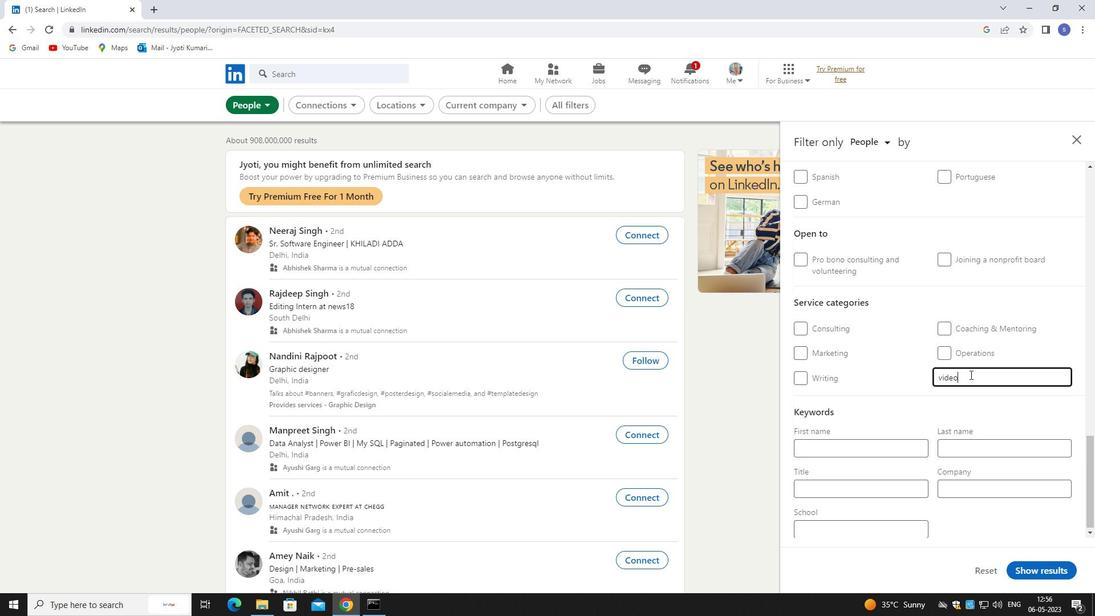 
Action: Mouse moved to (943, 394)
Screenshot: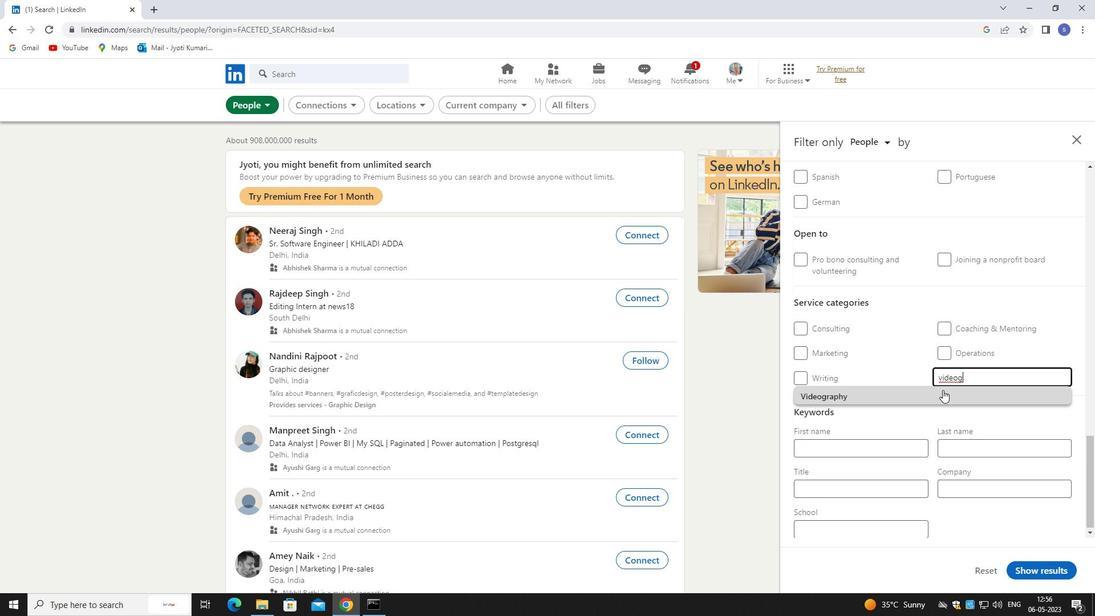 
Action: Mouse pressed left at (943, 394)
Screenshot: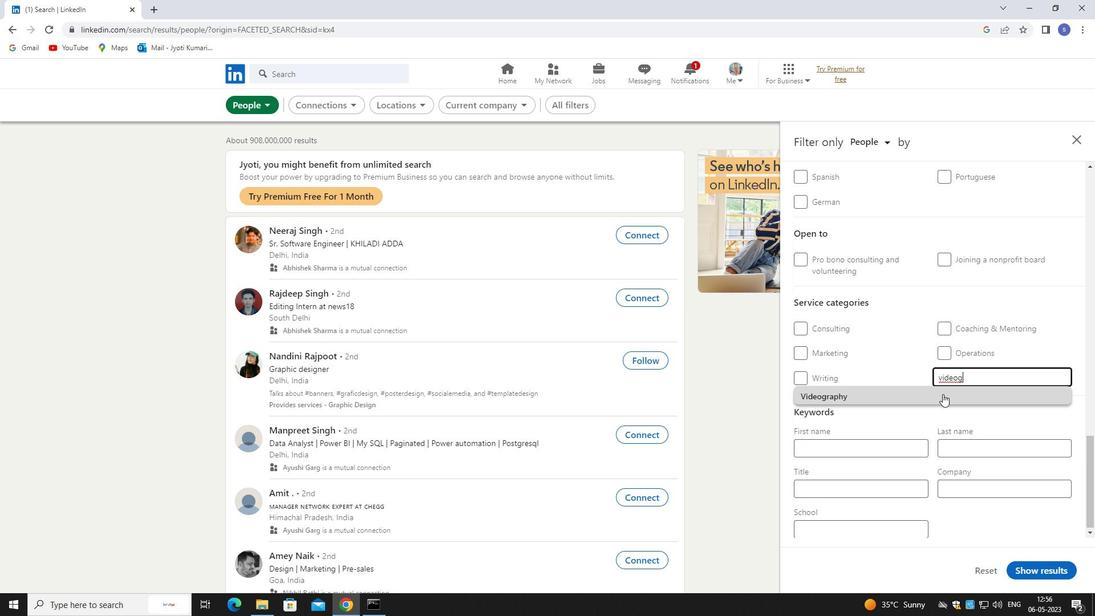 
Action: Mouse moved to (943, 395)
Screenshot: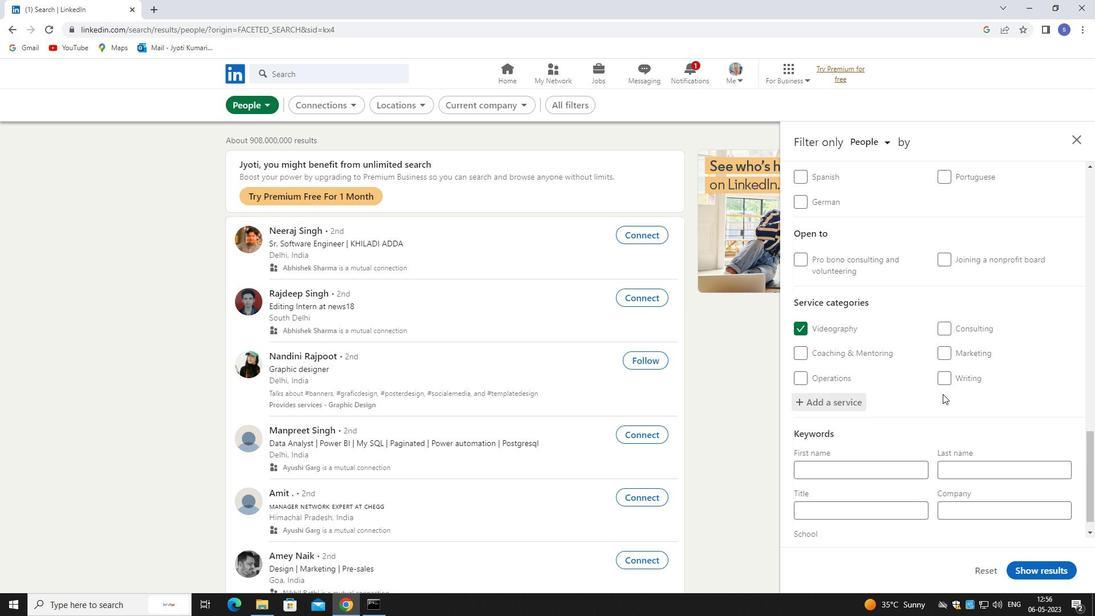 
Action: Mouse scrolled (943, 395) with delta (0, 0)
Screenshot: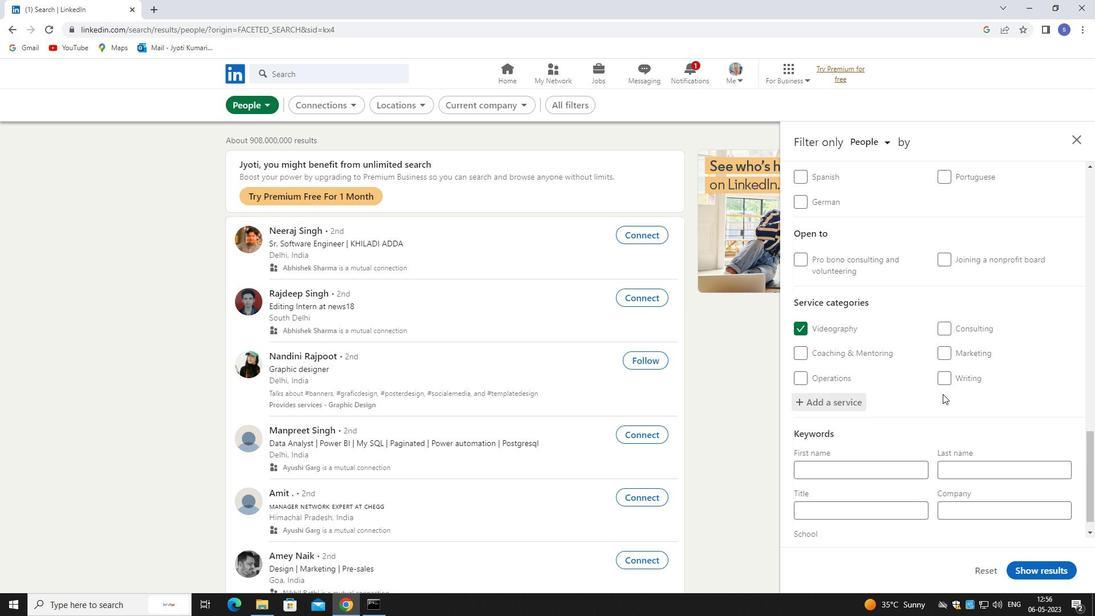
Action: Mouse moved to (933, 417)
Screenshot: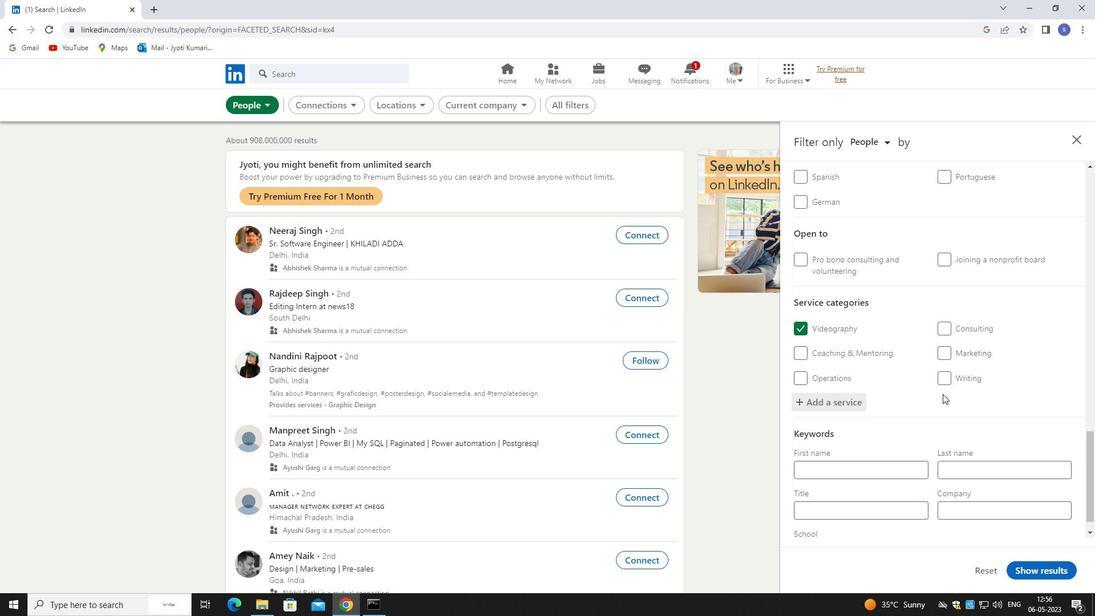 
Action: Mouse scrolled (933, 417) with delta (0, 0)
Screenshot: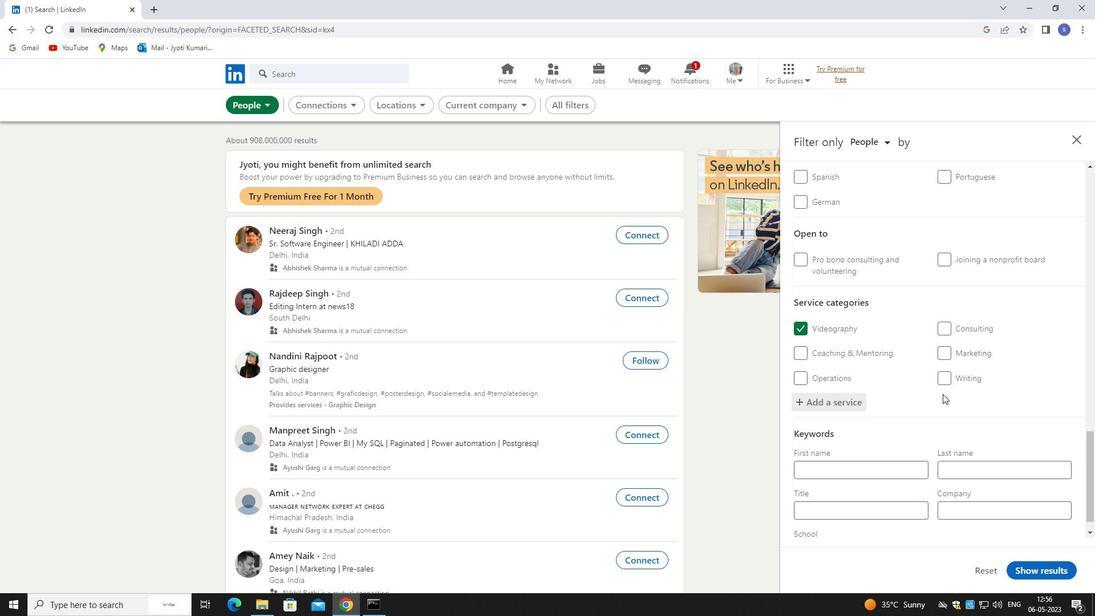 
Action: Mouse moved to (878, 483)
Screenshot: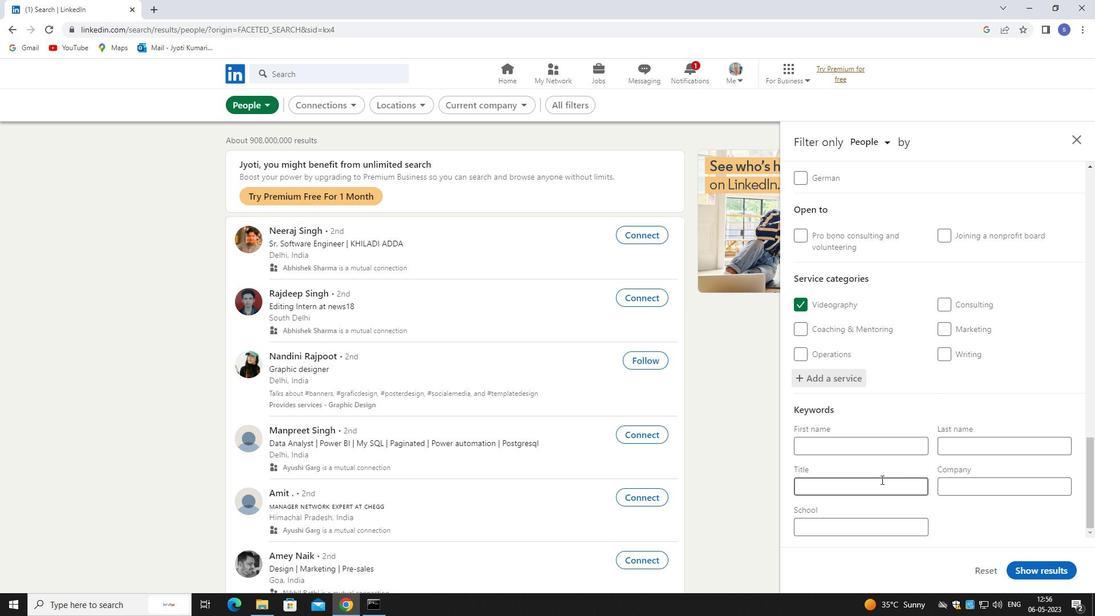 
Action: Mouse pressed left at (878, 483)
Screenshot: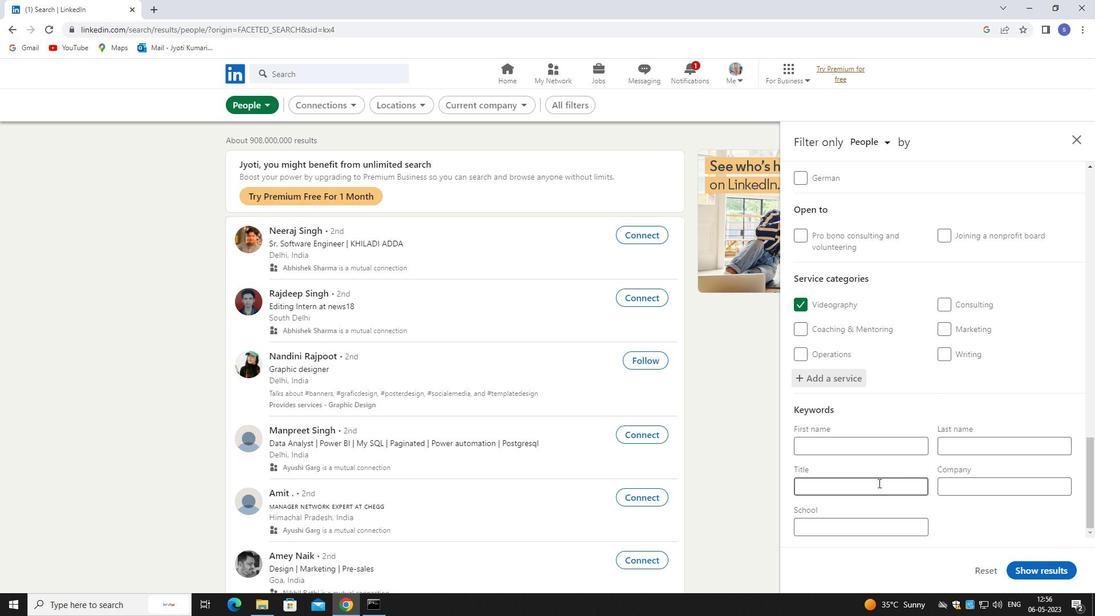 
Action: Mouse moved to (882, 487)
Screenshot: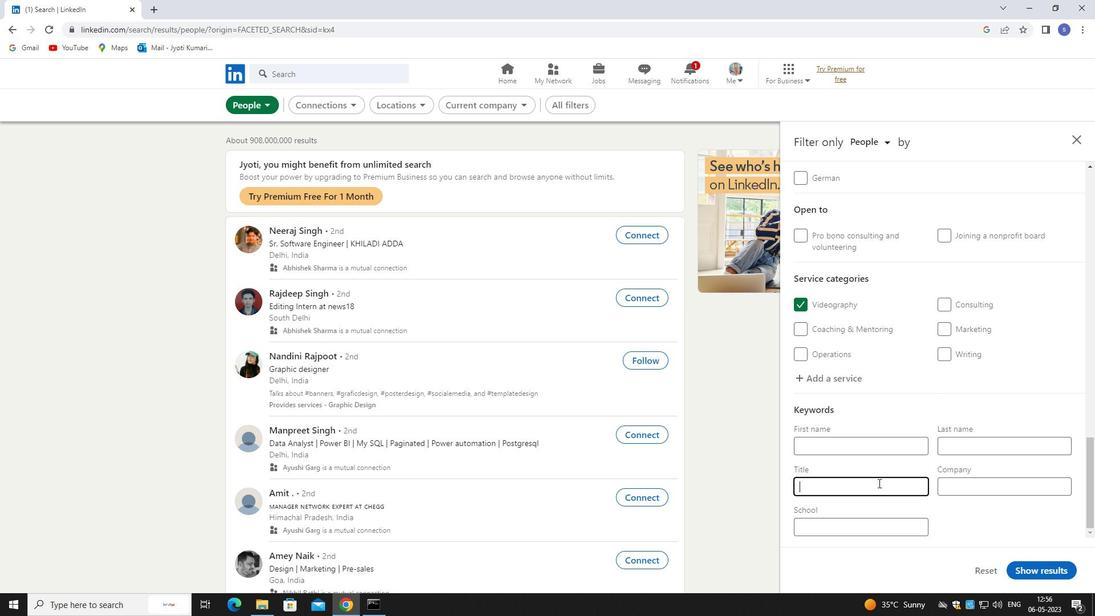 
Action: Key pressed <Key.shift>LINME<Key.backspace><Key.backspace>E<Key.space><Key.shift>COOK
Screenshot: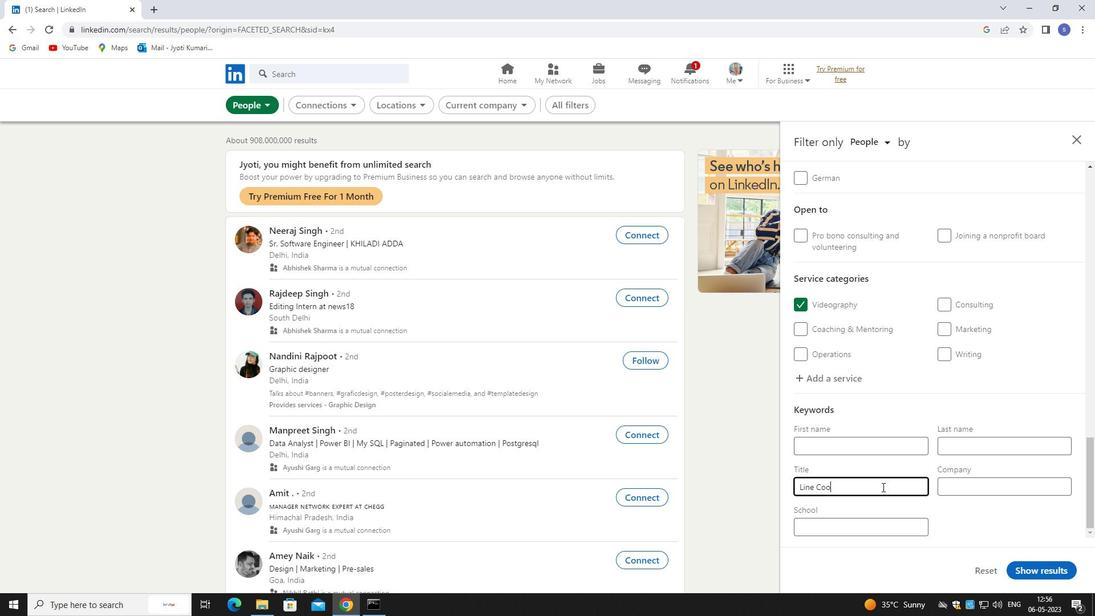 
Action: Mouse moved to (1036, 568)
Screenshot: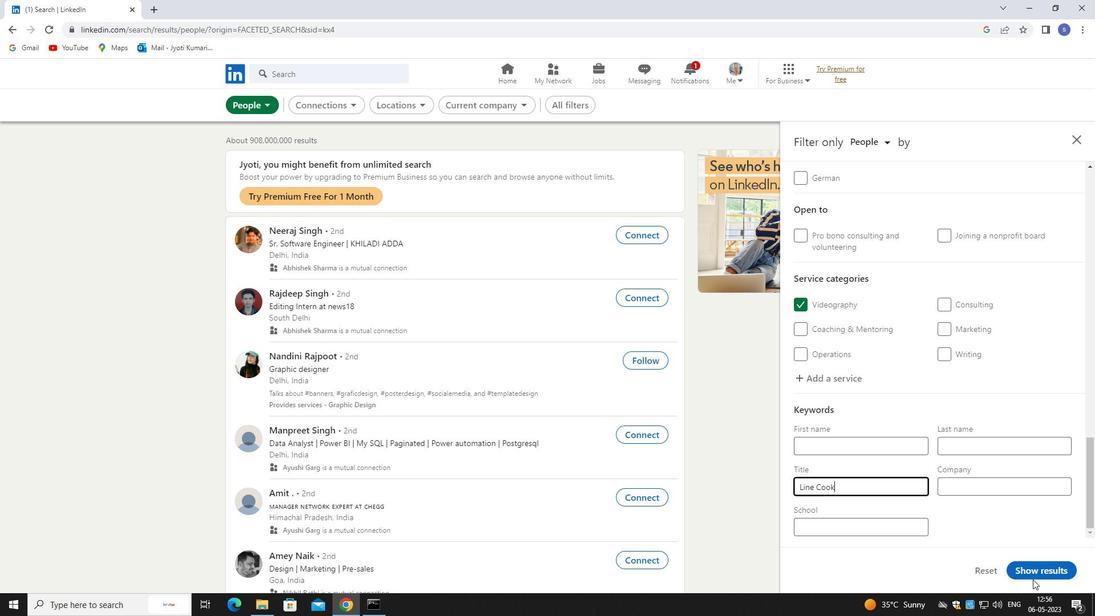 
Action: Mouse pressed left at (1036, 568)
Screenshot: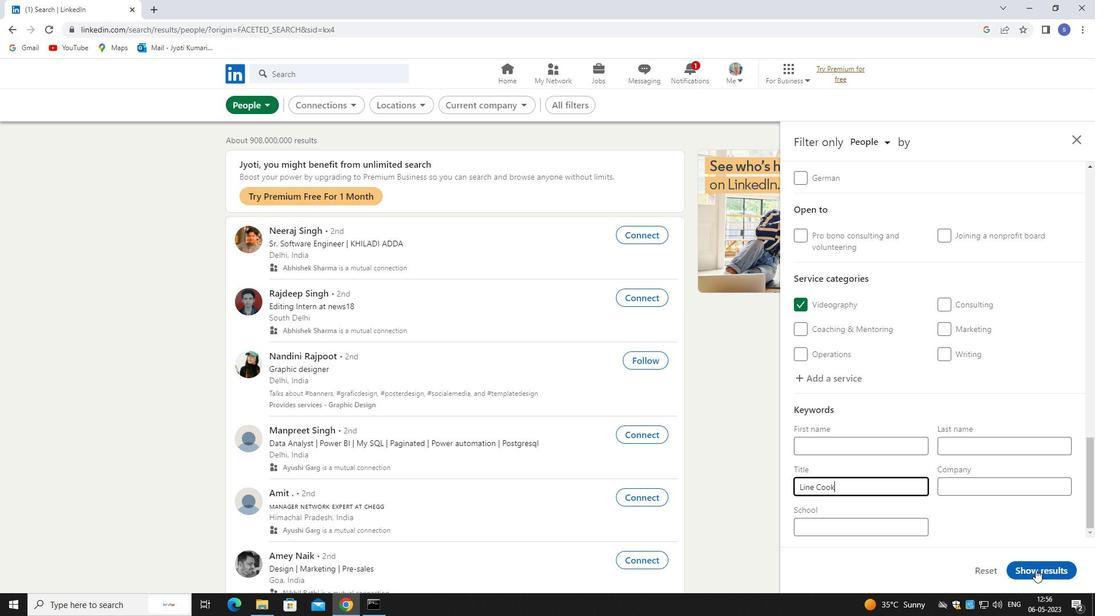 
Action: Mouse moved to (1029, 564)
Screenshot: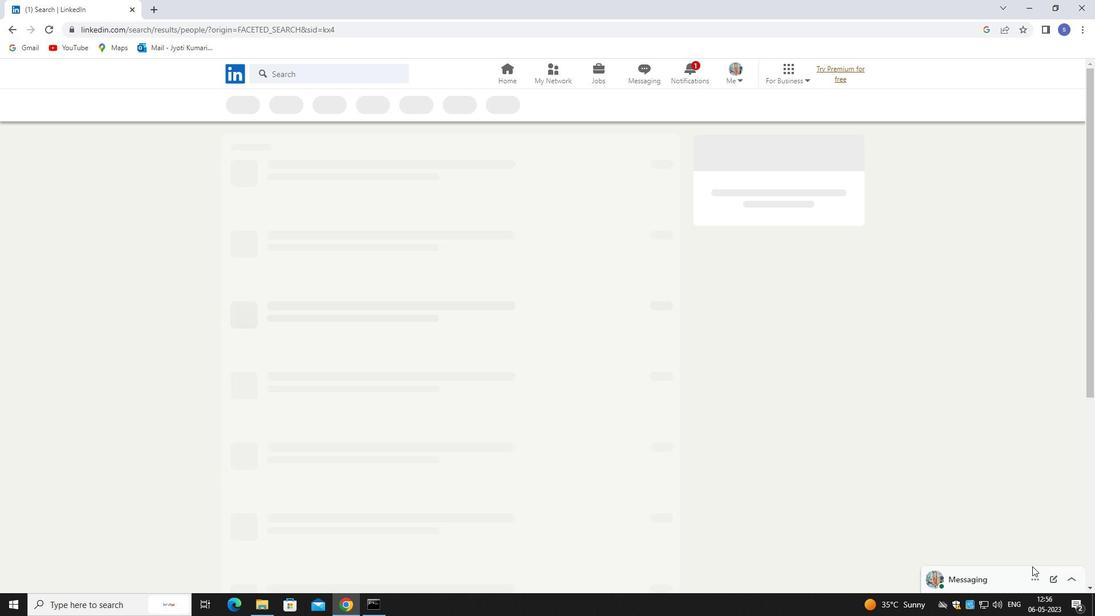 
